 Task: Order validation rule
Action: Mouse moved to (474, 545)
Screenshot: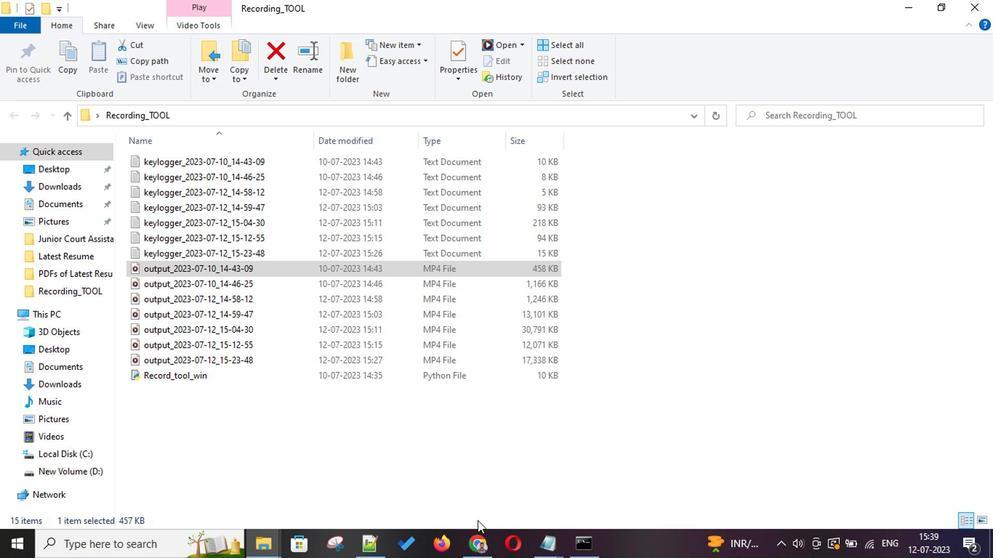 
Action: Mouse pressed left at (474, 545)
Screenshot: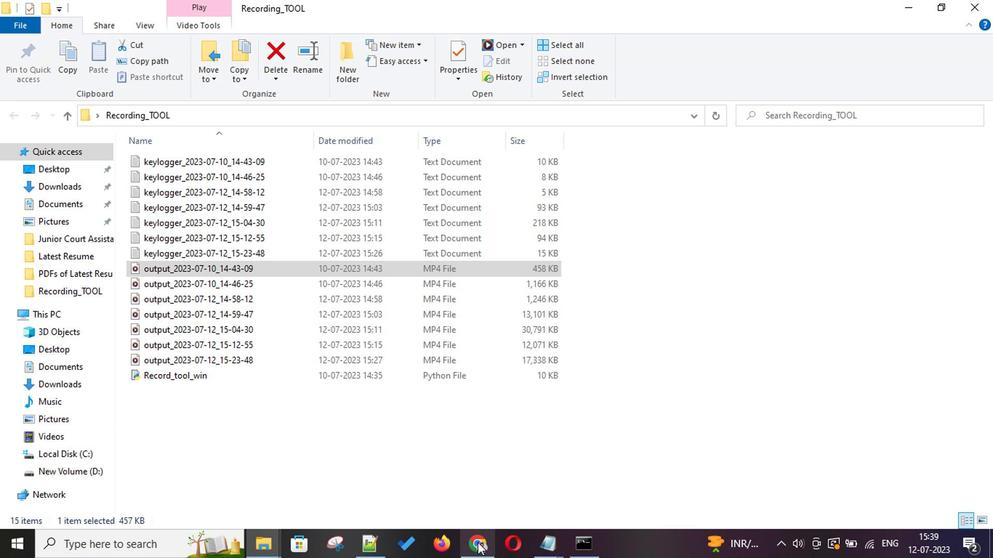 
Action: Mouse moved to (686, 189)
Screenshot: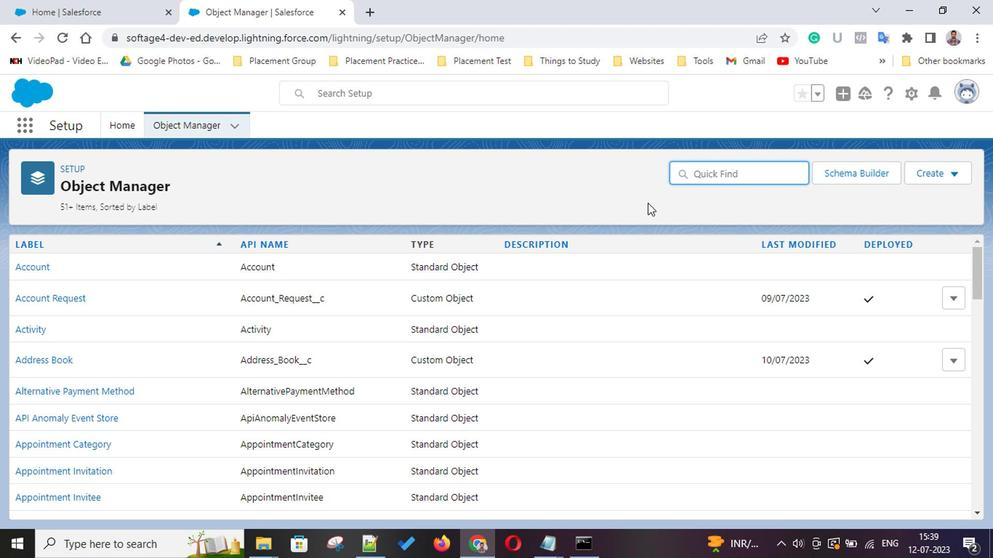 
Action: Key pressed ordee<Key.backspace>r
Screenshot: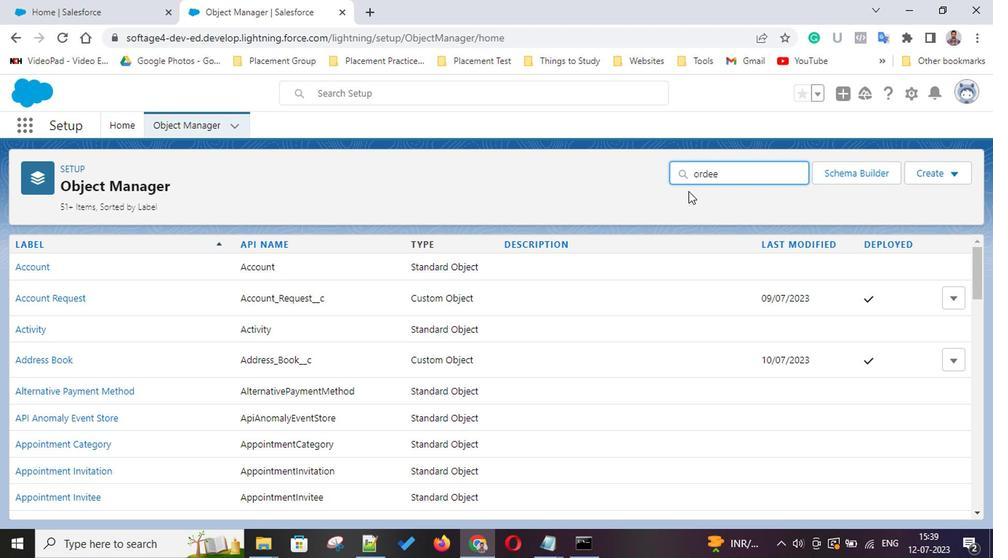 
Action: Mouse moved to (23, 271)
Screenshot: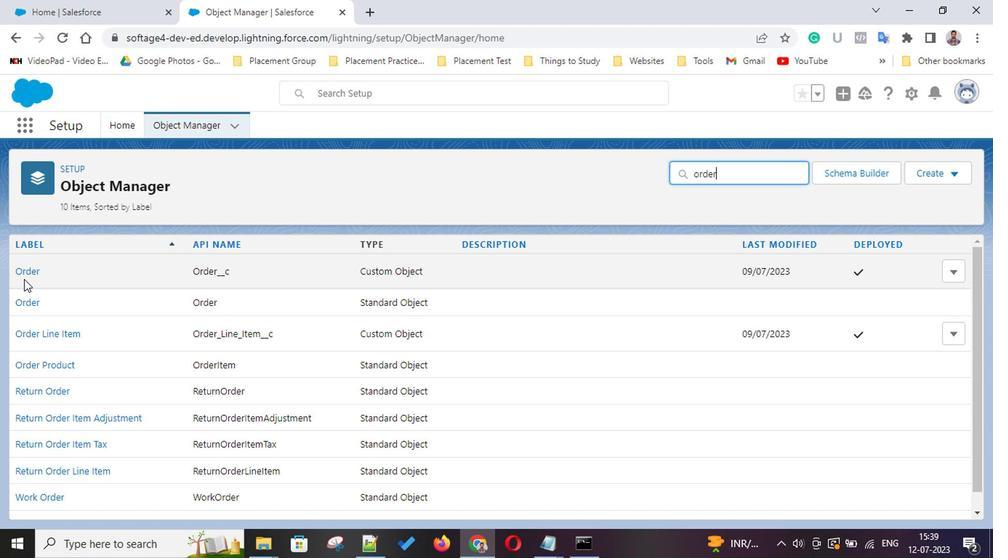 
Action: Mouse pressed left at (23, 271)
Screenshot: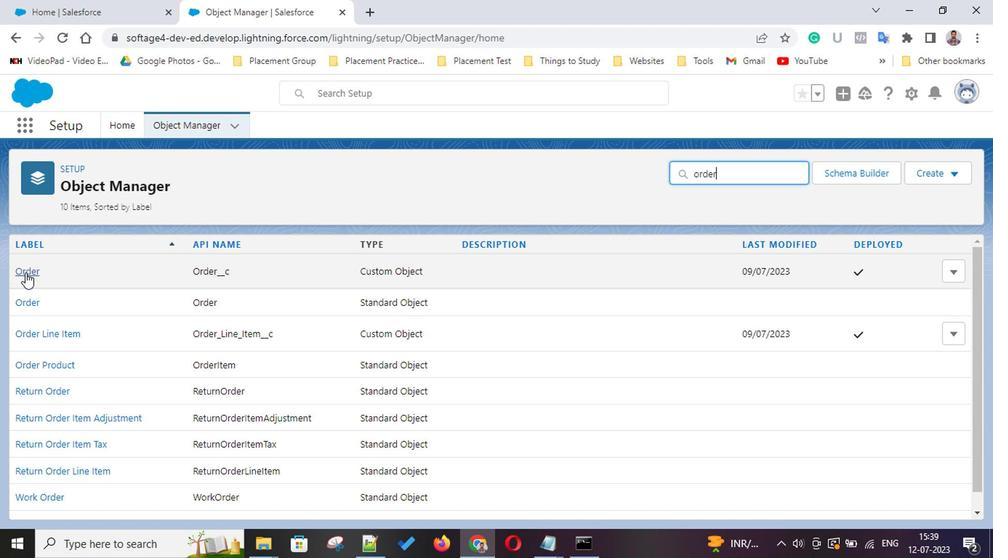 
Action: Mouse moved to (120, 478)
Screenshot: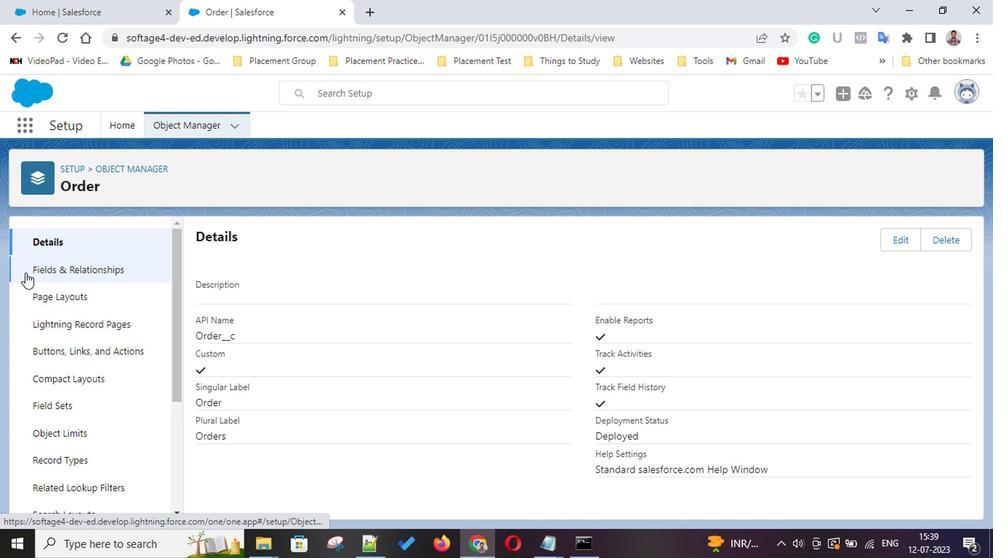 
Action: Mouse scrolled (120, 477) with delta (0, 0)
Screenshot: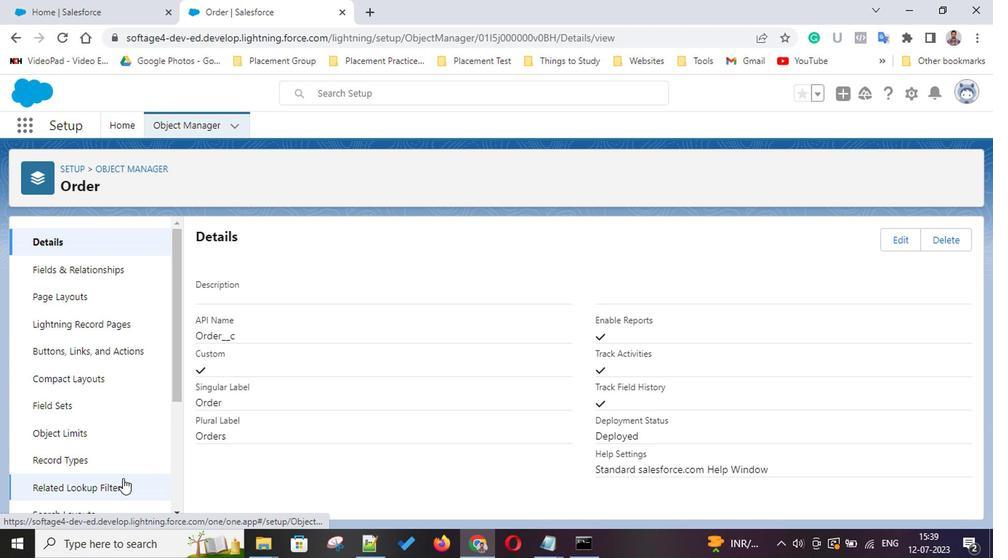 
Action: Mouse scrolled (120, 477) with delta (0, 0)
Screenshot: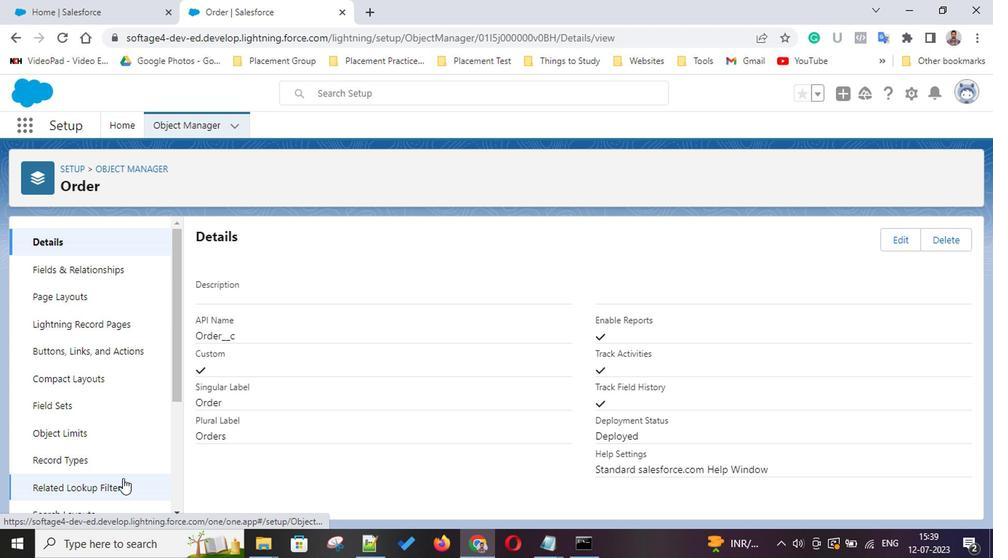 
Action: Mouse scrolled (120, 477) with delta (0, 0)
Screenshot: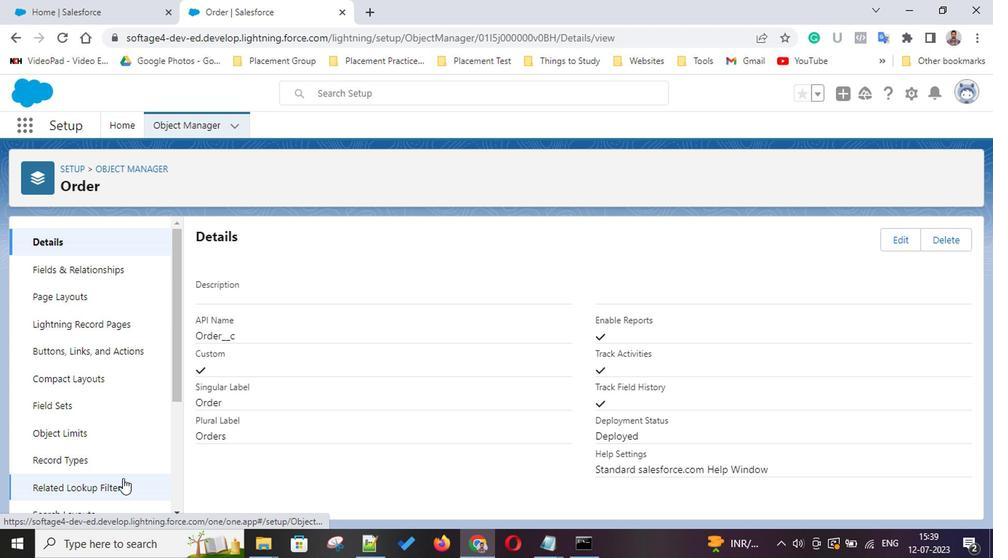 
Action: Mouse scrolled (120, 477) with delta (0, 0)
Screenshot: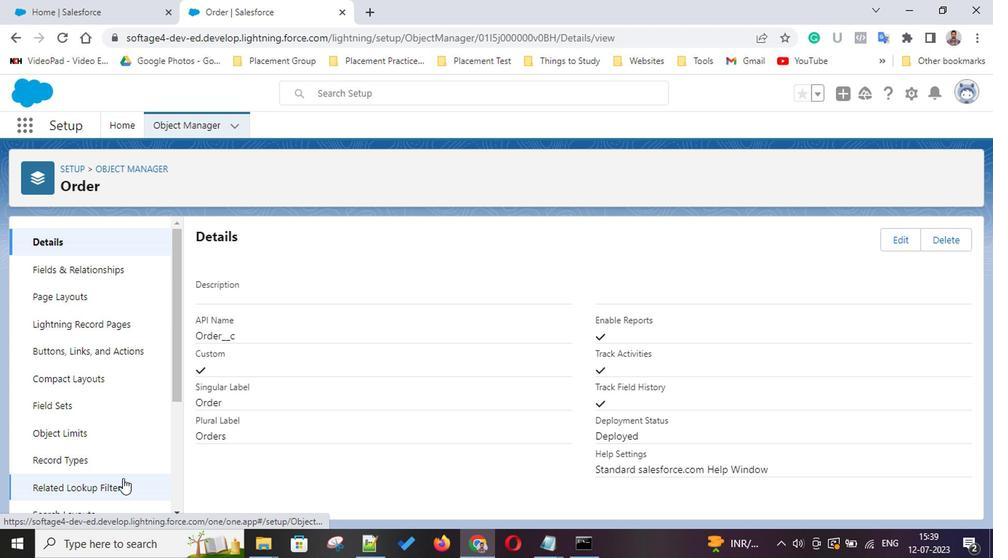 
Action: Mouse scrolled (120, 477) with delta (0, 0)
Screenshot: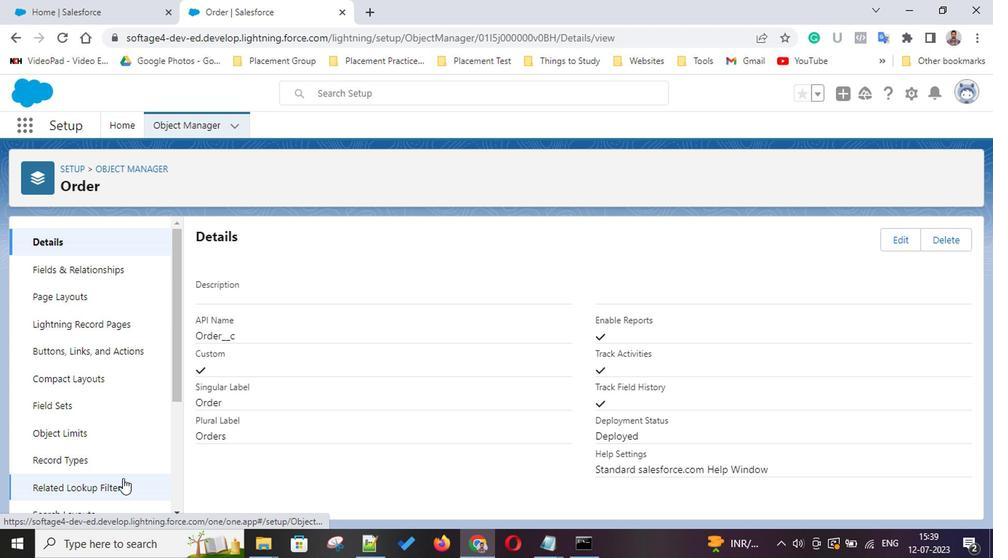 
Action: Mouse scrolled (120, 477) with delta (0, 0)
Screenshot: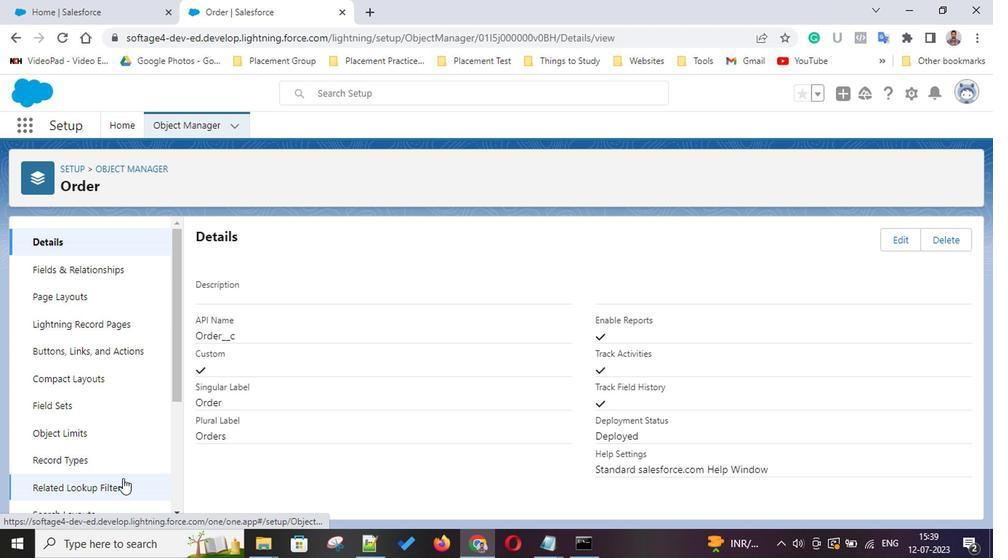 
Action: Mouse scrolled (120, 477) with delta (0, 0)
Screenshot: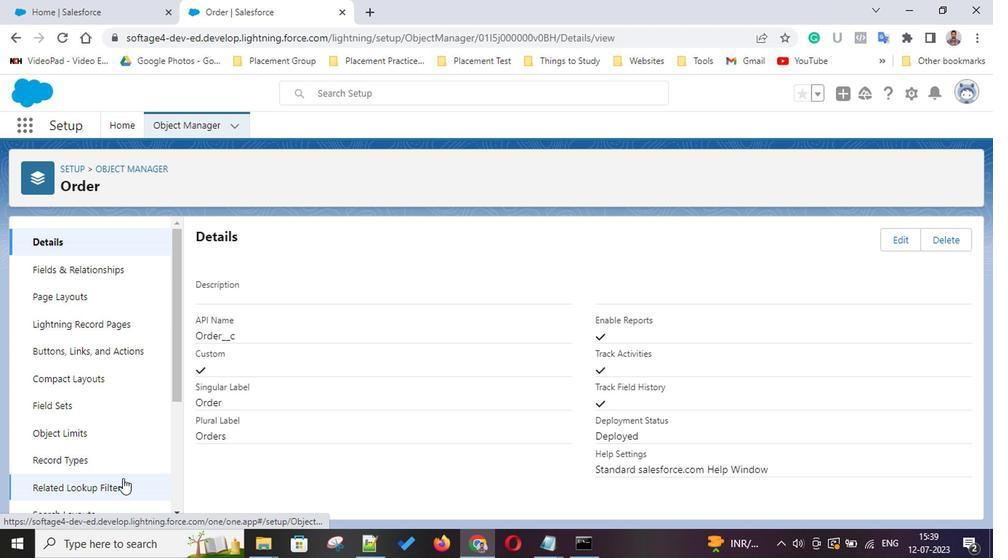 
Action: Mouse scrolled (120, 477) with delta (0, 0)
Screenshot: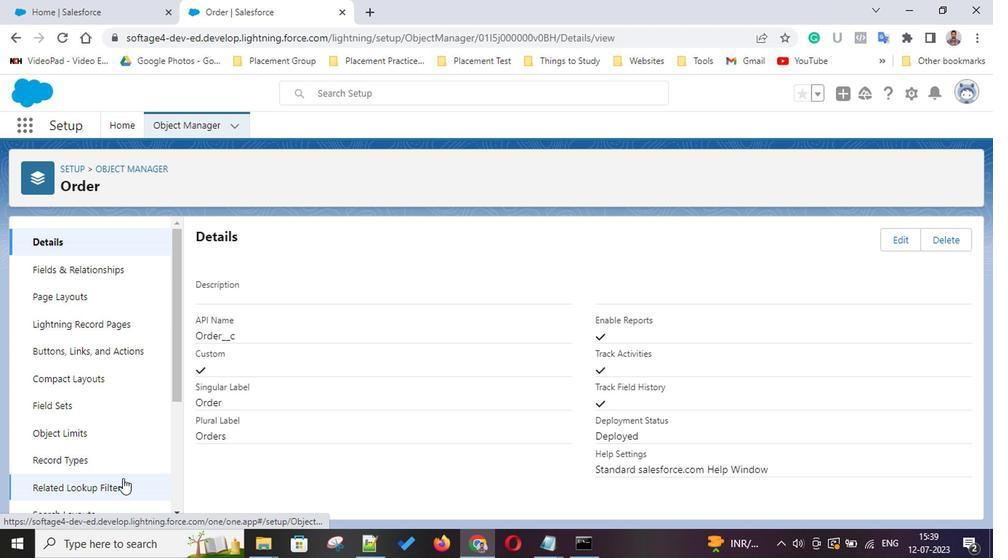 
Action: Mouse scrolled (120, 477) with delta (0, 0)
Screenshot: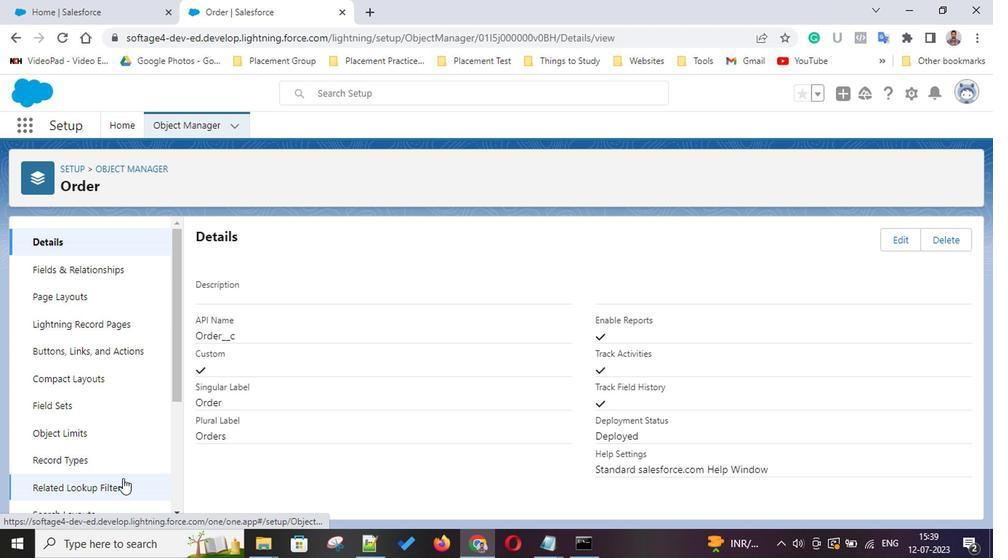 
Action: Mouse scrolled (120, 477) with delta (0, 0)
Screenshot: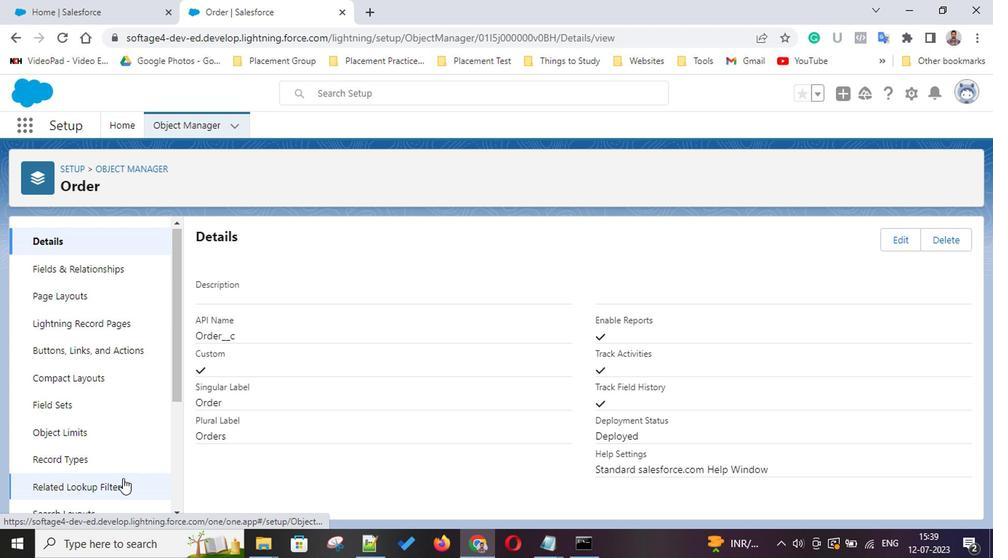 
Action: Mouse scrolled (120, 477) with delta (0, 0)
Screenshot: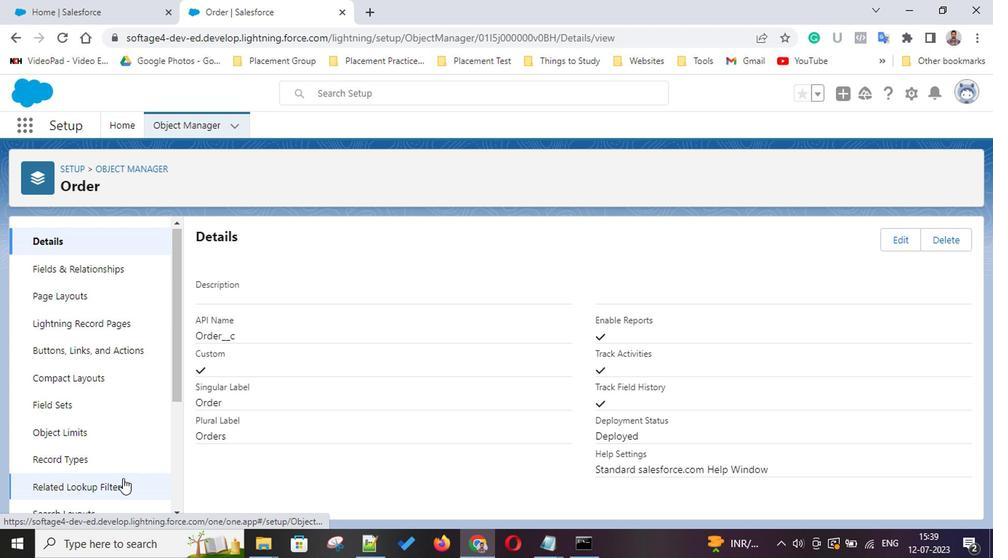 
Action: Mouse scrolled (120, 477) with delta (0, 0)
Screenshot: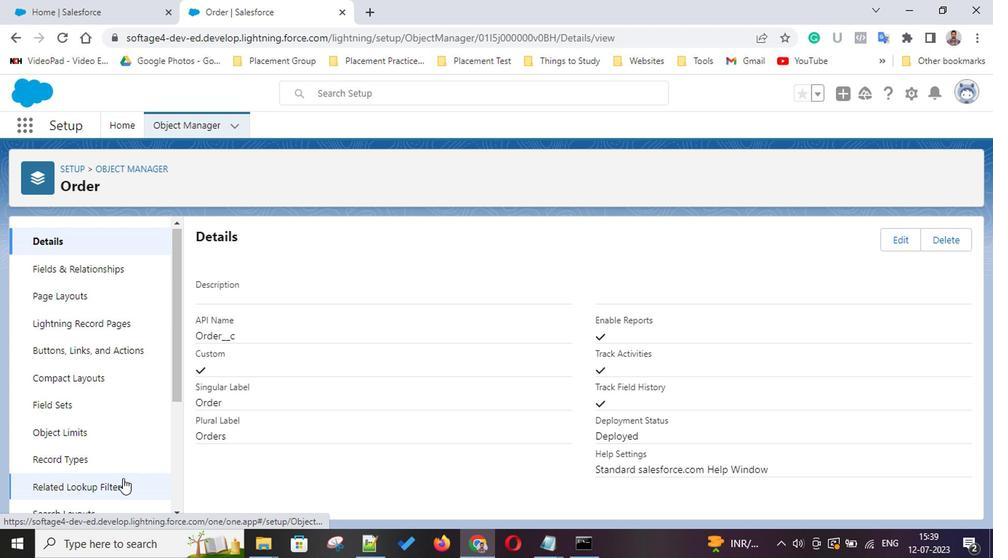 
Action: Mouse scrolled (120, 477) with delta (0, 0)
Screenshot: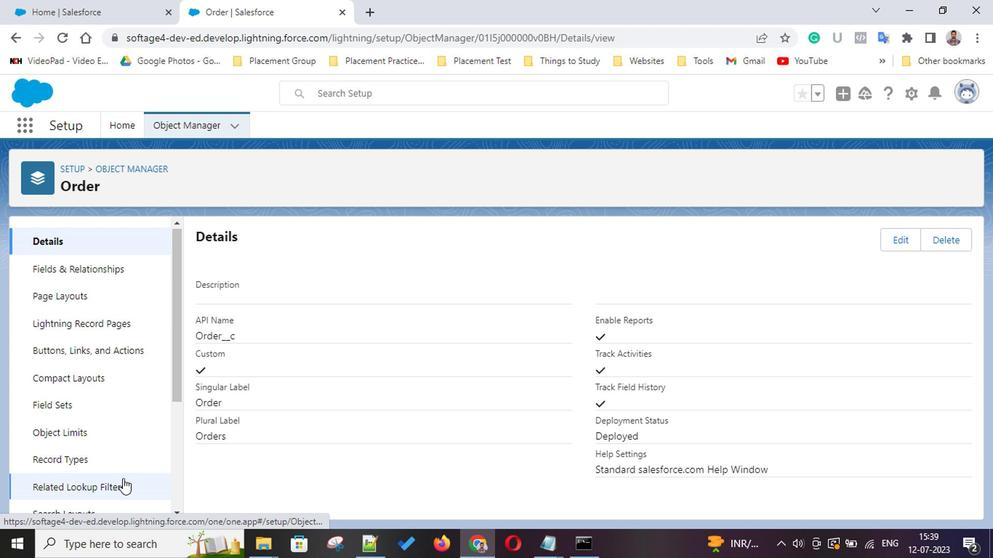 
Action: Mouse scrolled (120, 477) with delta (0, 0)
Screenshot: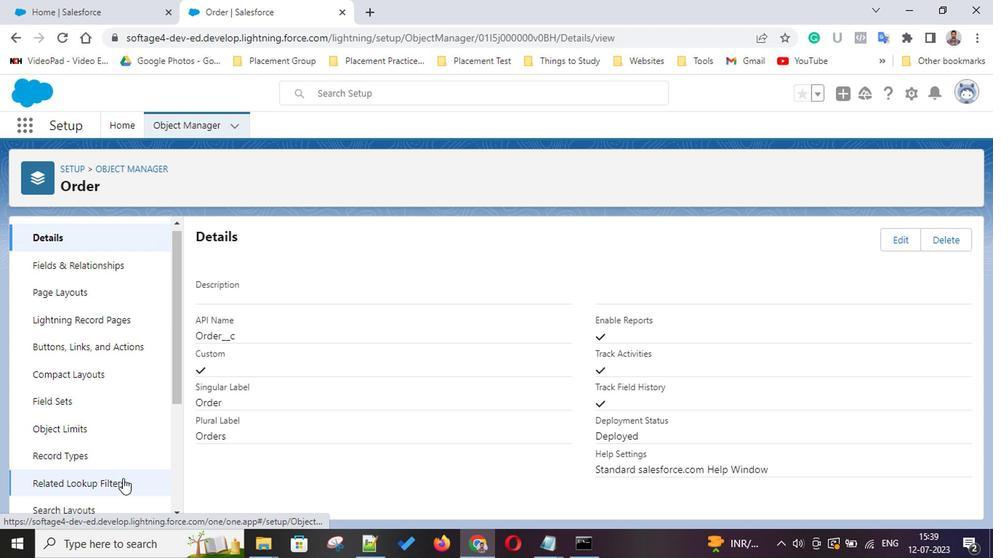 
Action: Mouse scrolled (120, 477) with delta (0, 0)
Screenshot: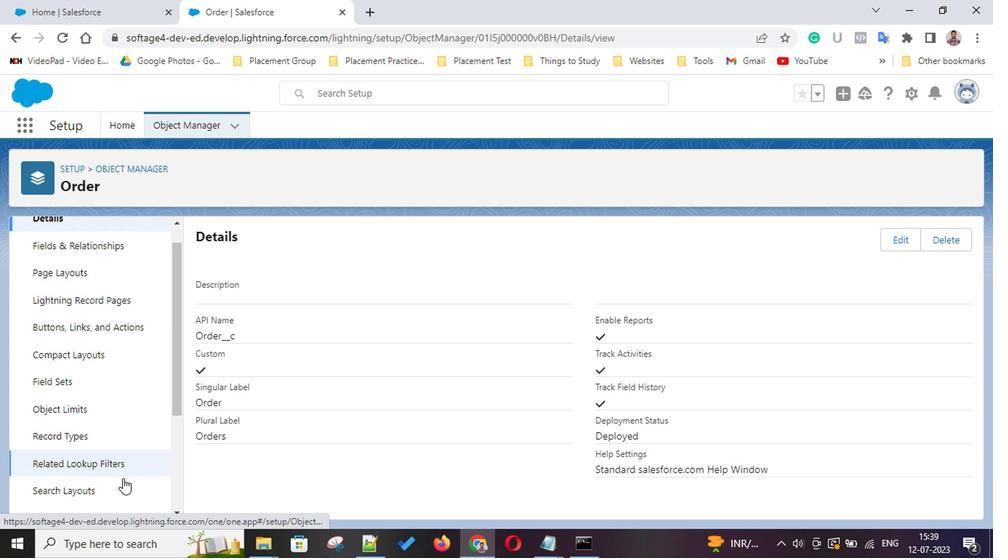 
Action: Mouse scrolled (120, 477) with delta (0, 0)
Screenshot: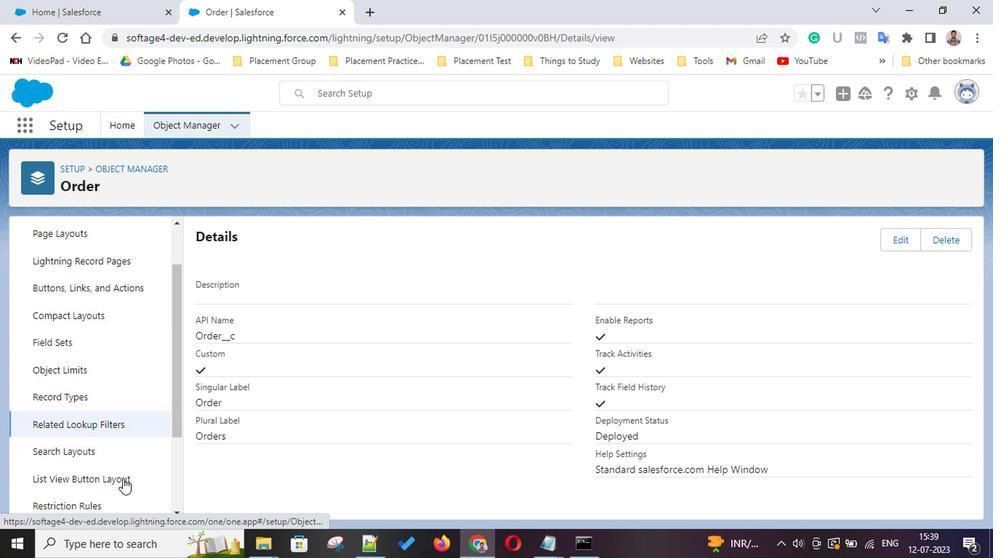 
Action: Mouse scrolled (120, 477) with delta (0, 0)
Screenshot: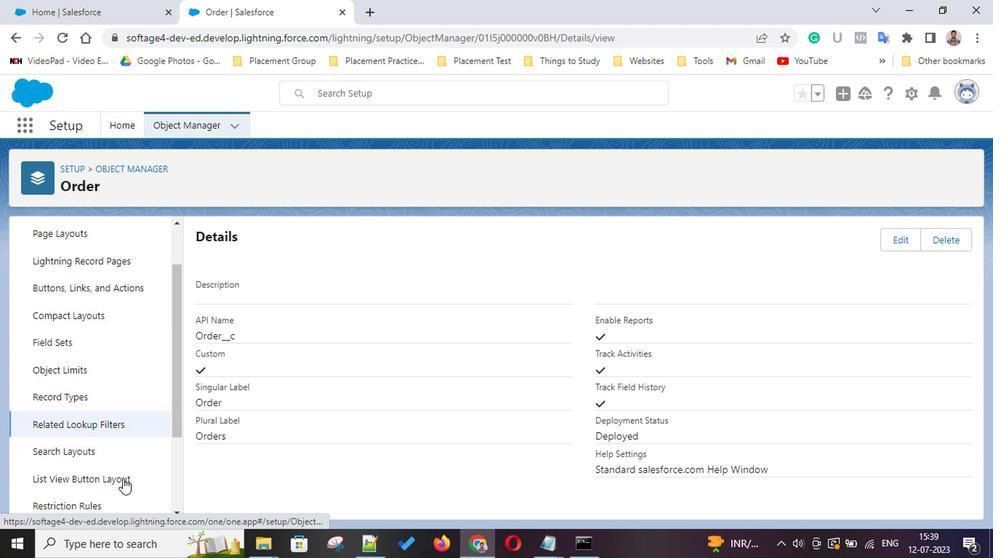 
Action: Mouse scrolled (120, 477) with delta (0, 0)
Screenshot: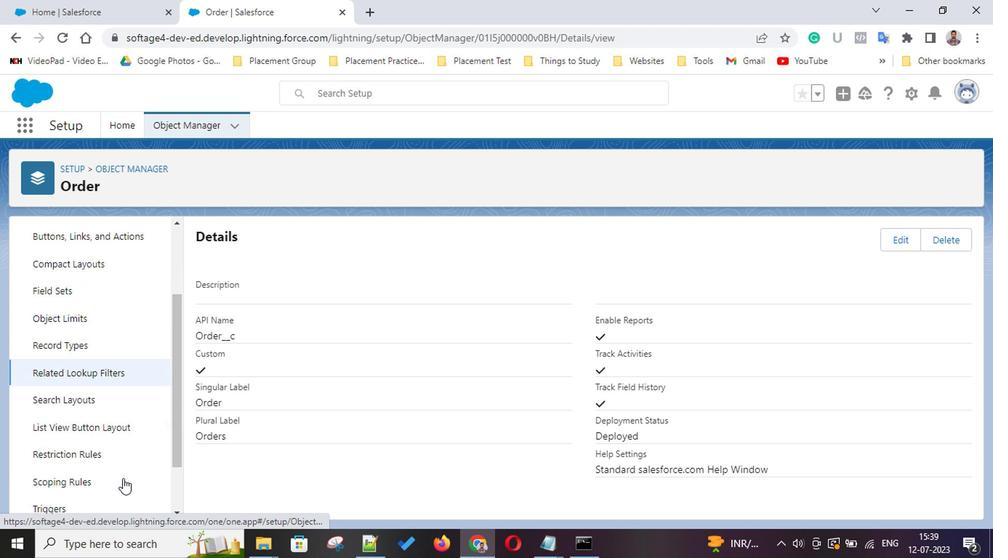 
Action: Mouse scrolled (120, 477) with delta (0, 0)
Screenshot: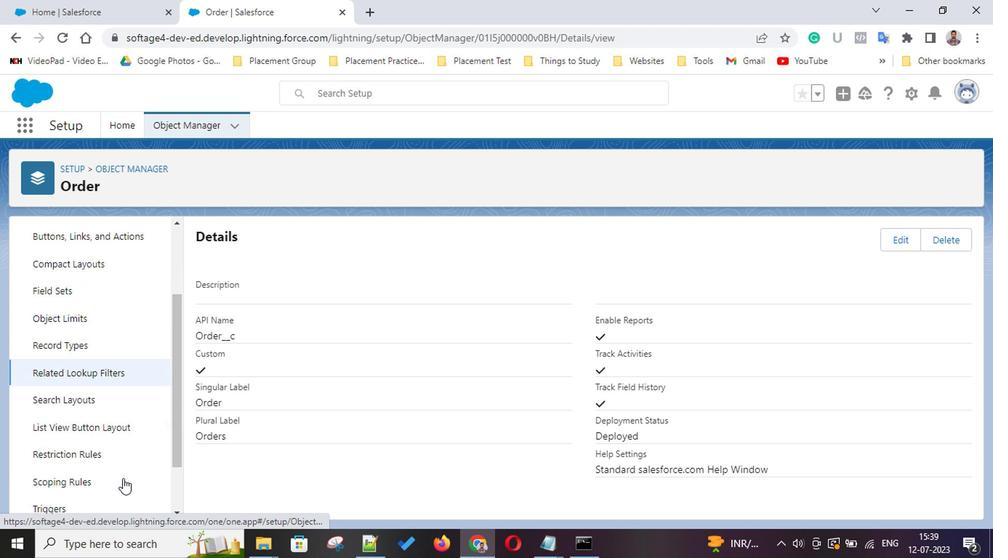 
Action: Mouse scrolled (120, 477) with delta (0, 0)
Screenshot: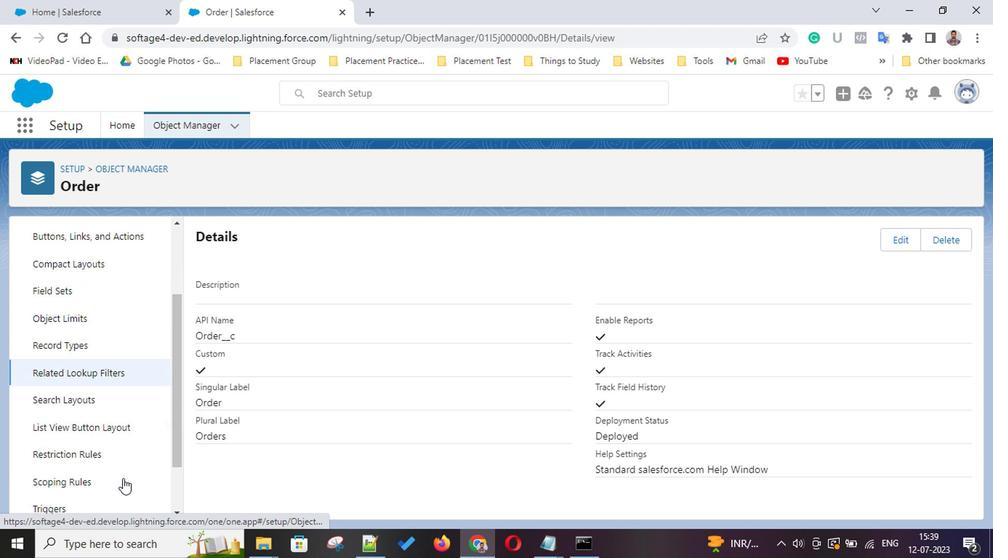 
Action: Mouse moved to (59, 496)
Screenshot: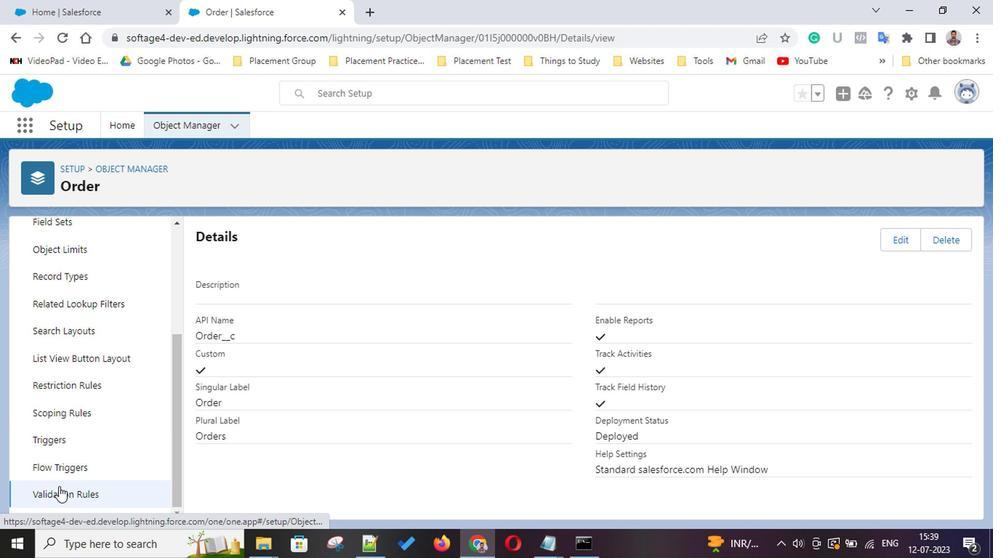 
Action: Mouse pressed left at (59, 496)
Screenshot: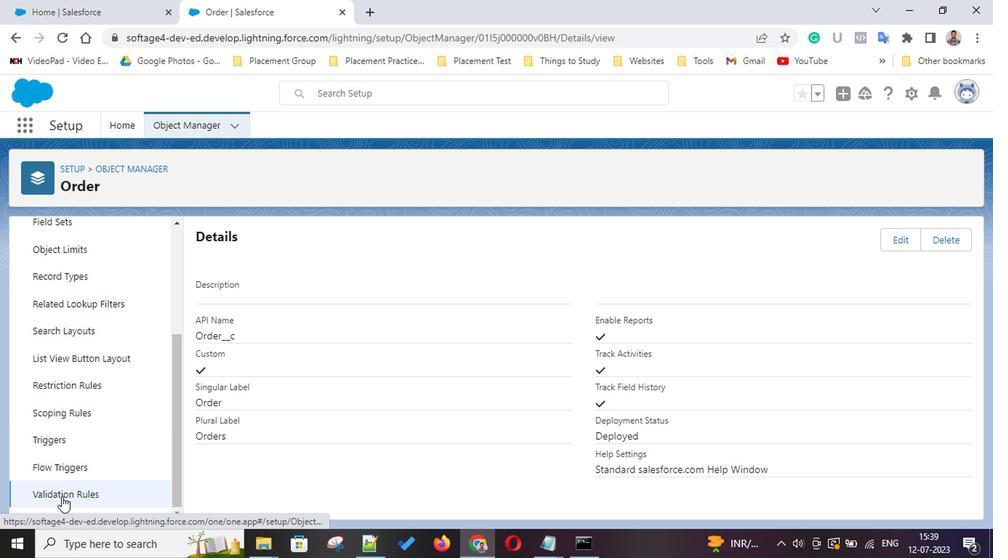 
Action: Mouse moved to (954, 248)
Screenshot: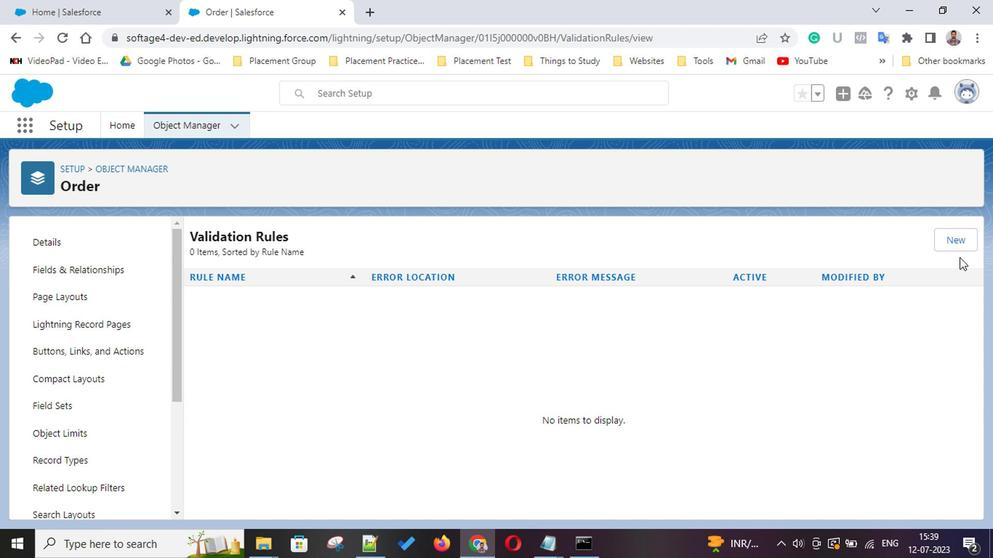
Action: Mouse pressed left at (954, 248)
Screenshot: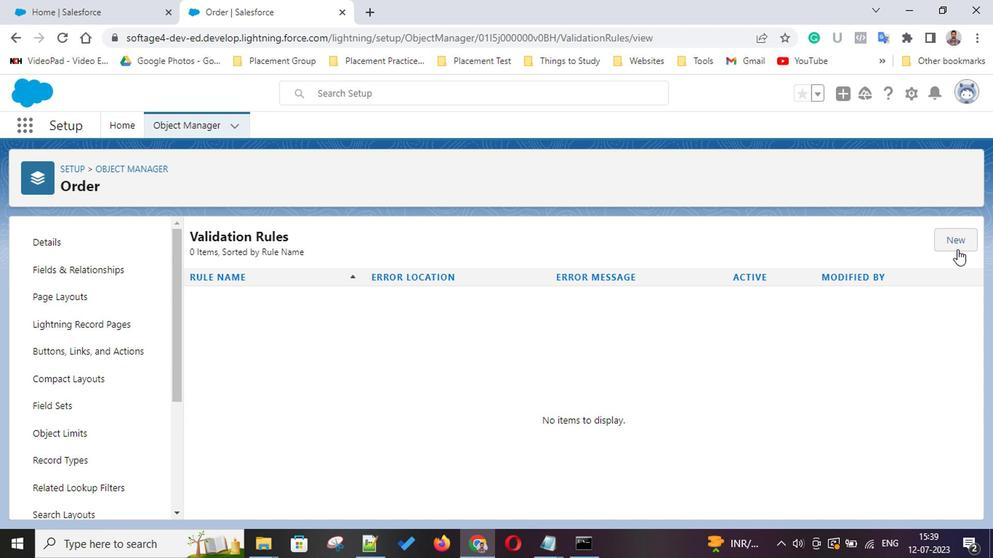 
Action: Mouse moved to (537, 281)
Screenshot: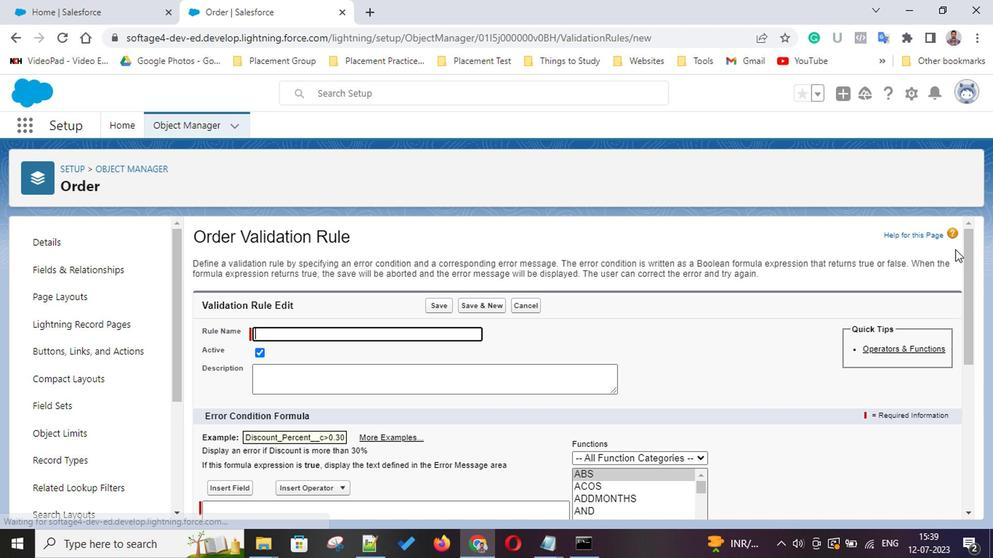 
Action: Key pressed <Key.shift>Customer<Key.space><Key.shift>Field<Key.space><Key.shift>Required
Screenshot: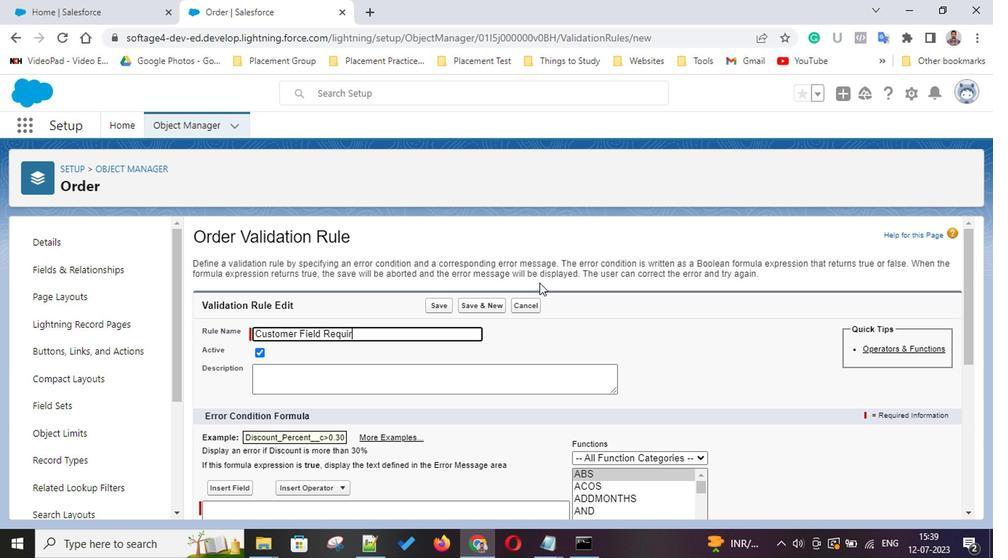 
Action: Mouse moved to (530, 354)
Screenshot: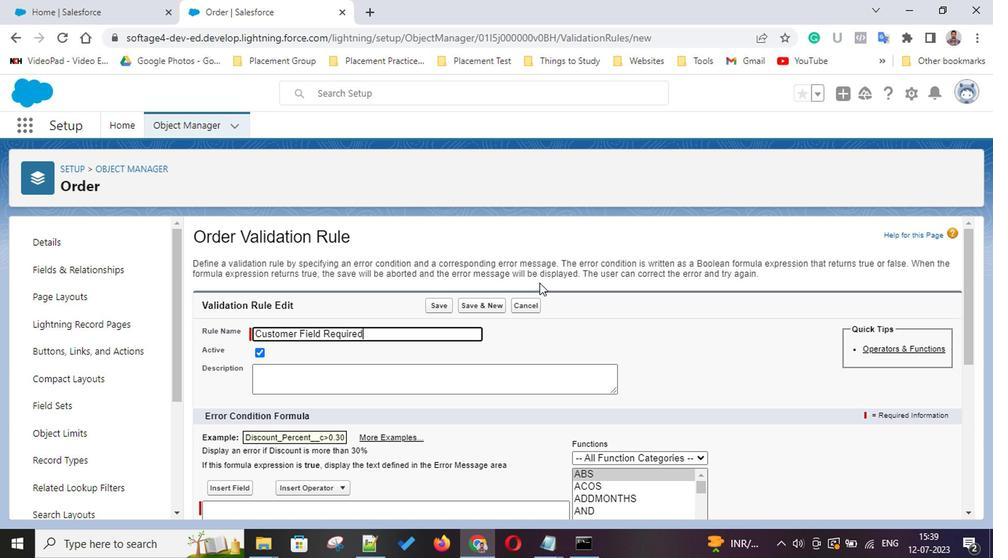 
Action: Mouse scrolled (530, 353) with delta (0, -1)
Screenshot: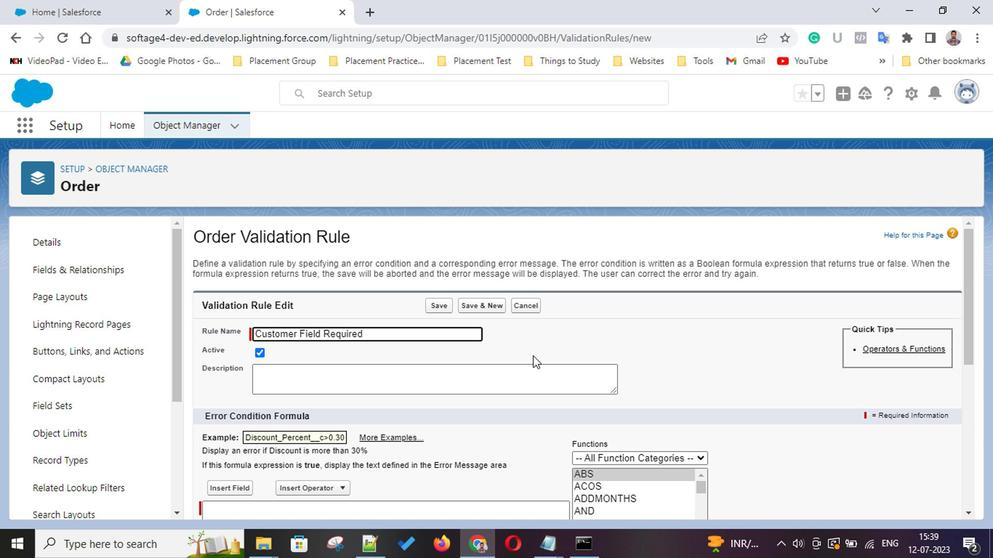 
Action: Mouse scrolled (530, 353) with delta (0, -1)
Screenshot: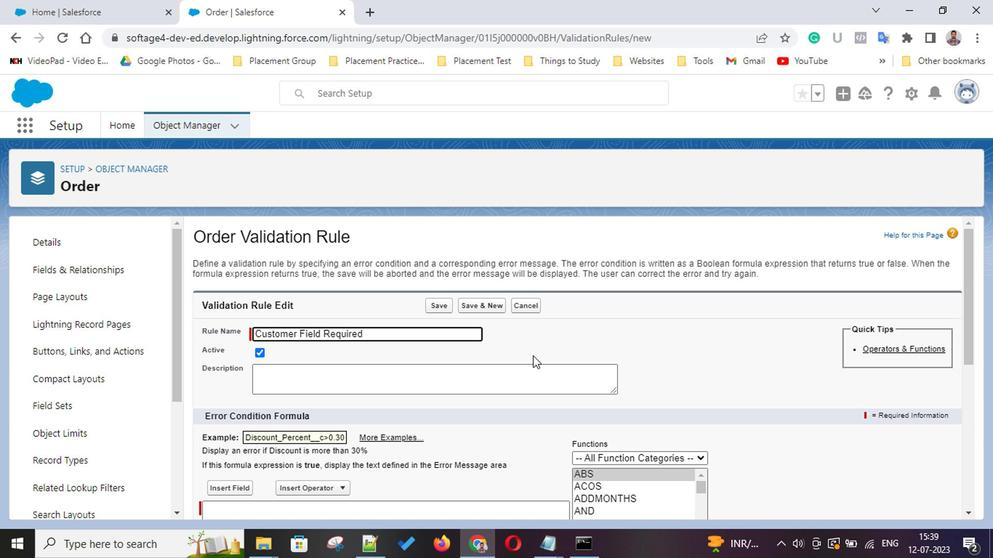 
Action: Mouse scrolled (530, 353) with delta (0, -1)
Screenshot: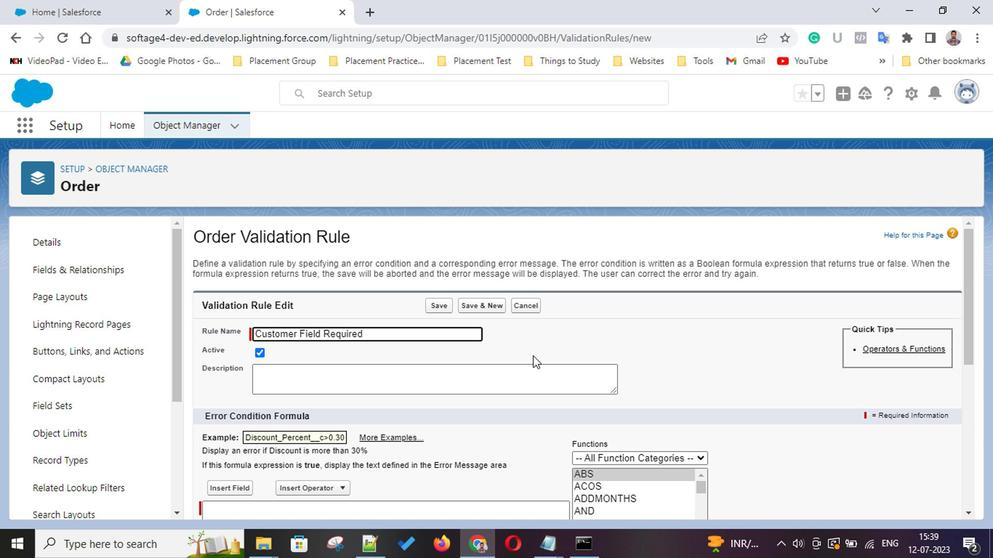 
Action: Mouse scrolled (530, 353) with delta (0, -1)
Screenshot: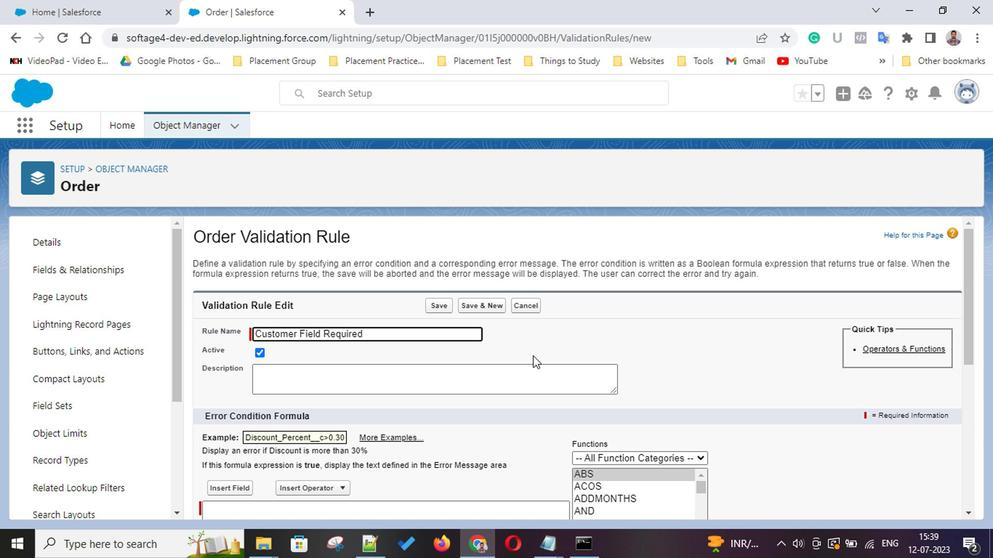 
Action: Mouse scrolled (530, 353) with delta (0, -1)
Screenshot: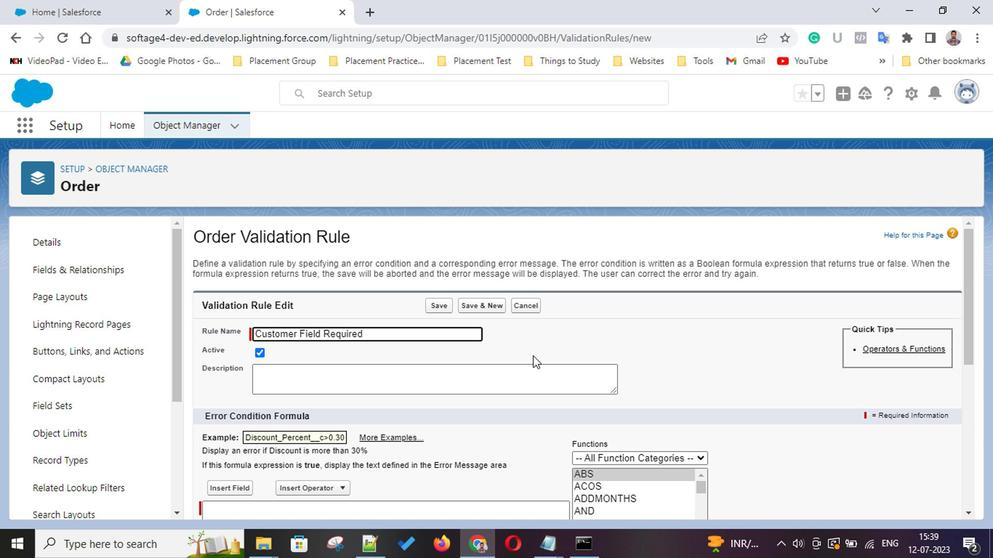 
Action: Mouse scrolled (530, 353) with delta (0, -1)
Screenshot: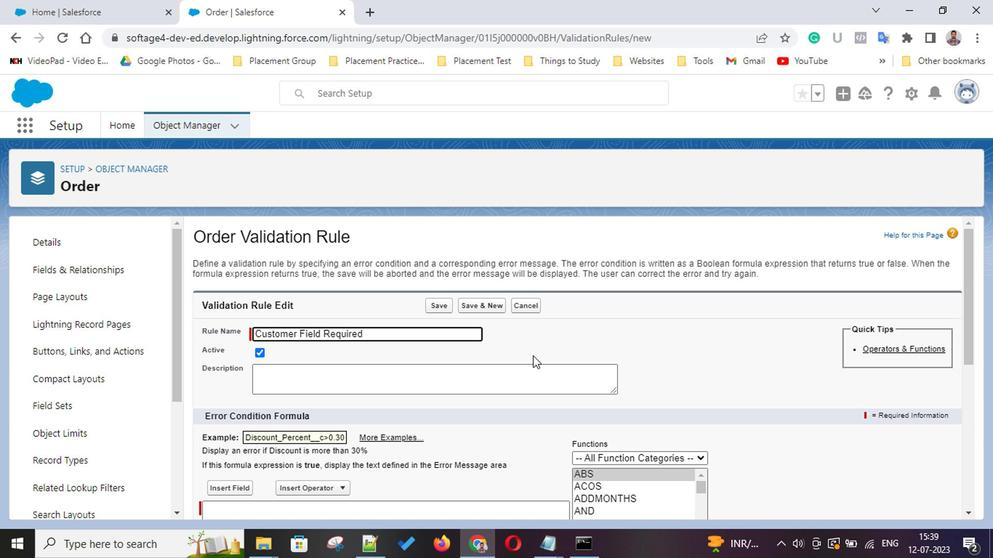 
Action: Mouse scrolled (530, 353) with delta (0, -1)
Screenshot: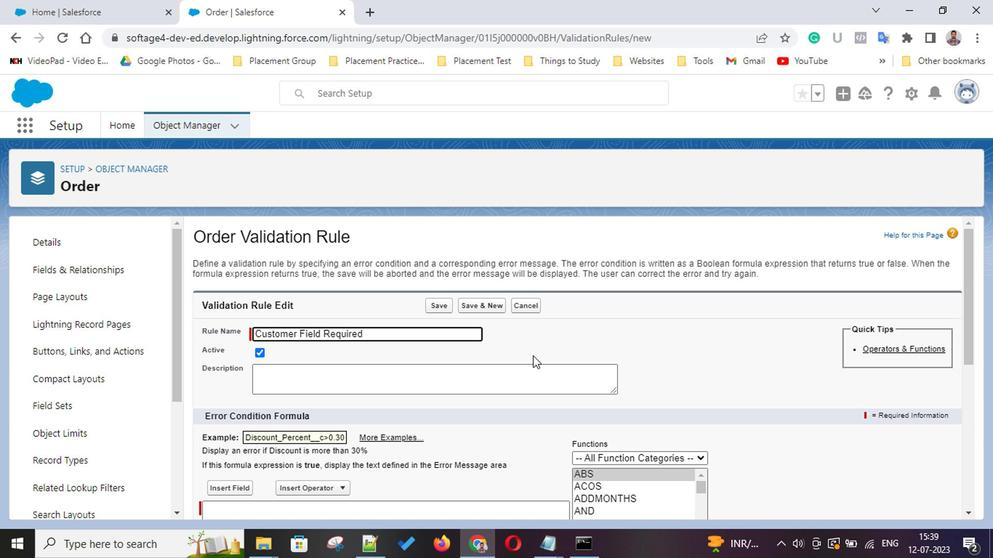 
Action: Mouse scrolled (530, 353) with delta (0, -1)
Screenshot: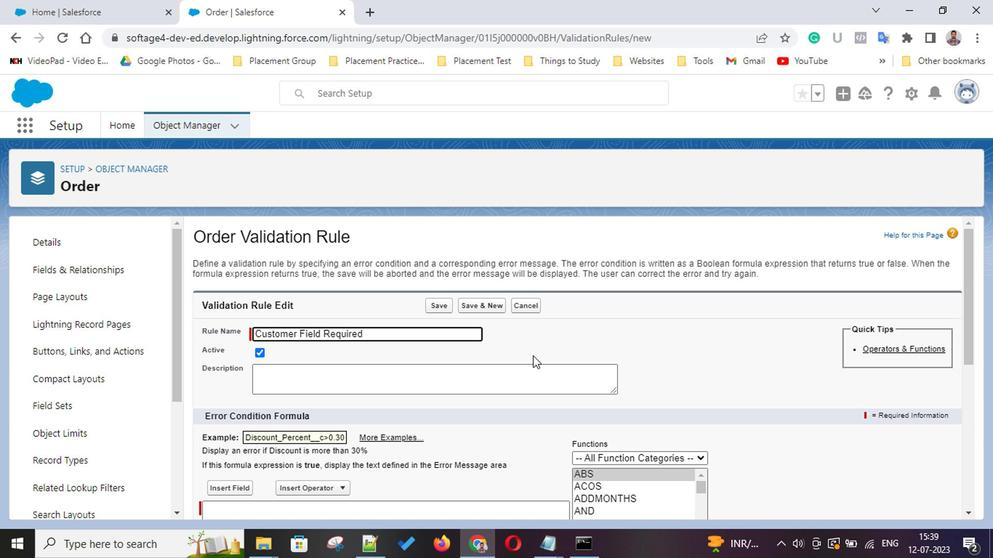 
Action: Mouse moved to (332, 440)
Screenshot: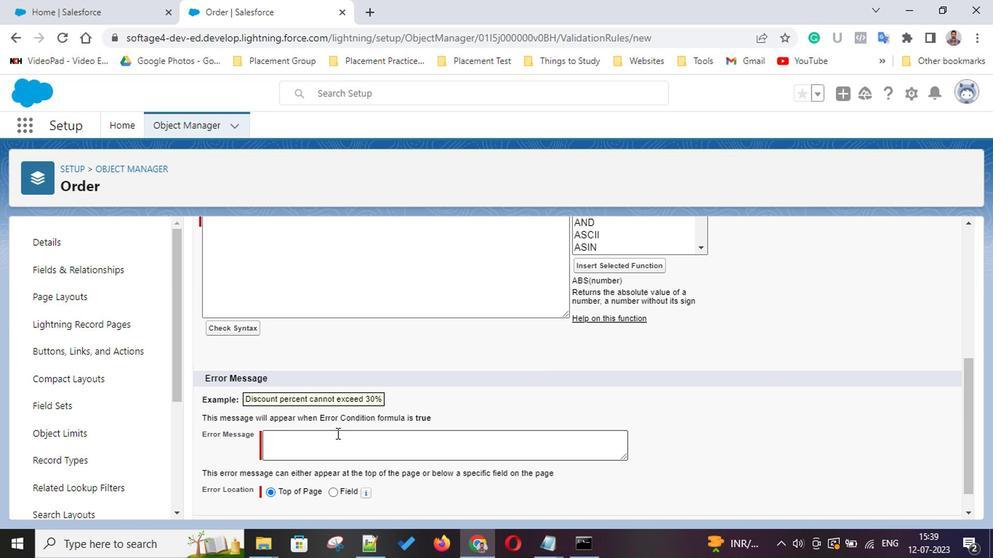 
Action: Mouse pressed left at (332, 440)
Screenshot: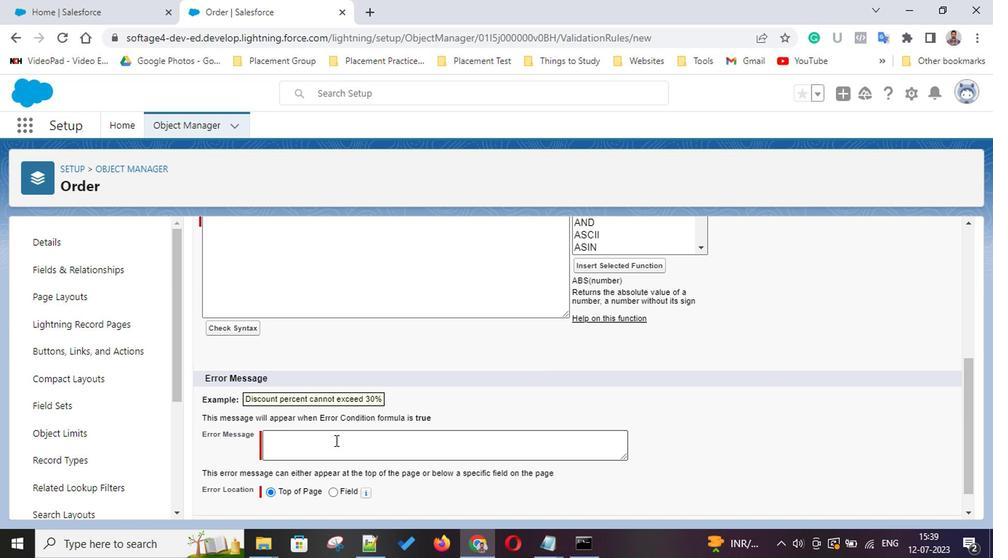 
Action: Key pressed <Key.shift>Customer<Key.space><Key.shift>Field<Key.space>is<Key.space><Key.shift>Required
Screenshot: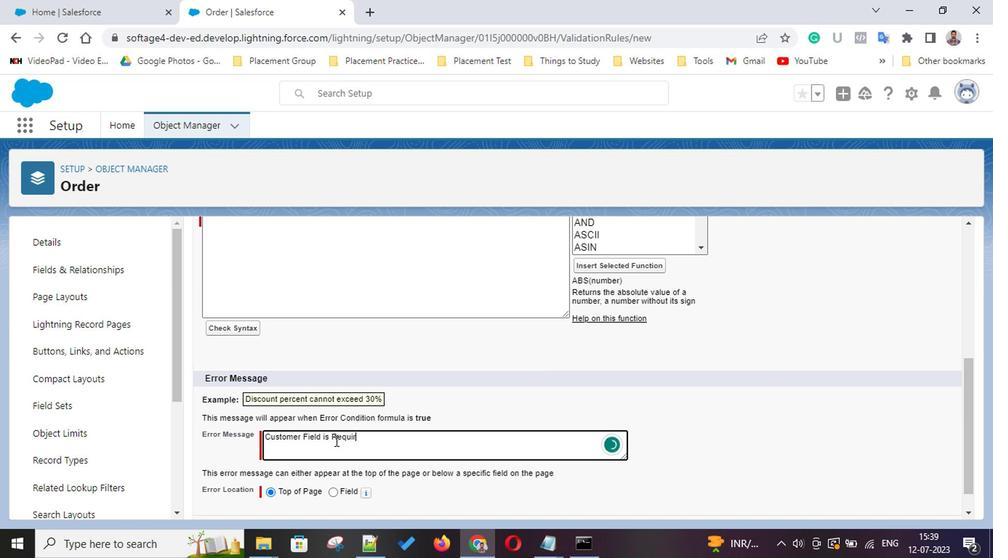 
Action: Mouse moved to (339, 431)
Screenshot: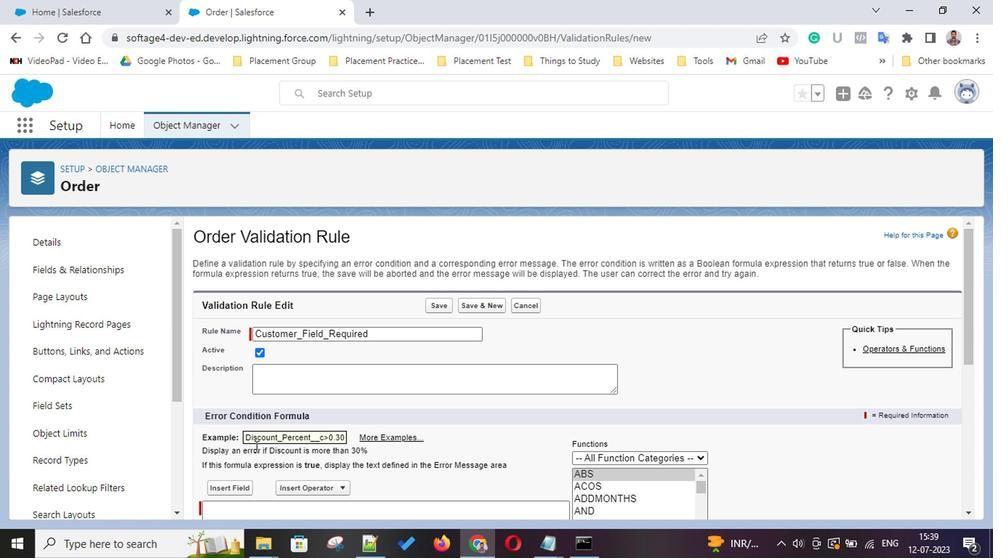
Action: Mouse scrolled (339, 430) with delta (0, 0)
Screenshot: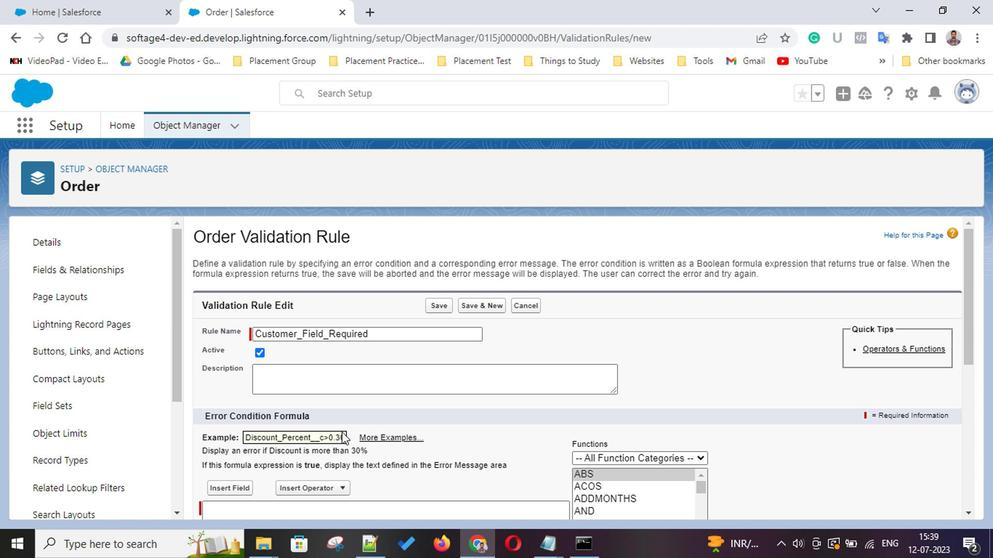 
Action: Mouse scrolled (339, 430) with delta (0, 0)
Screenshot: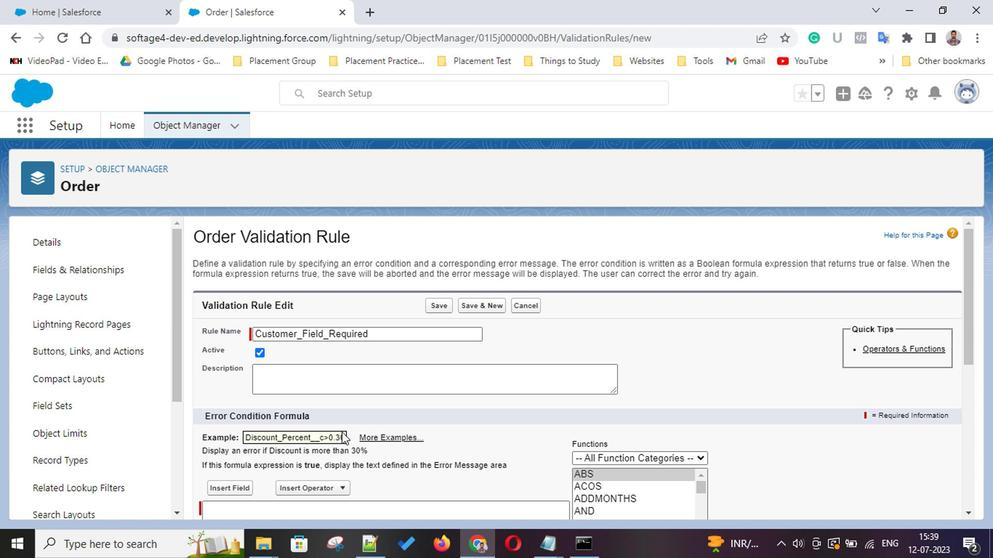 
Action: Mouse scrolled (339, 430) with delta (0, 0)
Screenshot: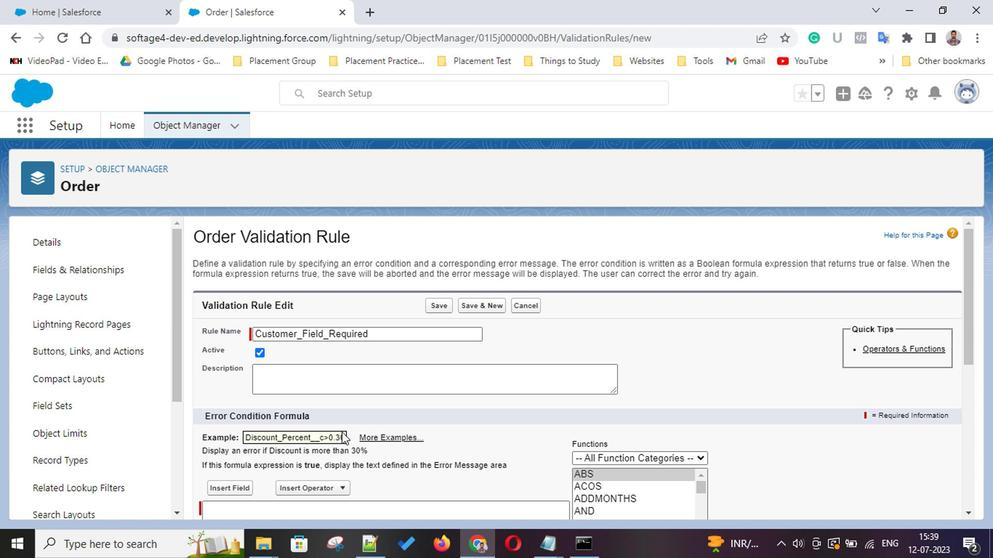 
Action: Mouse scrolled (339, 430) with delta (0, 0)
Screenshot: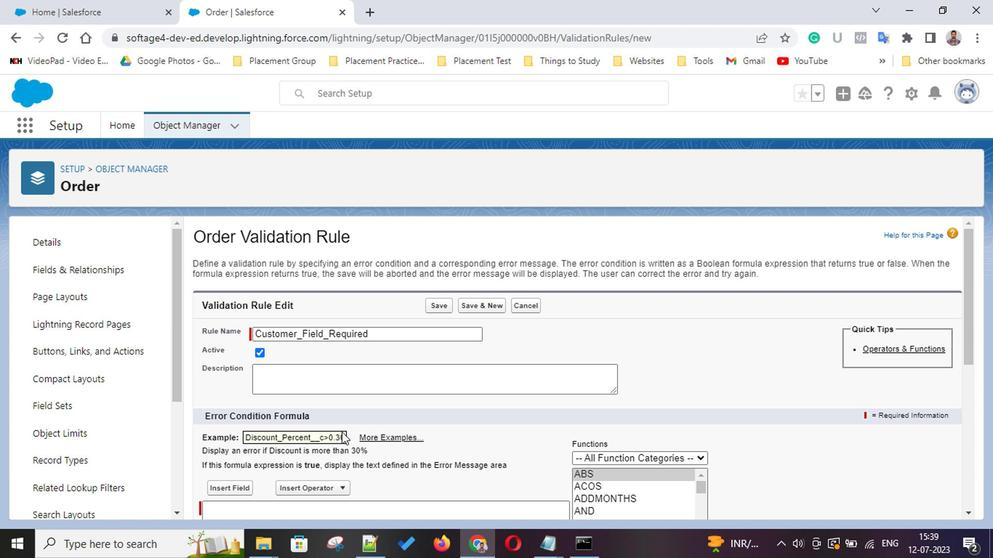 
Action: Mouse scrolled (339, 430) with delta (0, 0)
Screenshot: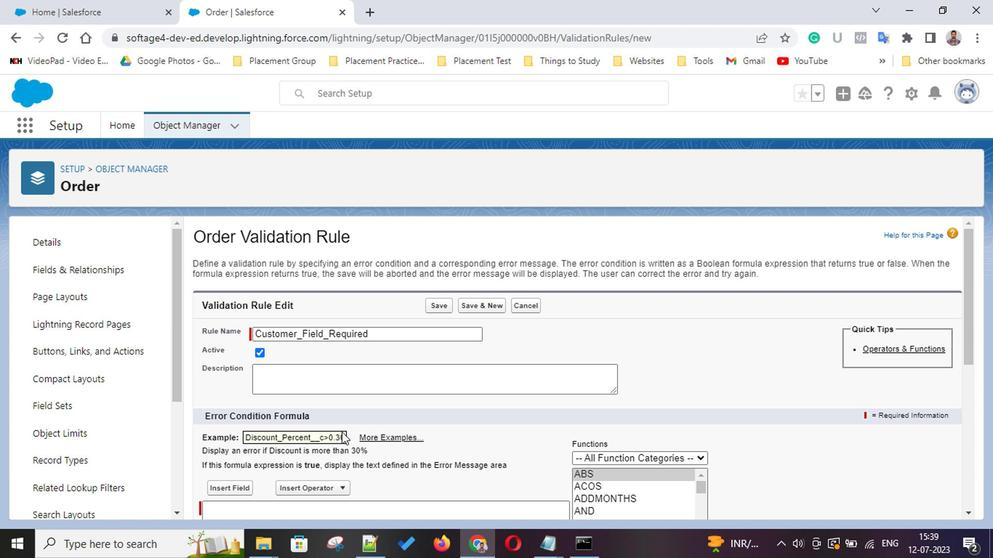 
Action: Mouse scrolled (339, 430) with delta (0, 0)
Screenshot: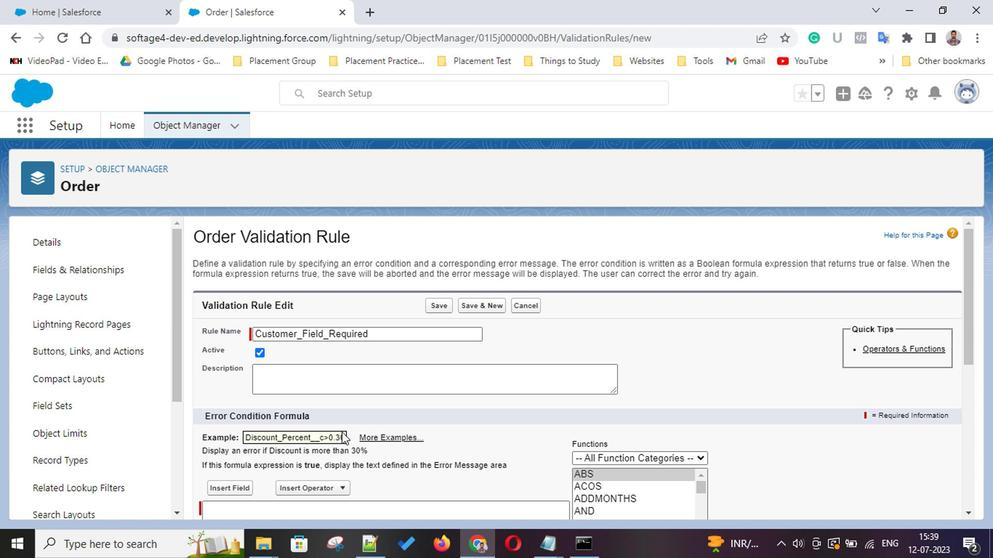 
Action: Mouse scrolled (339, 430) with delta (0, 0)
Screenshot: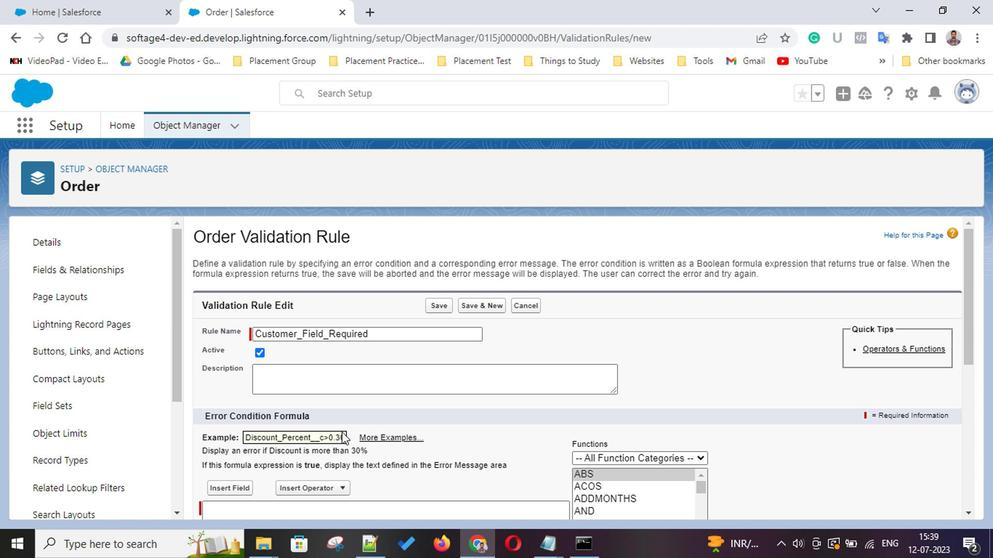 
Action: Mouse scrolled (339, 430) with delta (0, 0)
Screenshot: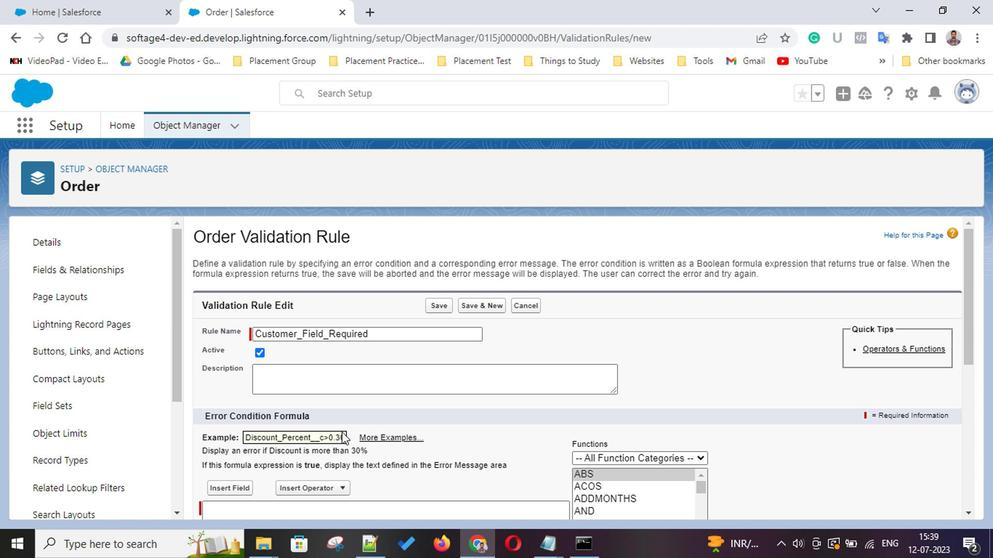 
Action: Mouse moved to (311, 366)
Screenshot: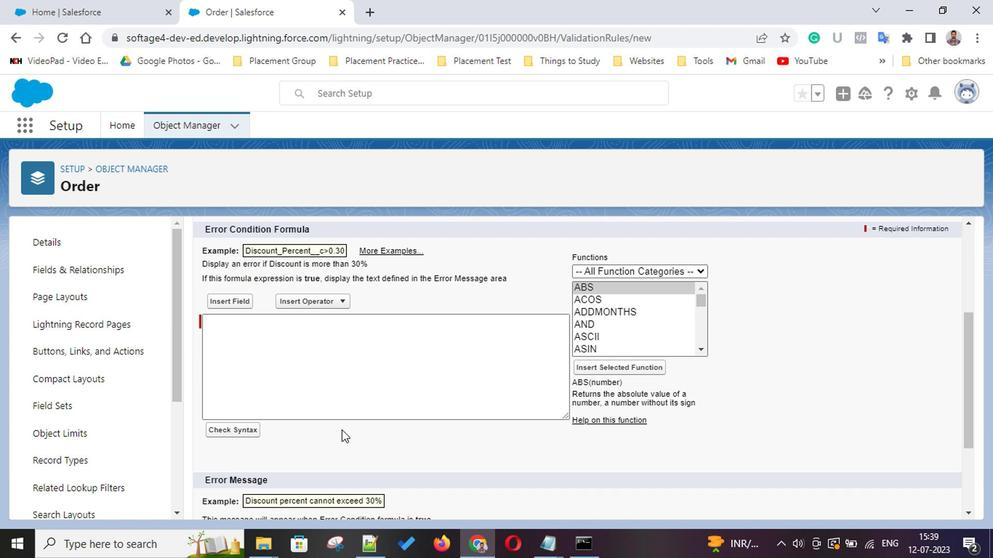 
Action: Mouse pressed left at (311, 366)
Screenshot: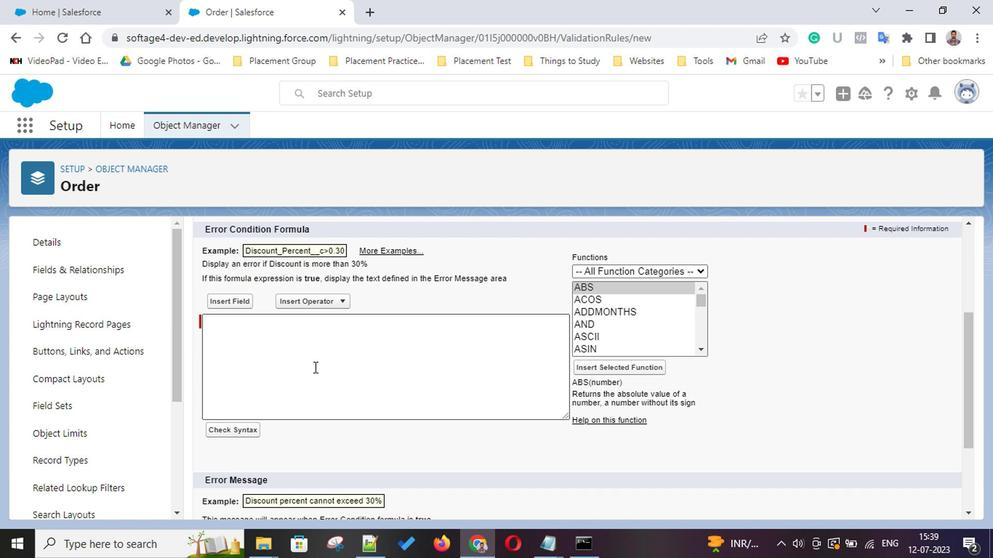
Action: Mouse moved to (302, 299)
Screenshot: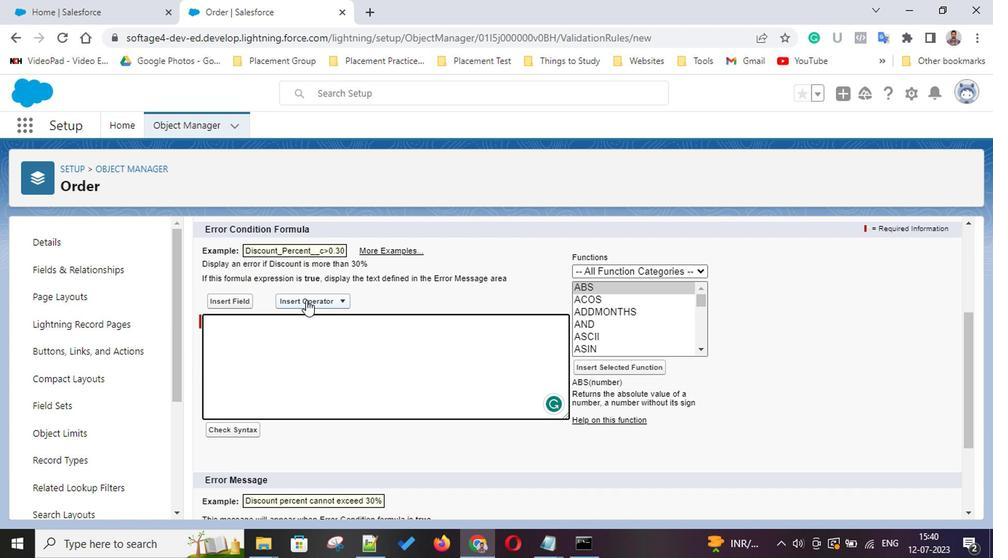 
Action: Mouse pressed left at (302, 299)
Screenshot: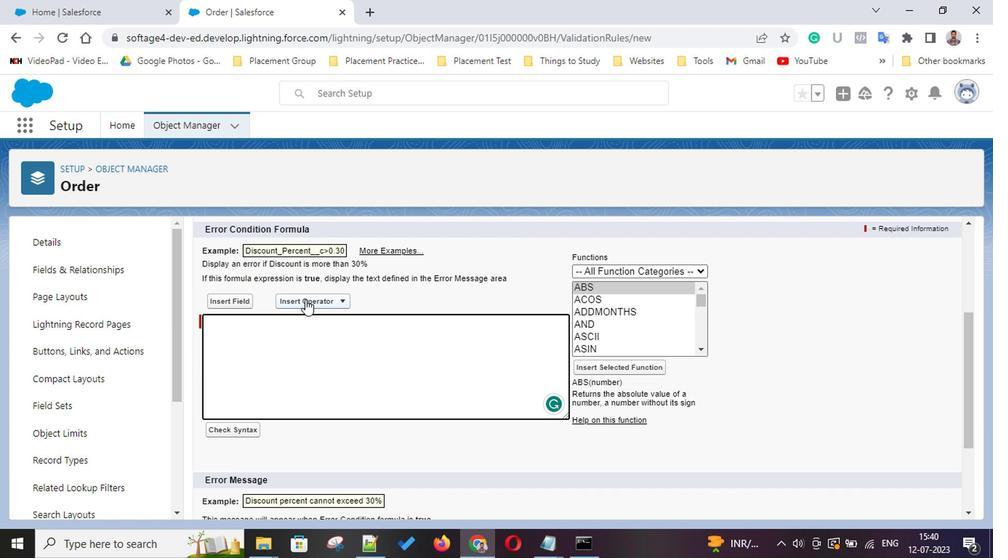
Action: Key pressed <Key.shift>I
Screenshot: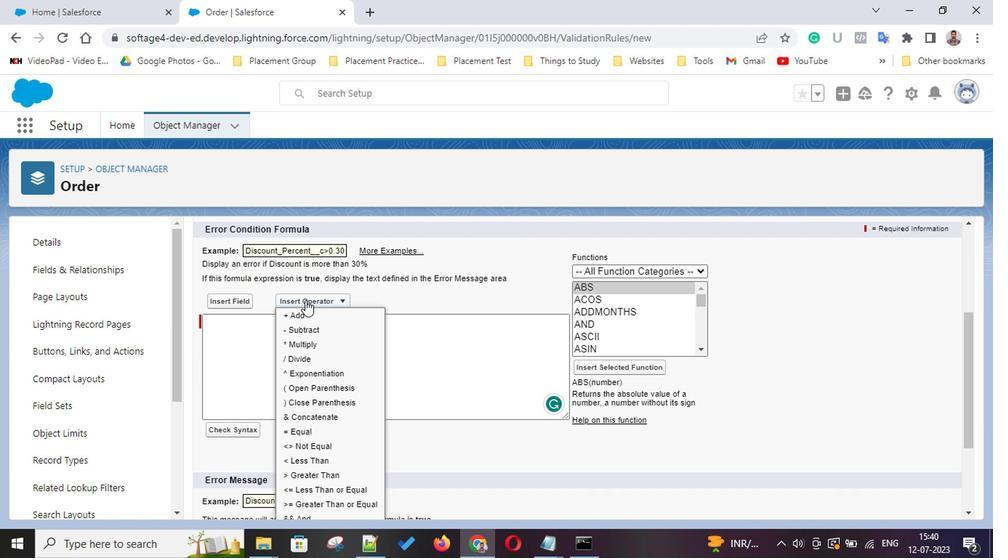 
Action: Mouse moved to (329, 406)
Screenshot: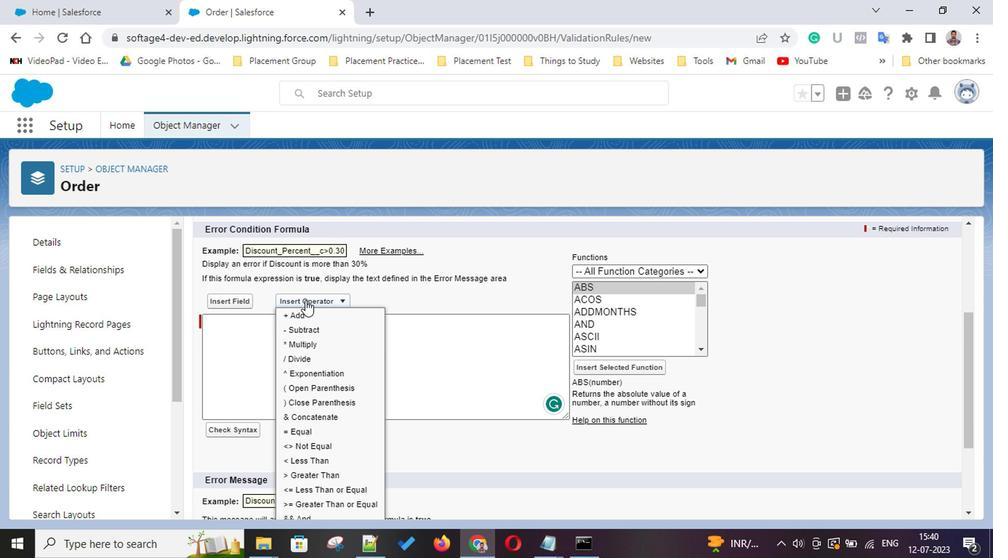 
Action: Mouse scrolled (329, 406) with delta (0, 0)
Screenshot: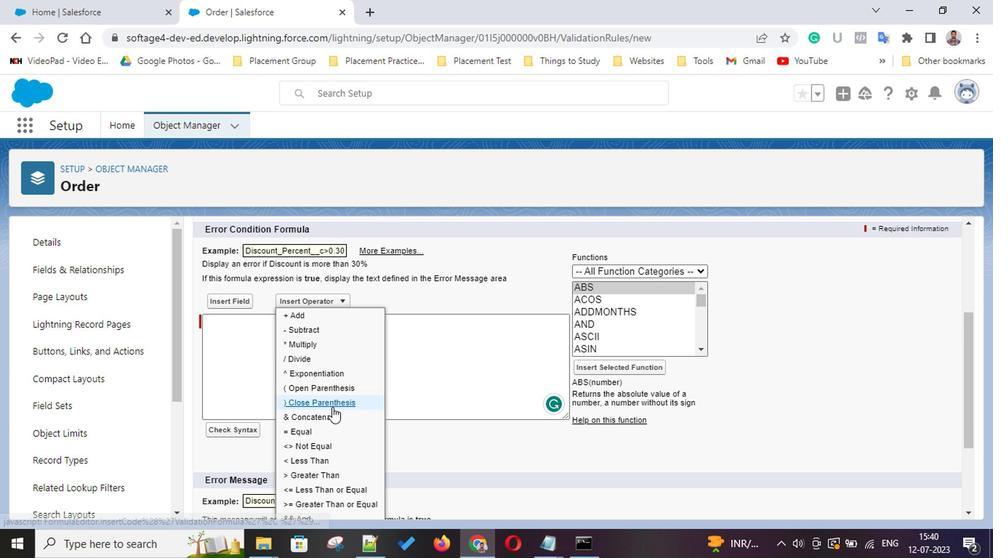 
Action: Mouse scrolled (329, 406) with delta (0, 0)
Screenshot: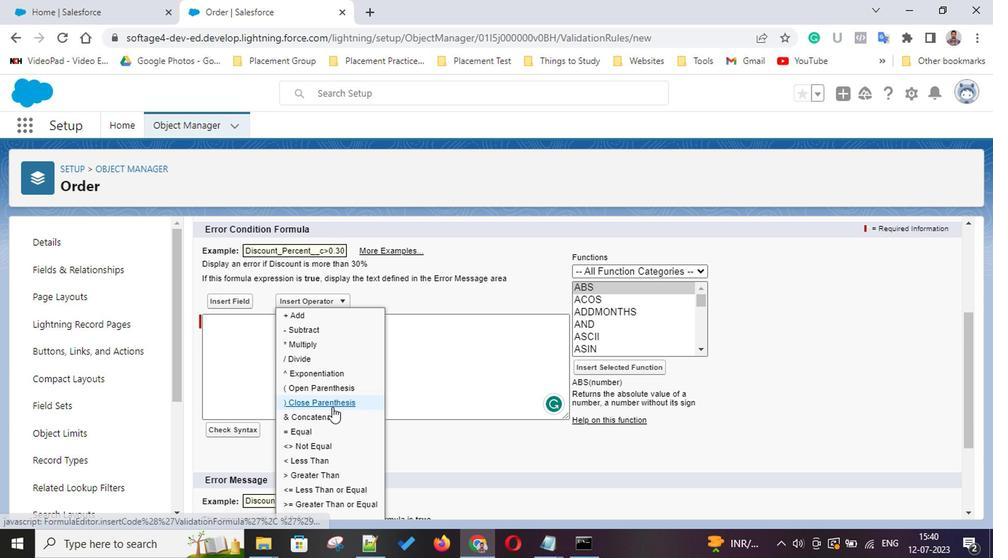 
Action: Mouse scrolled (329, 406) with delta (0, 0)
Screenshot: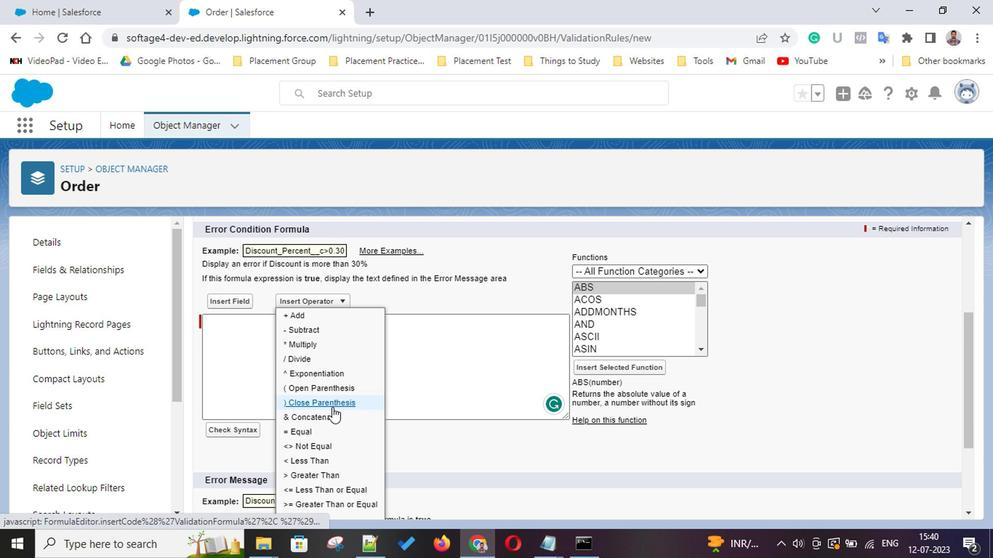 
Action: Mouse scrolled (329, 406) with delta (0, 0)
Screenshot: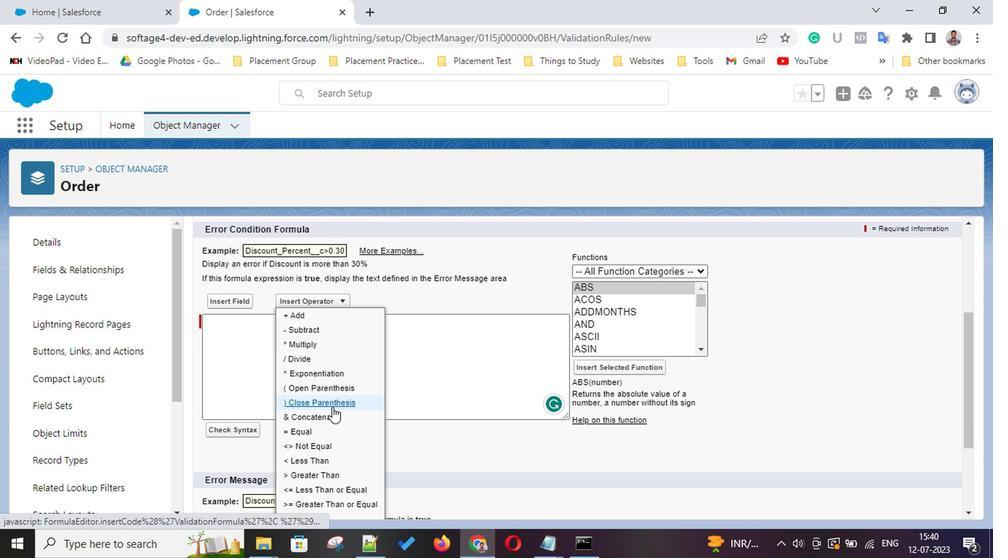 
Action: Mouse scrolled (329, 406) with delta (0, 0)
Screenshot: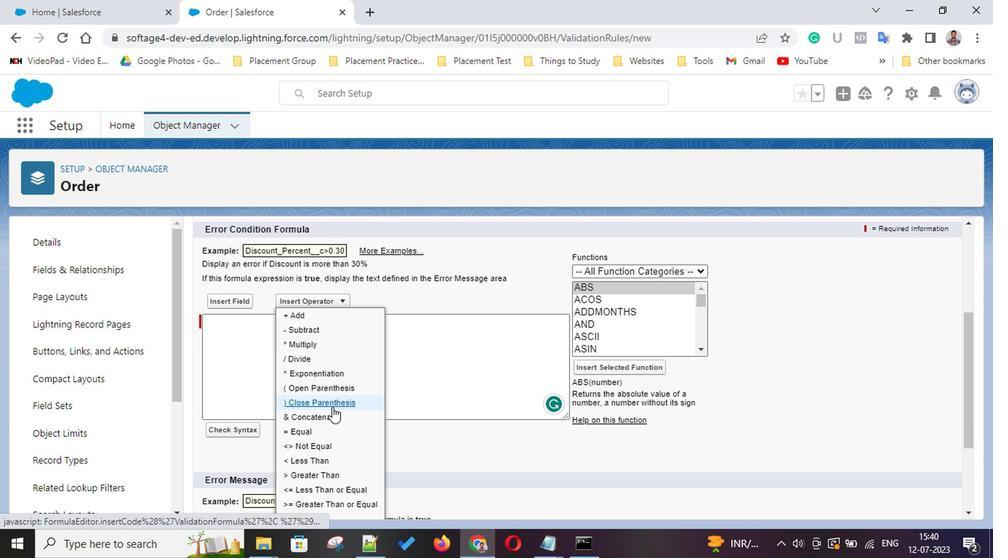 
Action: Mouse scrolled (329, 406) with delta (0, 0)
Screenshot: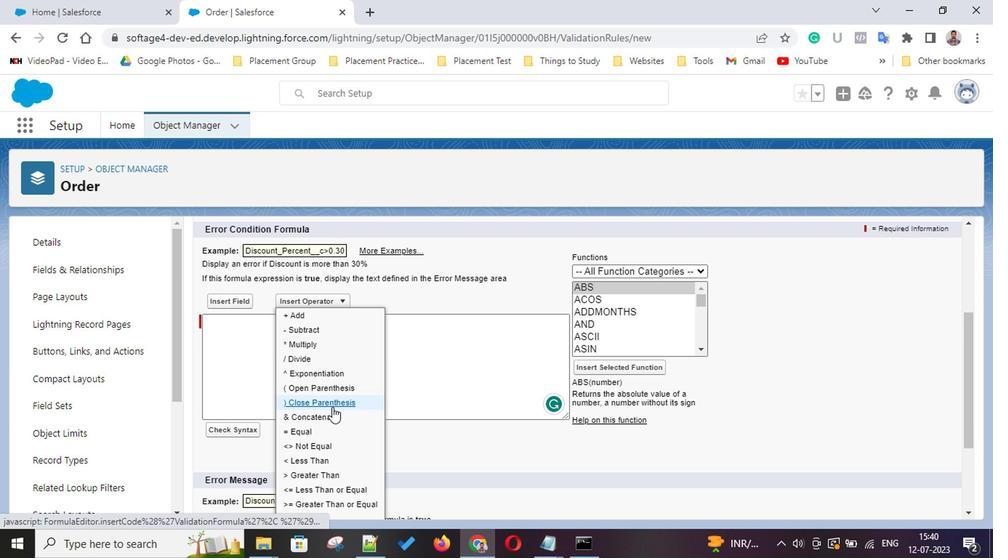 
Action: Mouse scrolled (329, 406) with delta (0, 0)
Screenshot: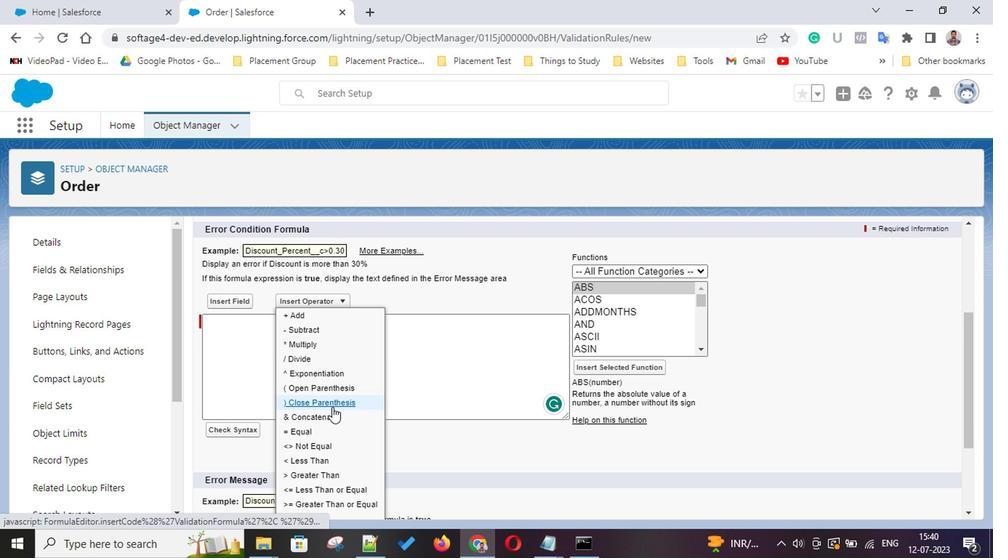 
Action: Mouse scrolled (329, 406) with delta (0, 0)
Screenshot: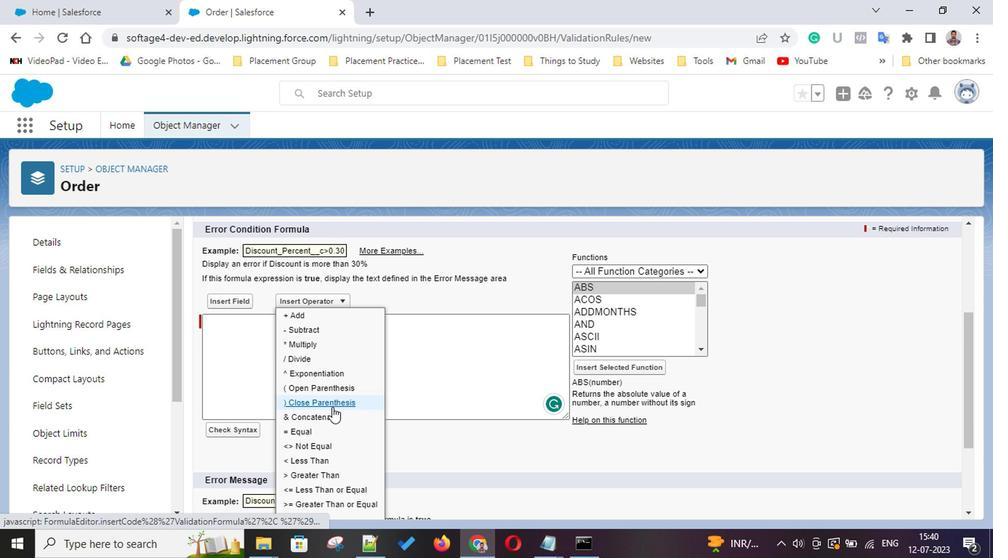 
Action: Mouse scrolled (329, 406) with delta (0, 0)
Screenshot: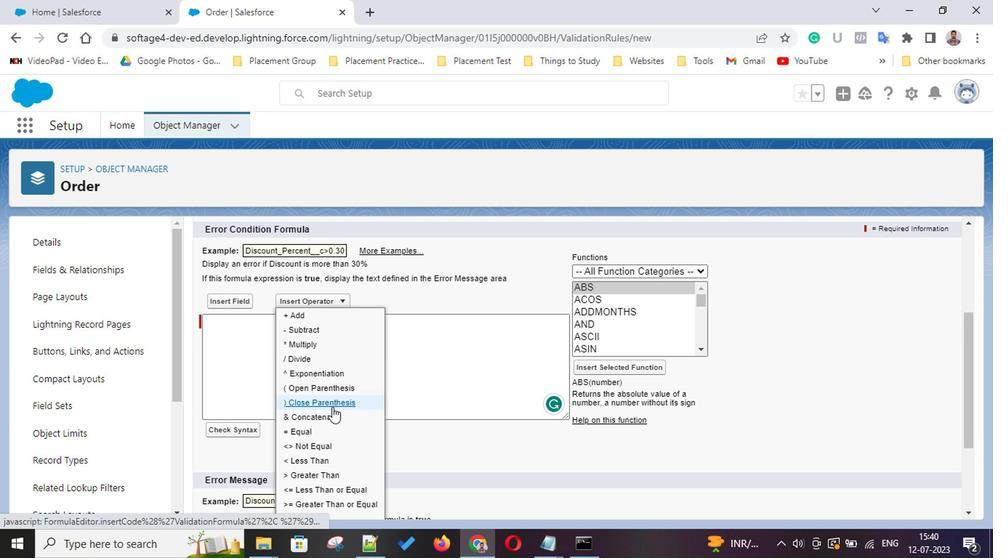 
Action: Mouse scrolled (329, 406) with delta (0, 0)
Screenshot: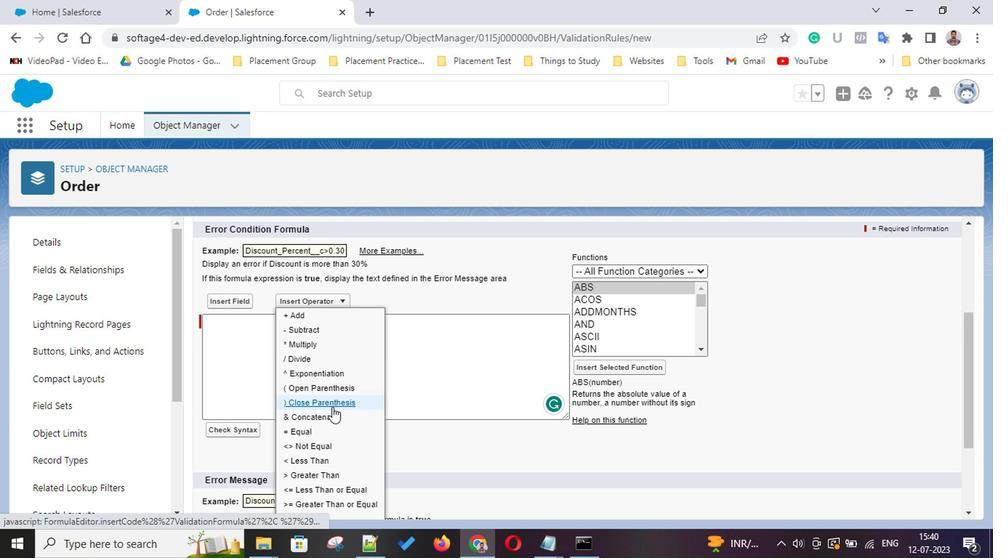 
Action: Mouse scrolled (329, 406) with delta (0, 0)
Screenshot: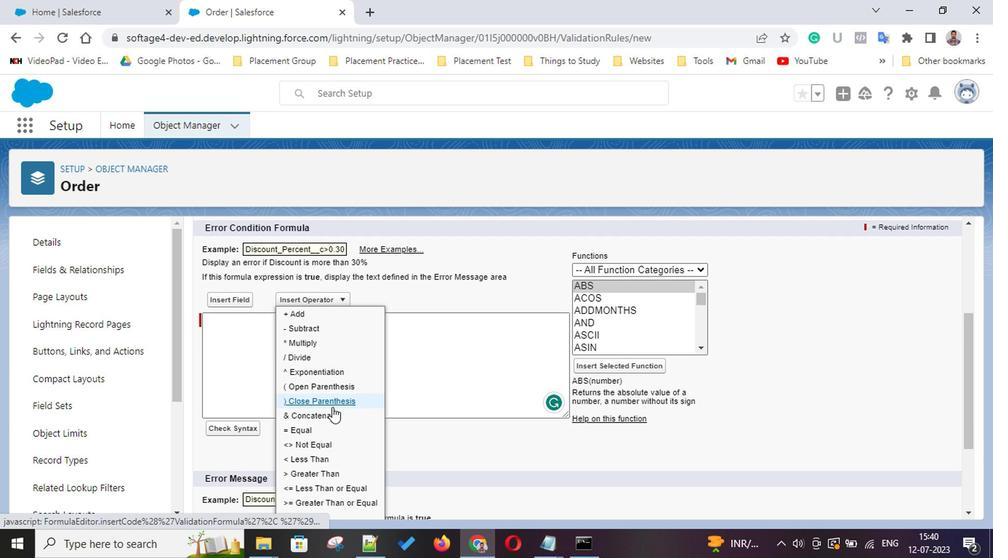 
Action: Mouse scrolled (329, 406) with delta (0, 0)
Screenshot: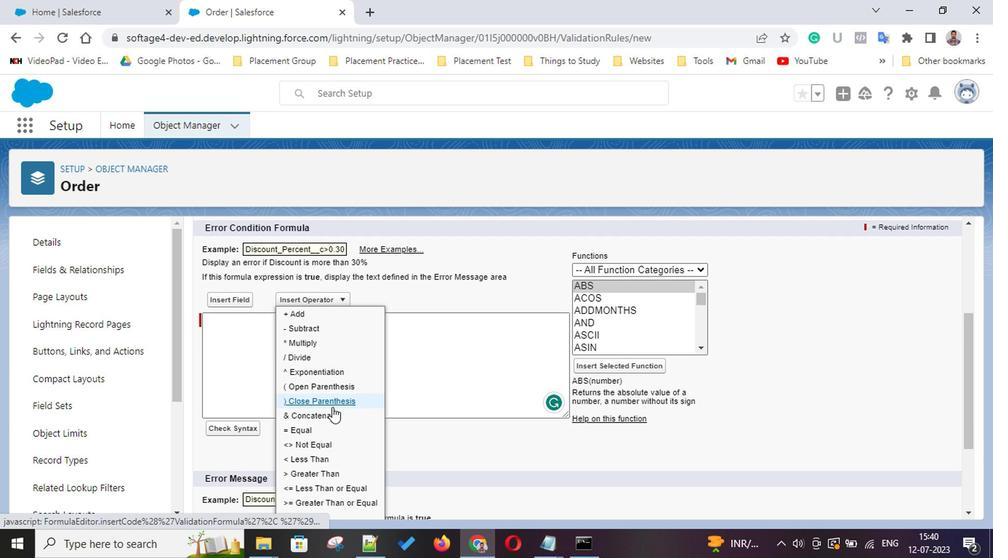 
Action: Mouse scrolled (329, 406) with delta (0, 0)
Screenshot: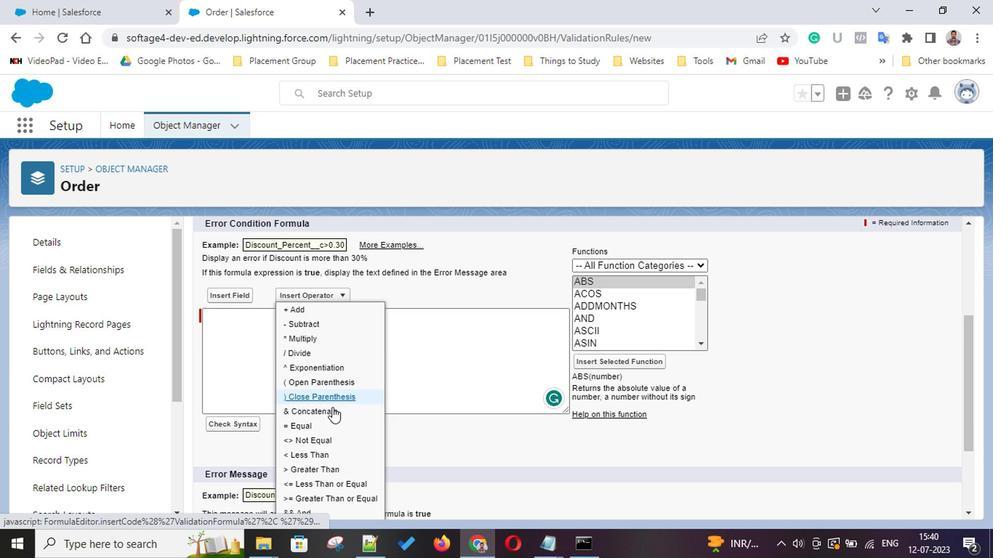
Action: Mouse scrolled (329, 406) with delta (0, 0)
Screenshot: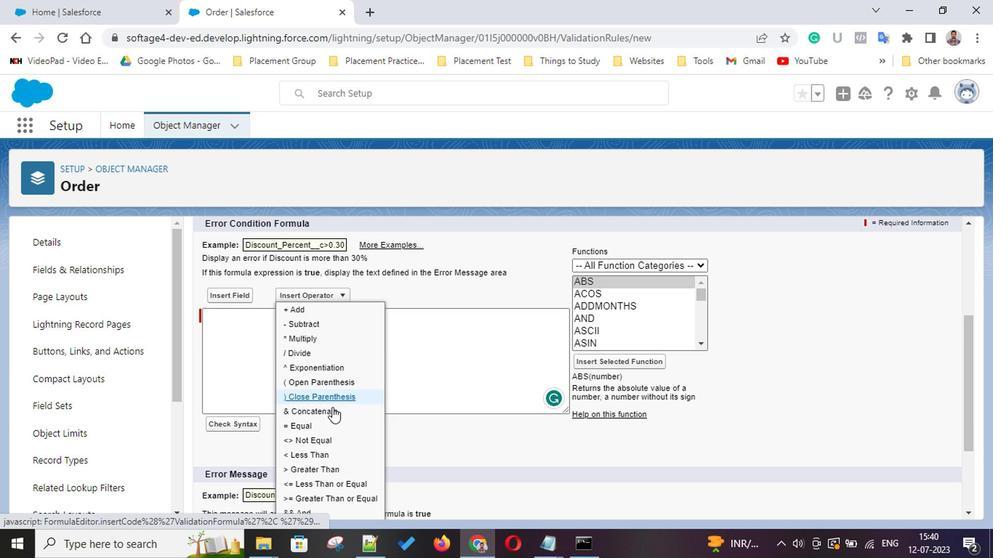 
Action: Mouse scrolled (329, 406) with delta (0, 0)
Screenshot: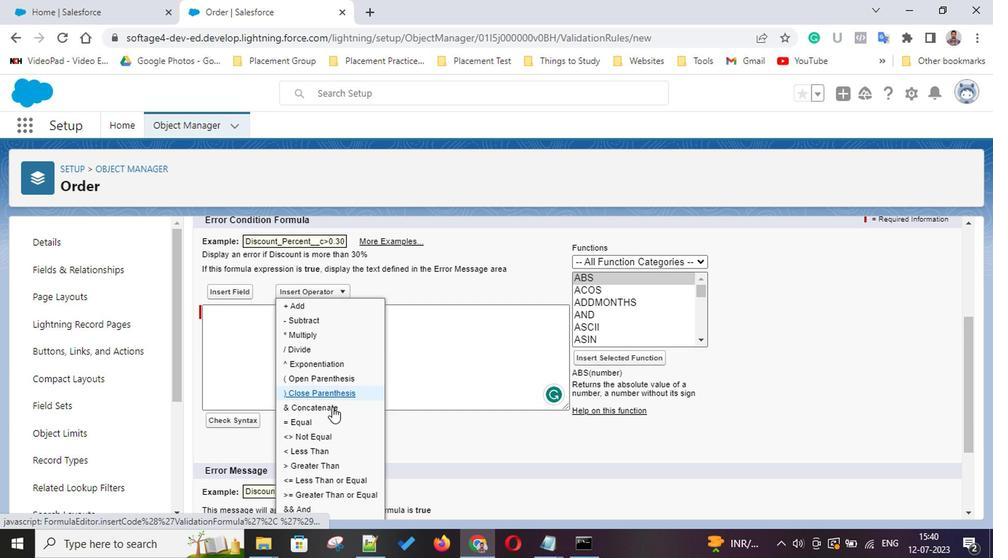 
Action: Mouse moved to (224, 267)
Screenshot: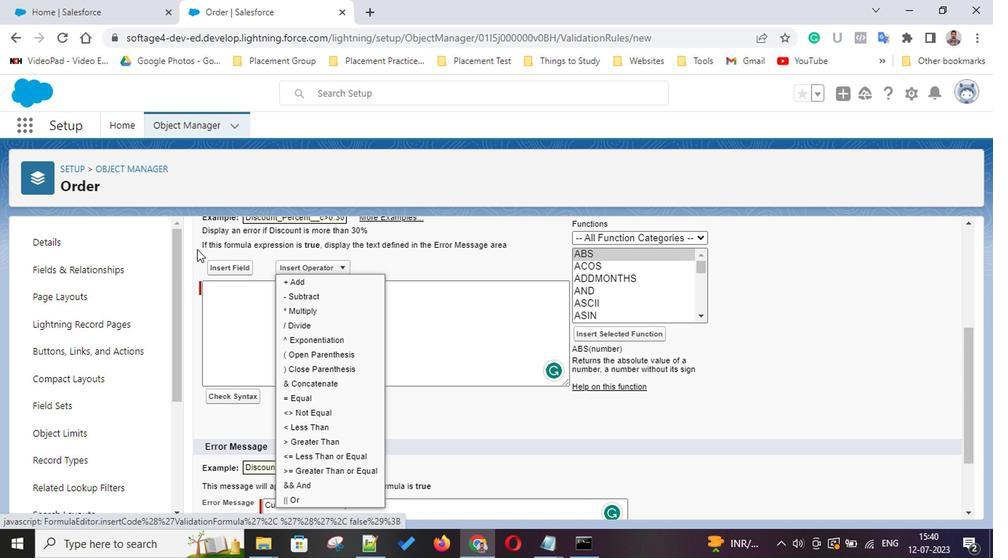 
Action: Mouse pressed left at (224, 267)
Screenshot: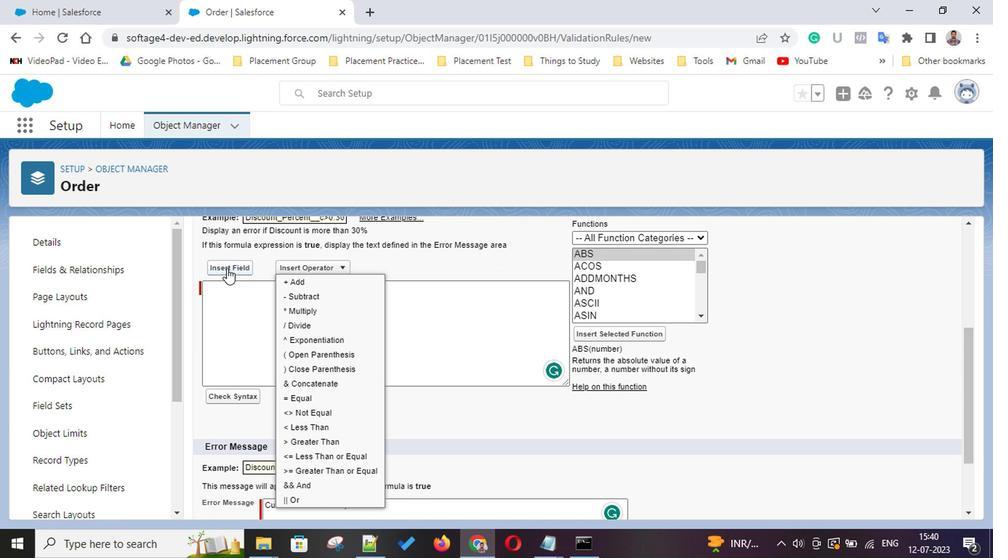 
Action: Mouse moved to (586, 463)
Screenshot: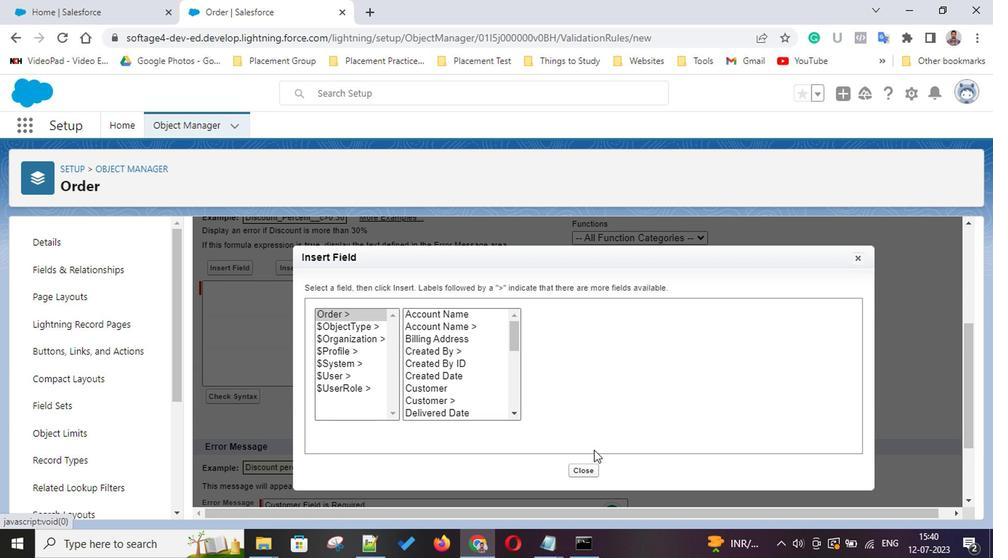 
Action: Mouse pressed left at (586, 463)
Screenshot: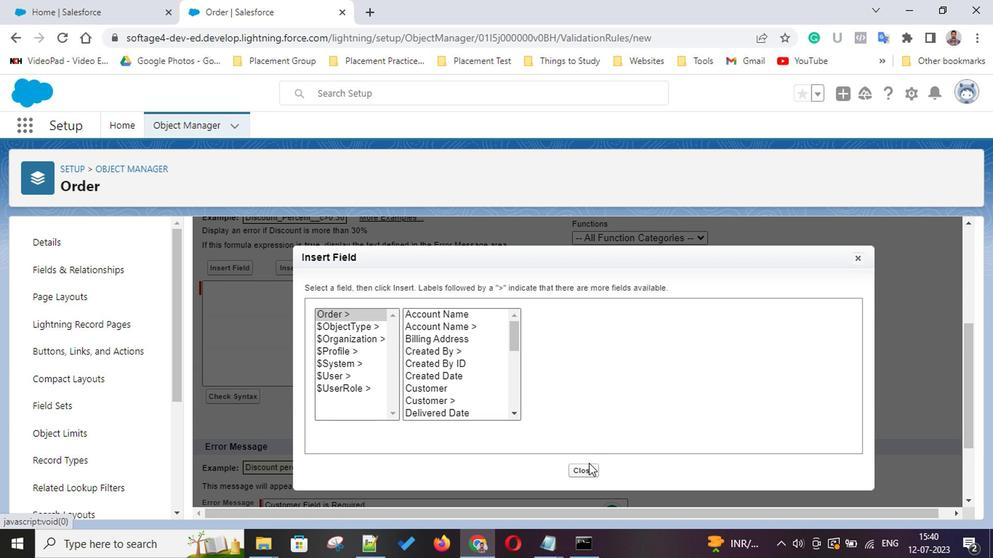 
Action: Mouse moved to (586, 470)
Screenshot: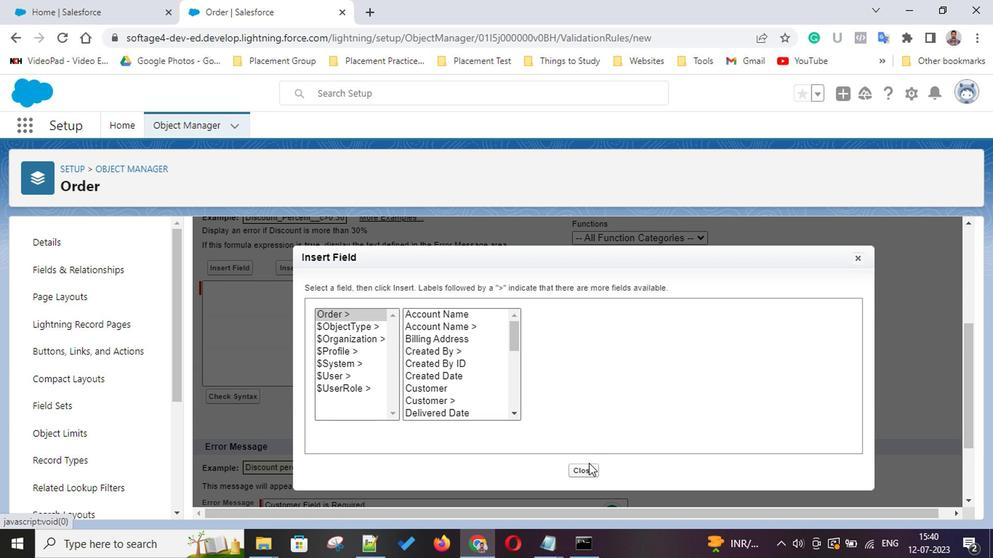 
Action: Mouse pressed left at (586, 470)
Screenshot: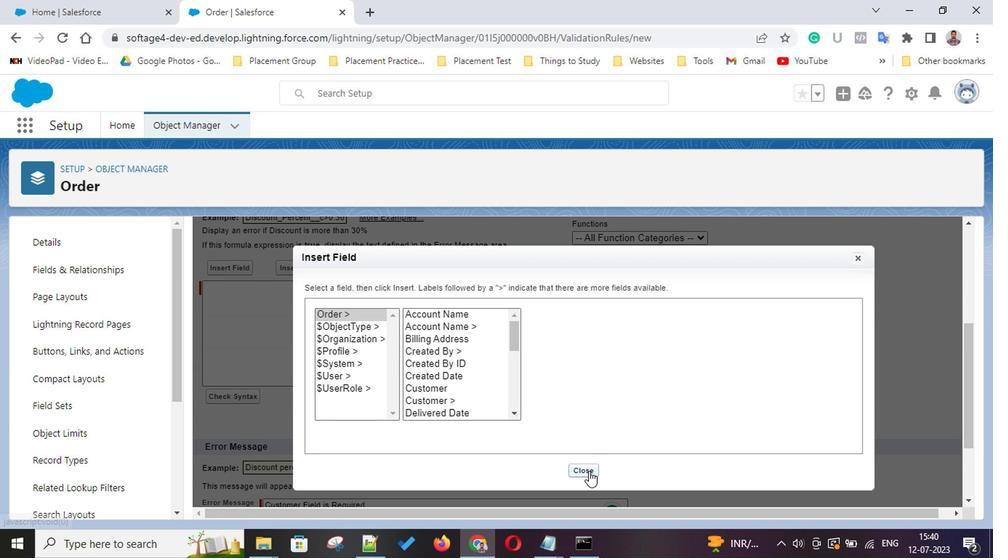 
Action: Mouse moved to (300, 311)
Screenshot: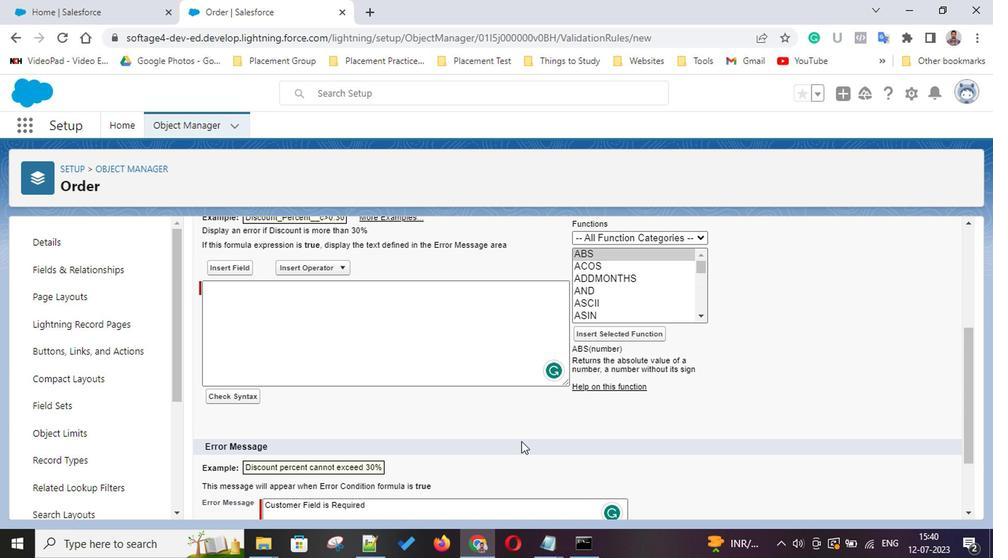 
Action: Mouse pressed left at (300, 311)
Screenshot: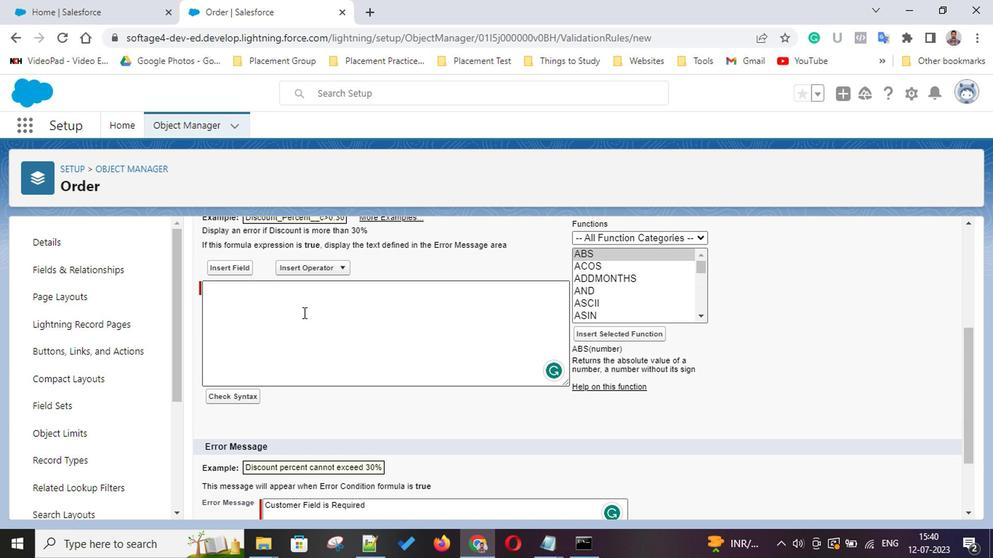 
Action: Key pressed <Key.shift>ISBLANK<Key.shift>(<Key.shift><Key.shift><Key.shift><Key.shift>Customer<Key.shift>__c<Key.shift>)
Screenshot: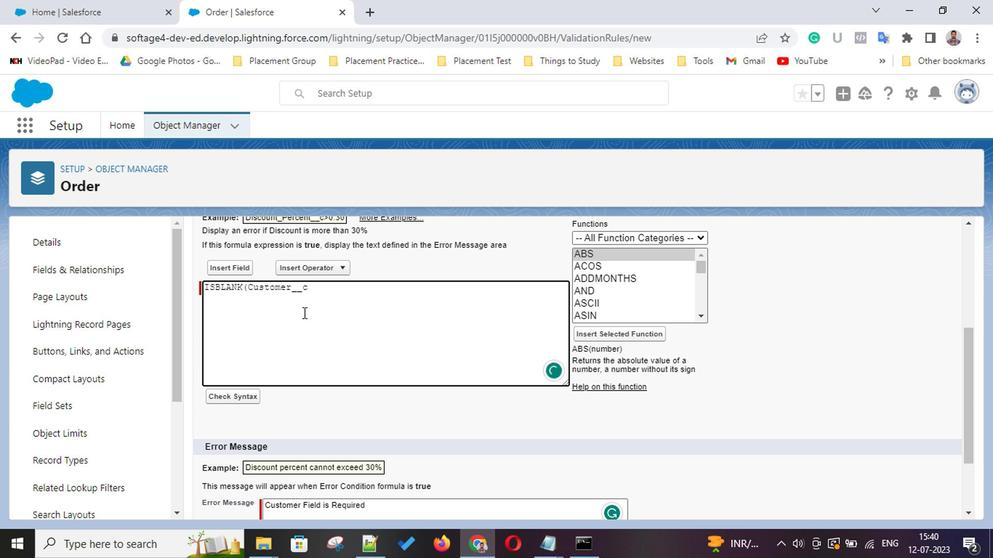 
Action: Mouse moved to (244, 399)
Screenshot: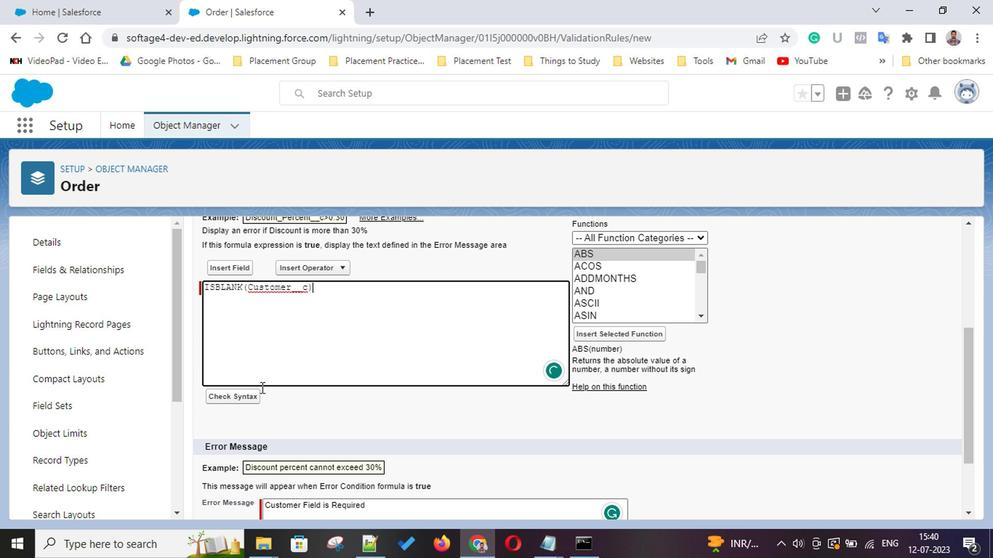
Action: Mouse pressed left at (244, 399)
Screenshot: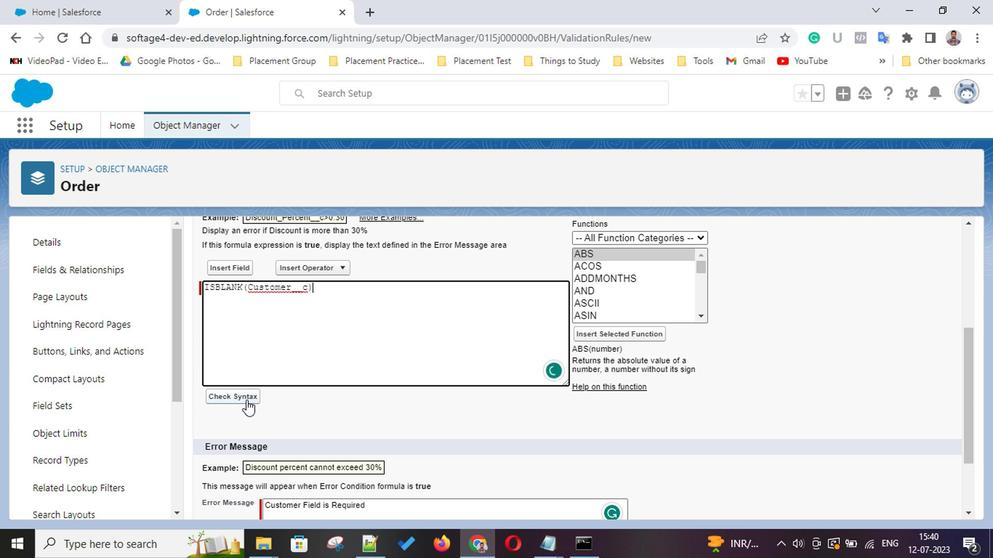 
Action: Mouse moved to (377, 399)
Screenshot: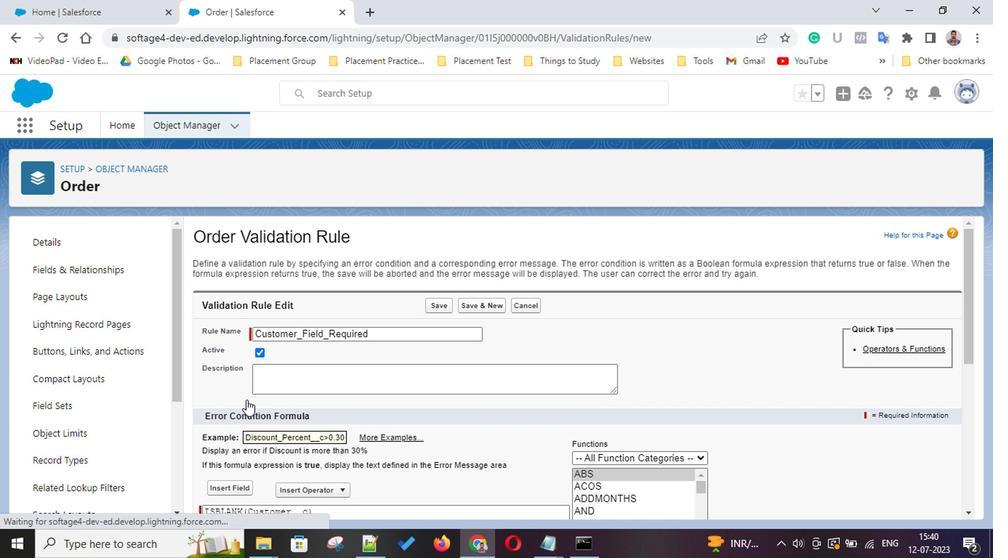 
Action: Mouse scrolled (377, 398) with delta (0, 0)
Screenshot: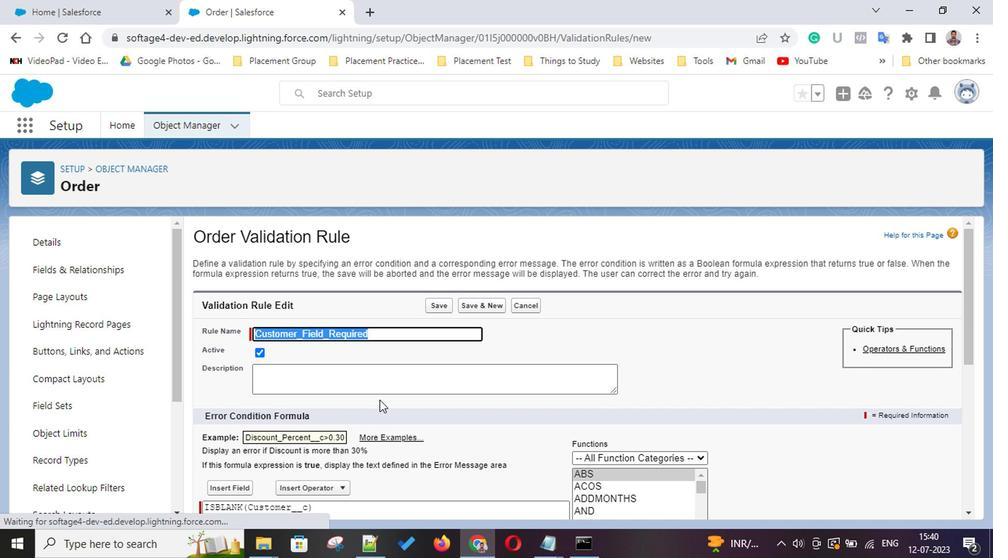 
Action: Mouse scrolled (377, 398) with delta (0, 0)
Screenshot: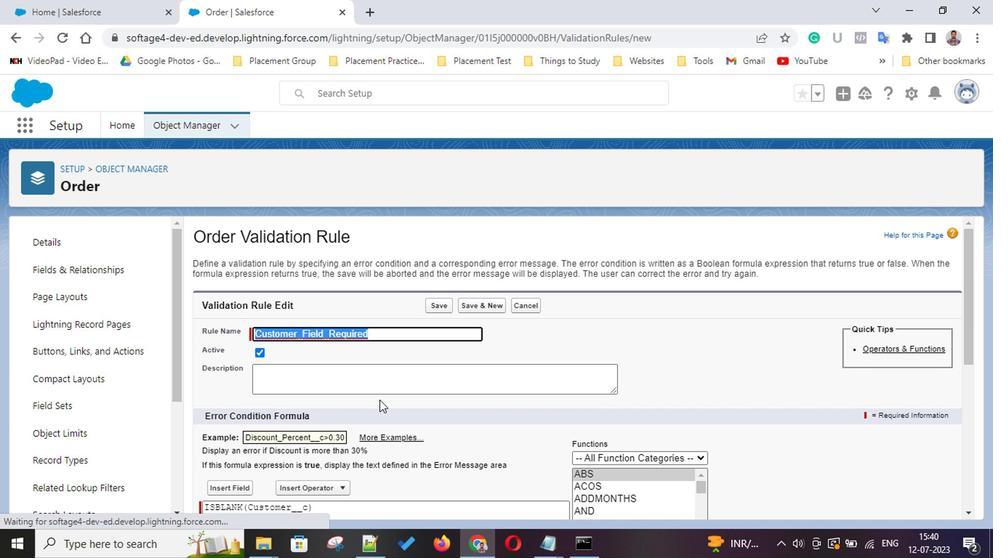 
Action: Mouse scrolled (377, 398) with delta (0, 0)
Screenshot: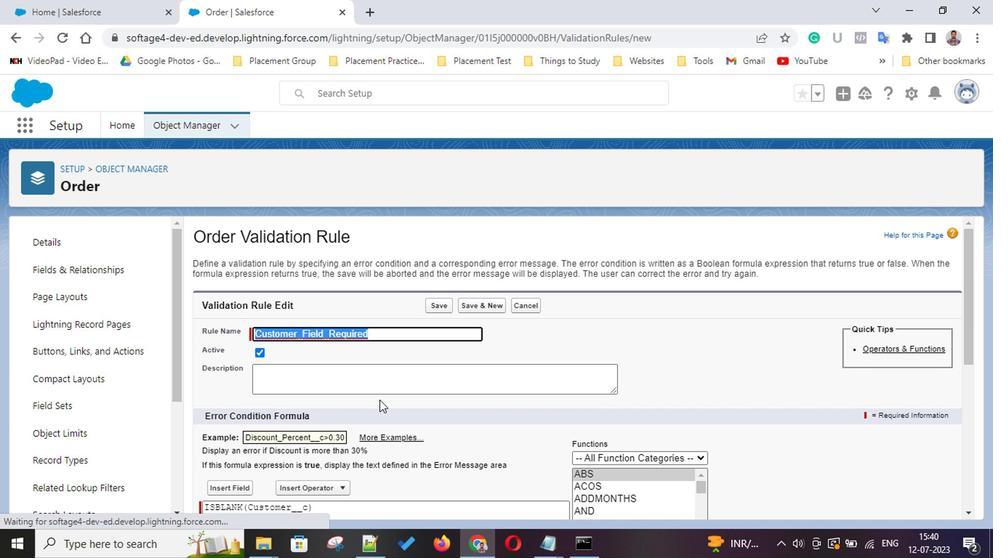 
Action: Mouse scrolled (377, 398) with delta (0, 0)
Screenshot: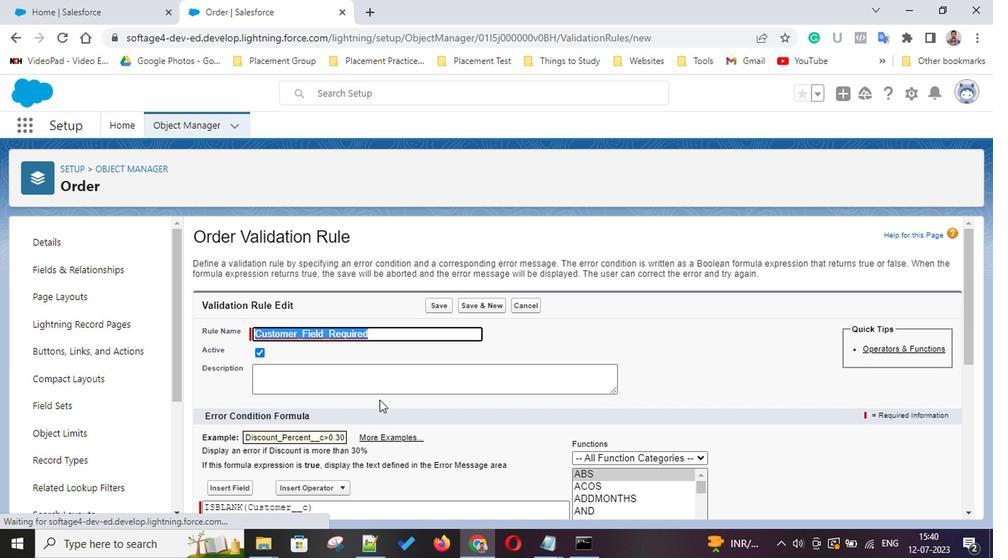 
Action: Mouse scrolled (377, 398) with delta (0, 0)
Screenshot: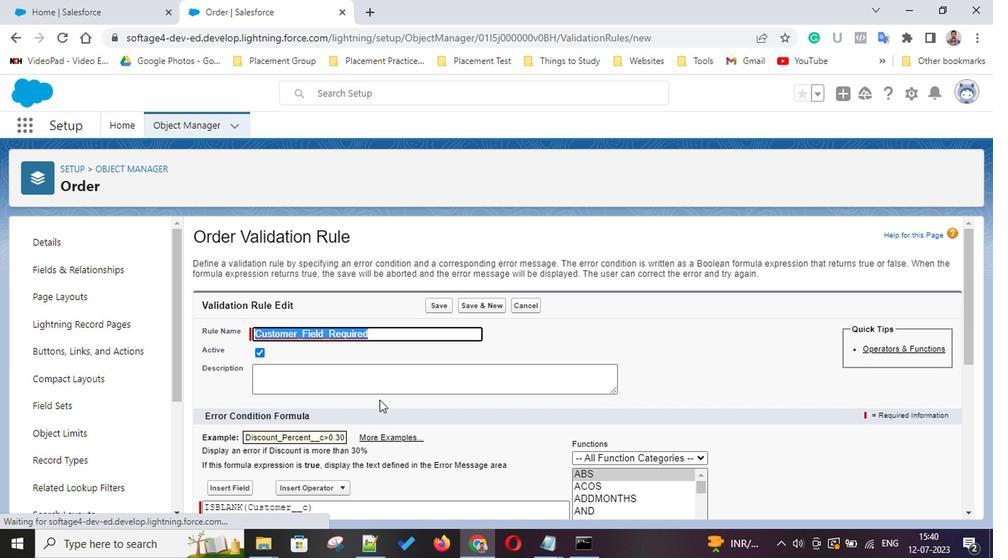 
Action: Mouse scrolled (377, 398) with delta (0, 0)
Screenshot: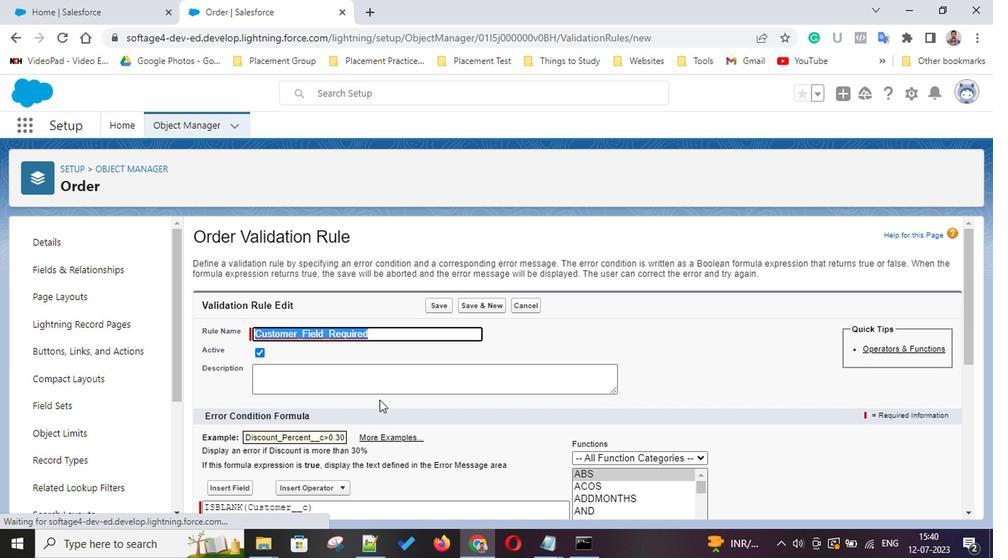 
Action: Mouse scrolled (377, 398) with delta (0, 0)
Screenshot: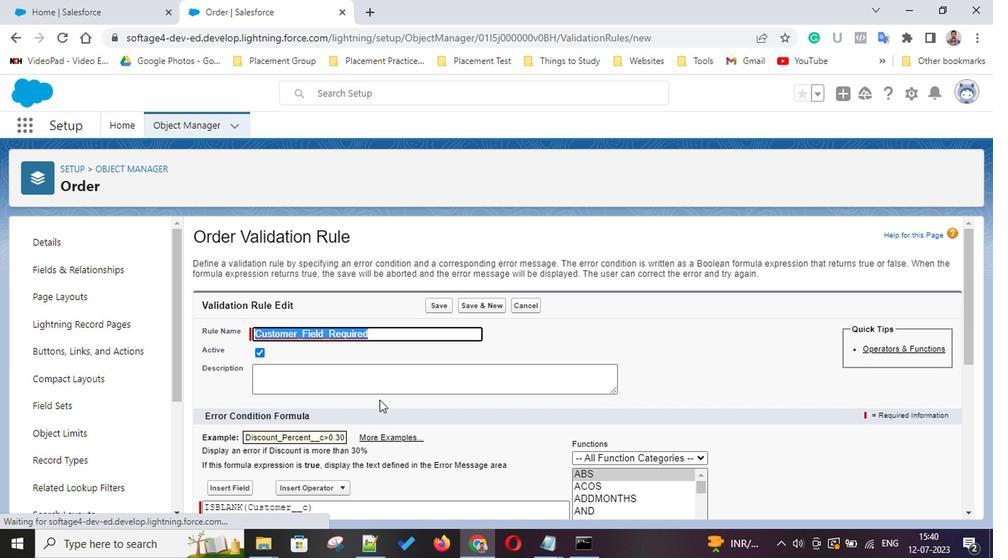 
Action: Mouse scrolled (377, 398) with delta (0, 0)
Screenshot: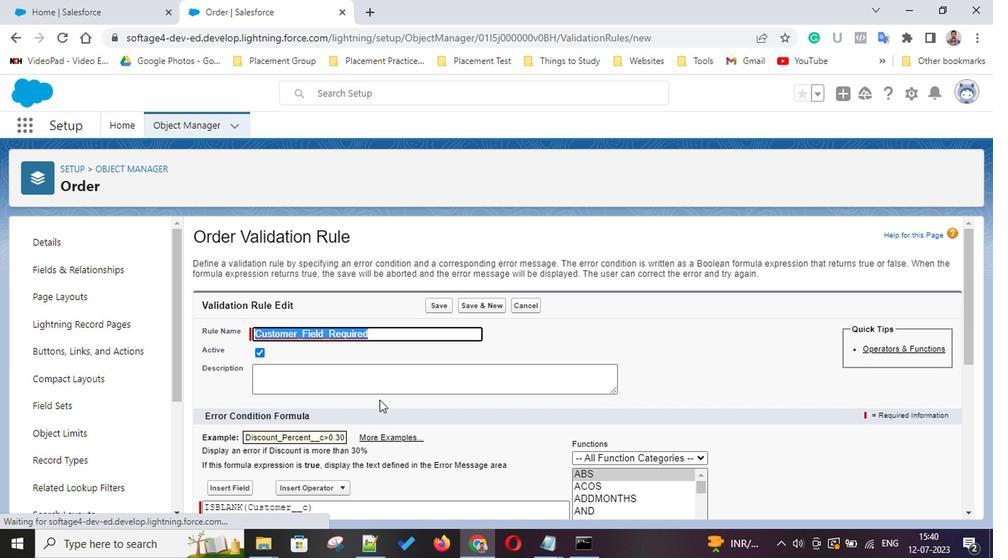 
Action: Mouse scrolled (377, 398) with delta (0, 0)
Screenshot: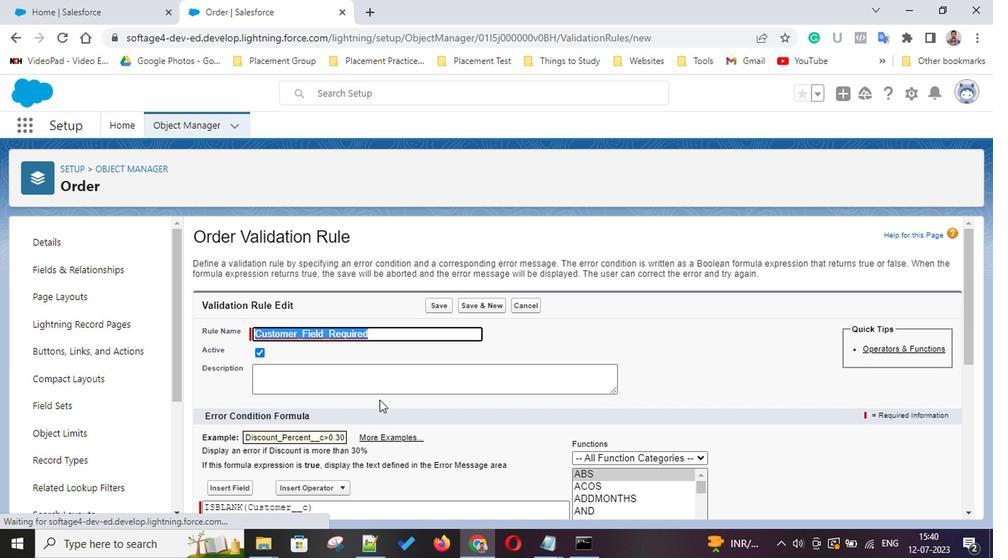 
Action: Mouse scrolled (377, 398) with delta (0, 0)
Screenshot: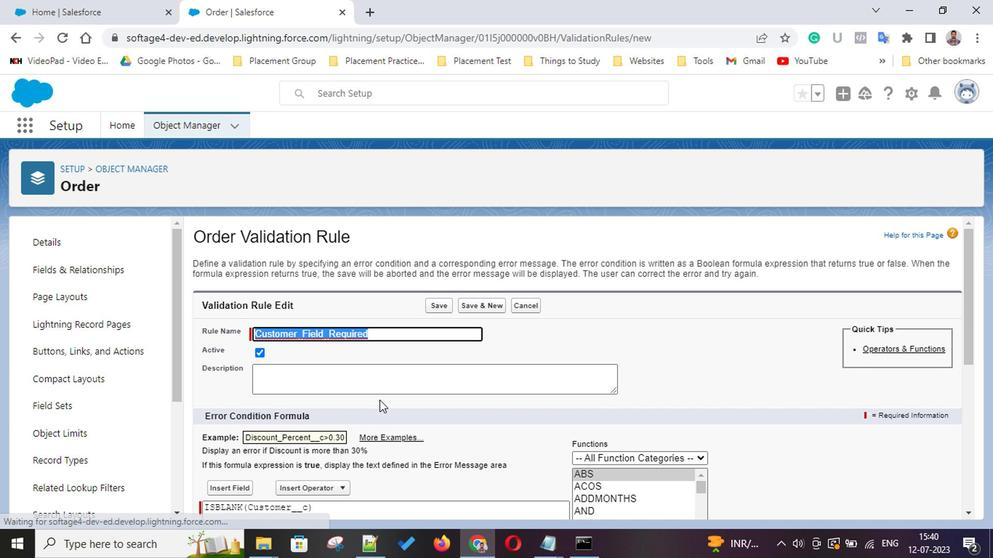 
Action: Mouse scrolled (377, 398) with delta (0, 0)
Screenshot: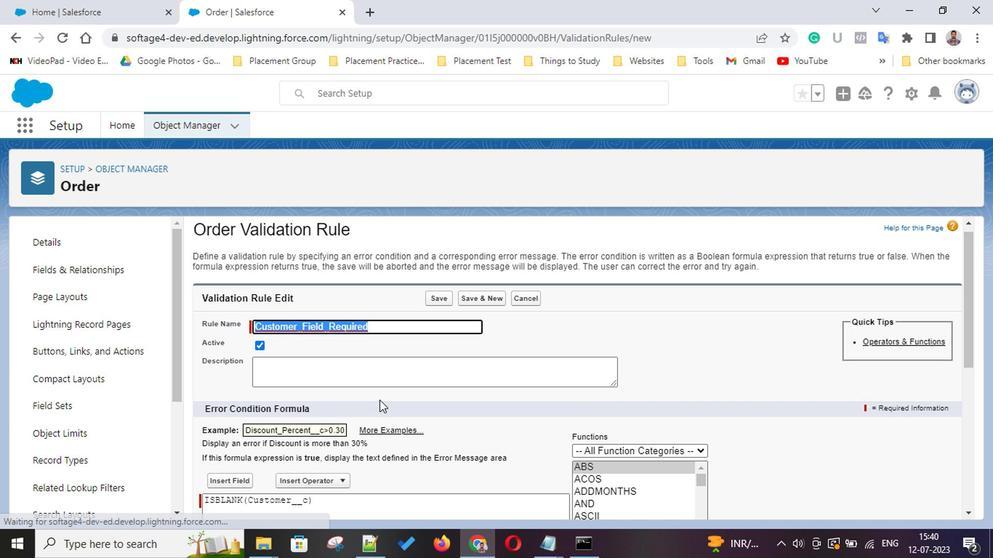 
Action: Mouse scrolled (377, 398) with delta (0, 0)
Screenshot: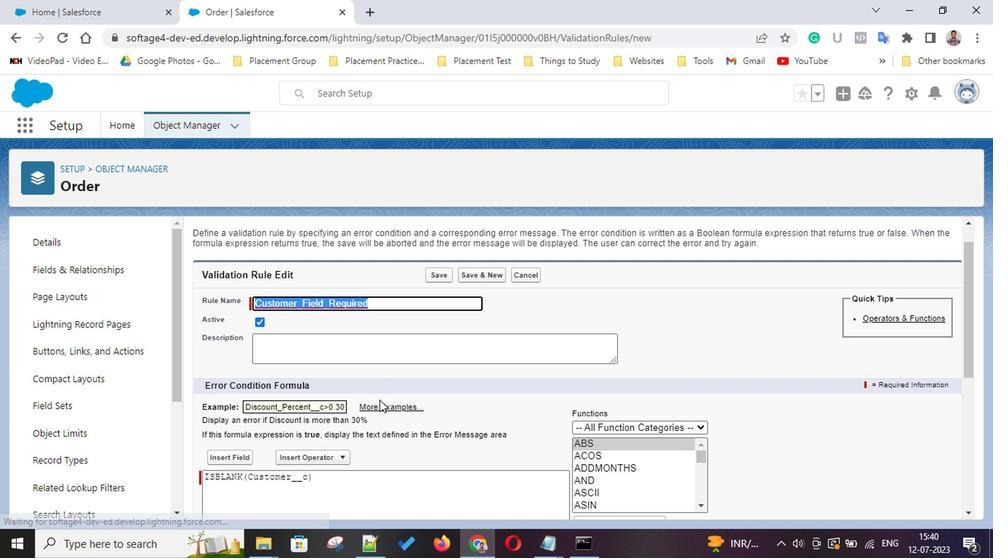 
Action: Mouse scrolled (377, 398) with delta (0, 0)
Screenshot: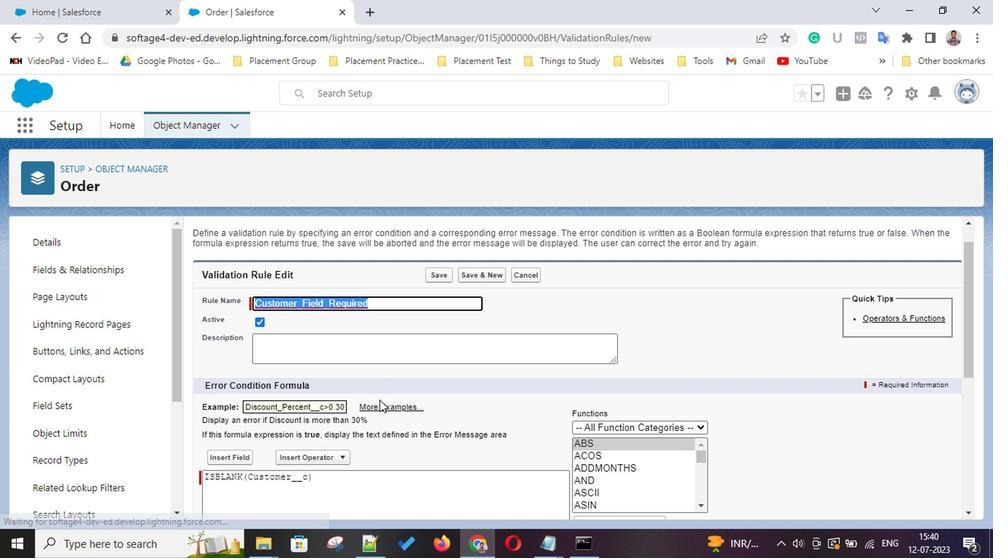 
Action: Mouse moved to (512, 385)
Screenshot: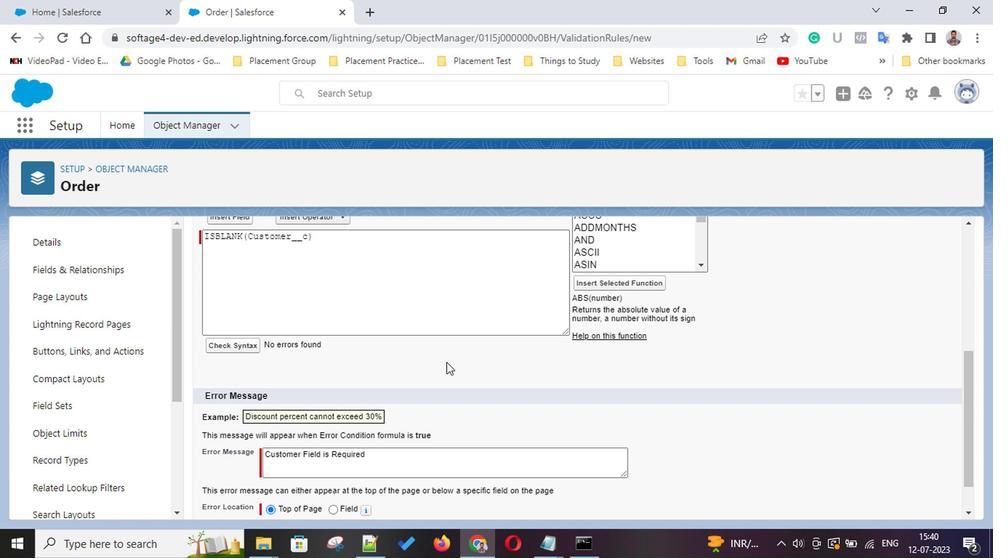 
Action: Mouse scrolled (512, 384) with delta (0, 0)
Screenshot: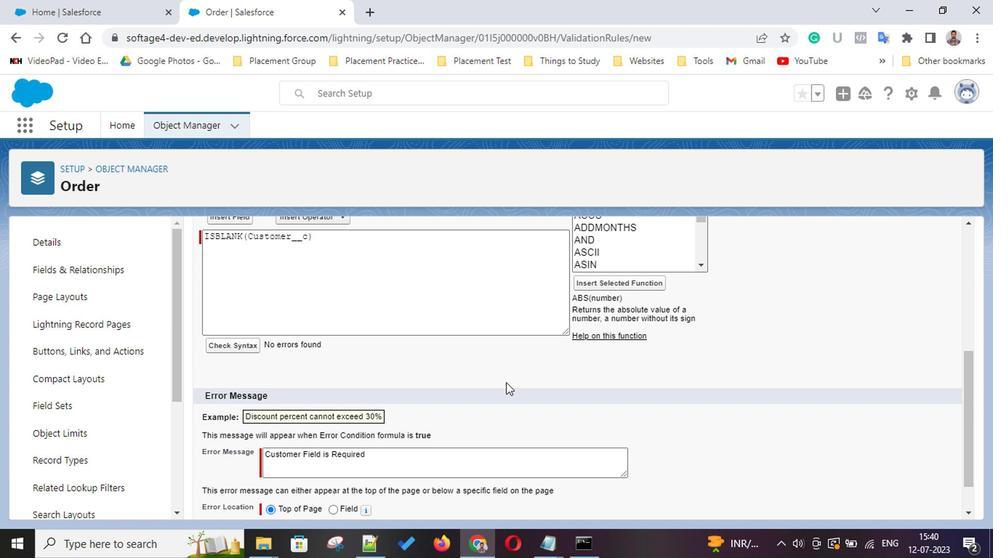 
Action: Mouse scrolled (512, 384) with delta (0, 0)
Screenshot: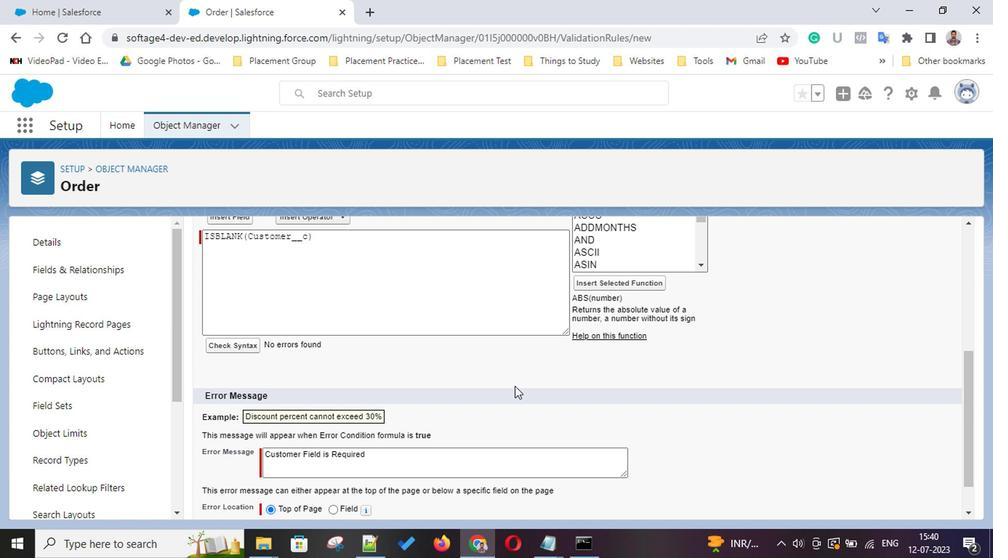 
Action: Mouse scrolled (512, 384) with delta (0, 0)
Screenshot: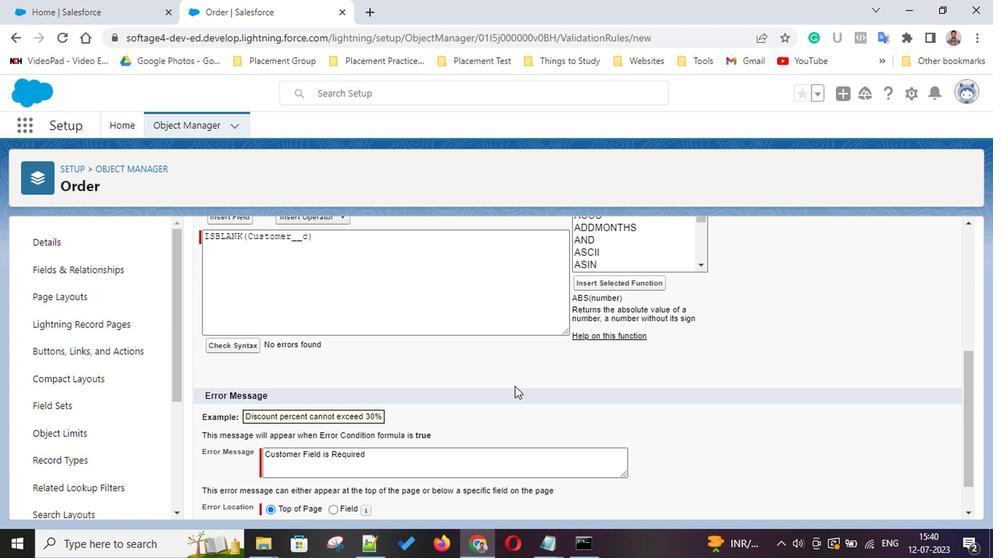 
Action: Mouse scrolled (512, 384) with delta (0, 0)
Screenshot: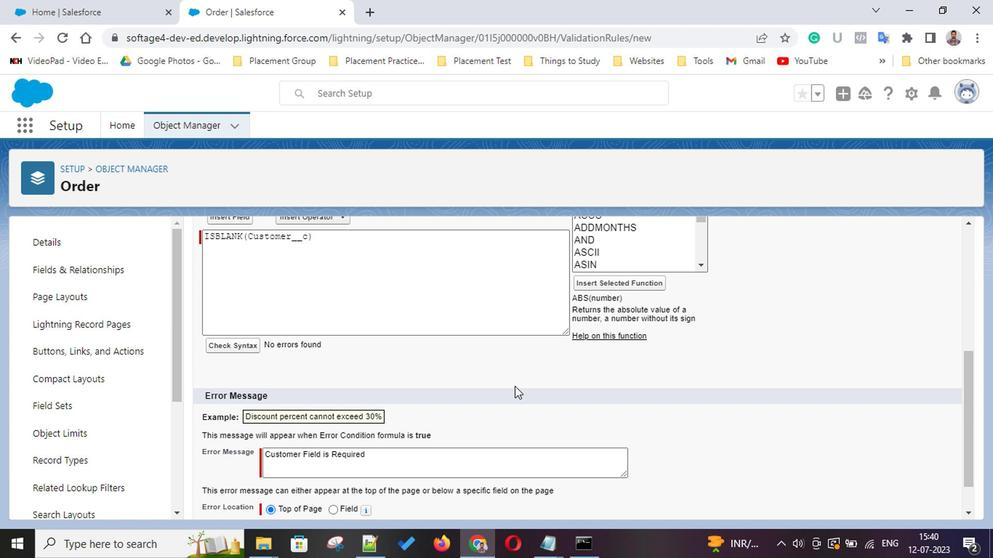 
Action: Mouse scrolled (512, 384) with delta (0, 0)
Screenshot: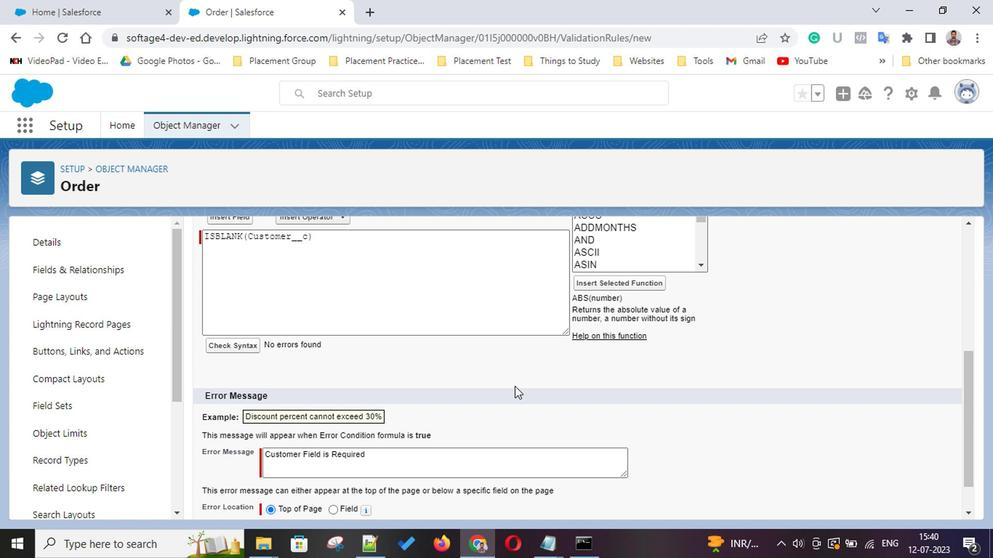 
Action: Mouse scrolled (512, 384) with delta (0, 0)
Screenshot: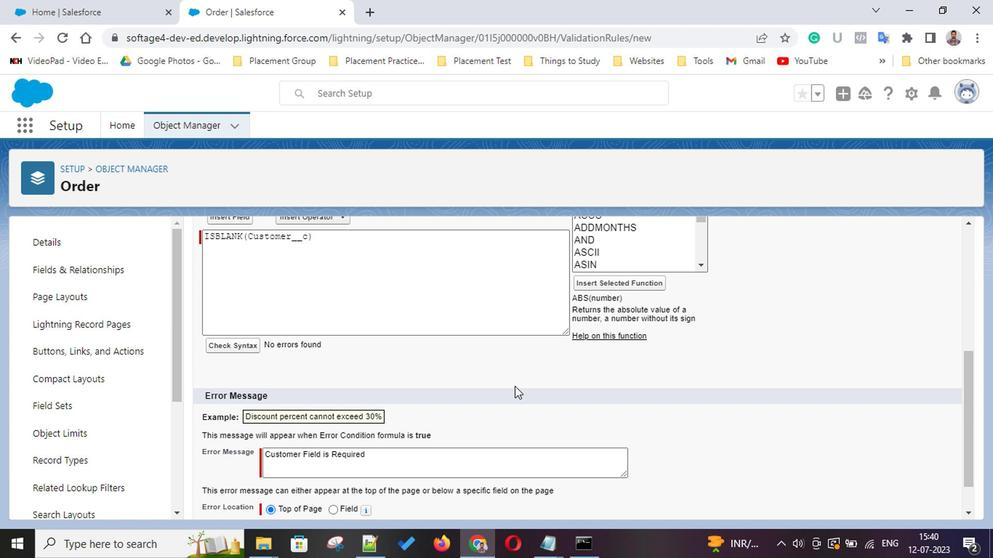 
Action: Mouse scrolled (512, 384) with delta (0, 0)
Screenshot: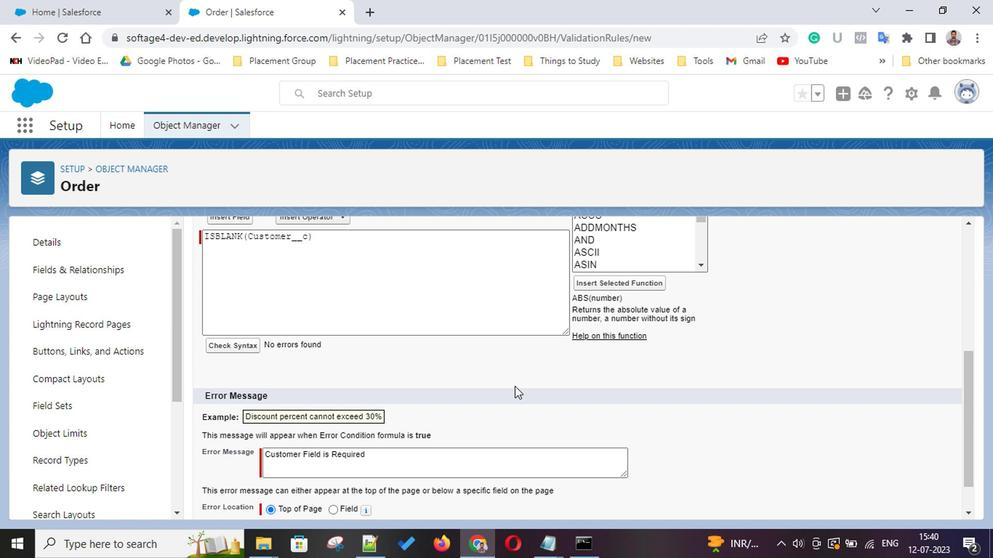
Action: Mouse scrolled (512, 384) with delta (0, 0)
Screenshot: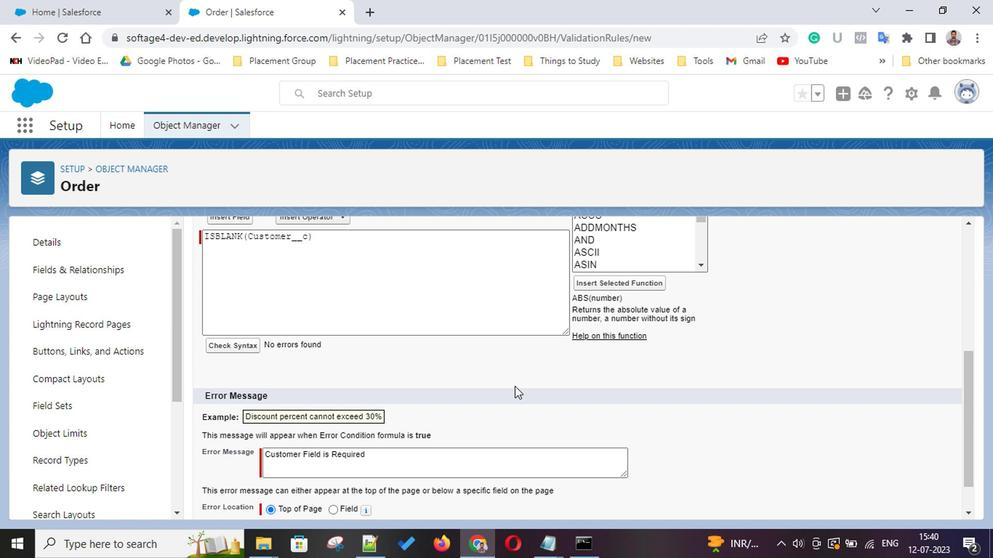 
Action: Mouse scrolled (512, 384) with delta (0, 0)
Screenshot: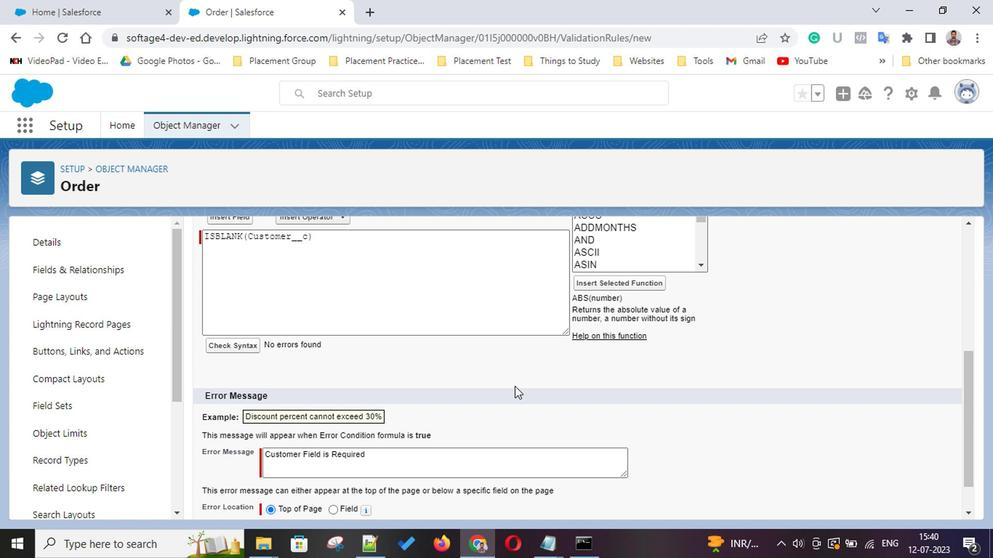 
Action: Mouse scrolled (512, 384) with delta (0, 0)
Screenshot: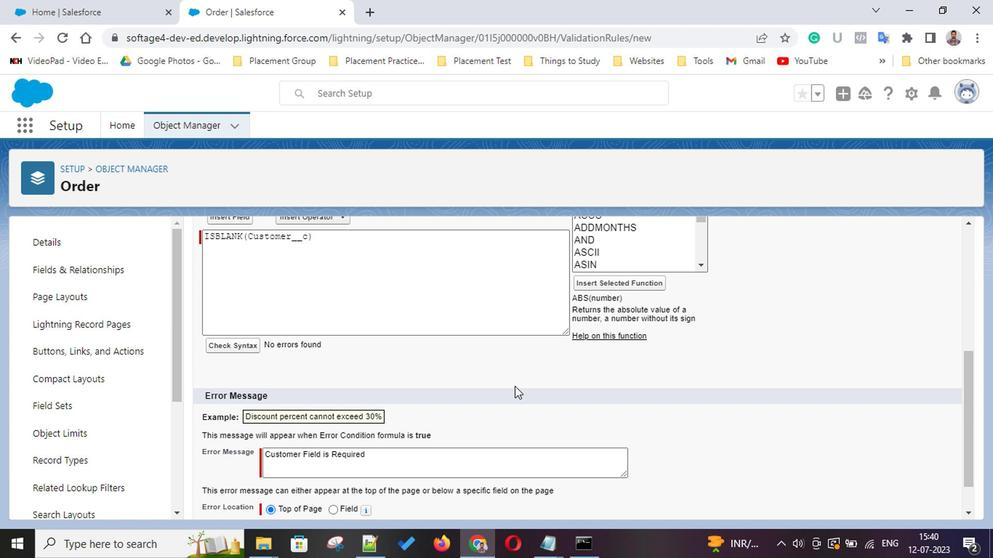 
Action: Mouse scrolled (512, 384) with delta (0, 0)
Screenshot: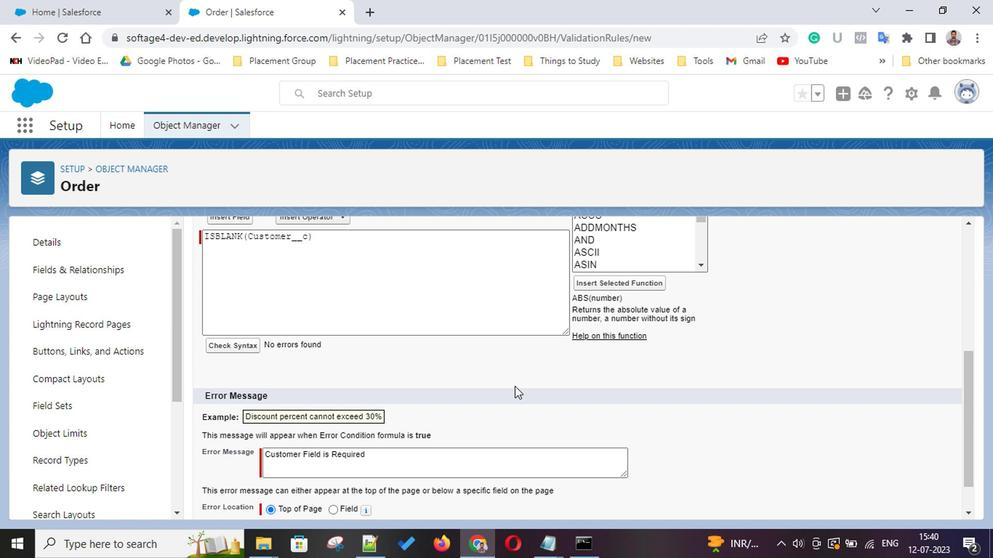 
Action: Mouse scrolled (512, 384) with delta (0, 0)
Screenshot: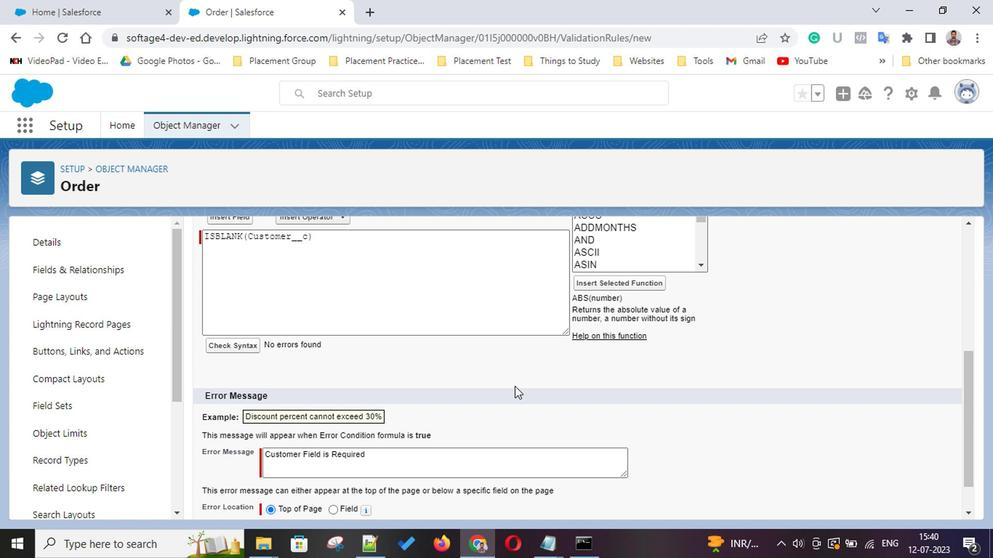 
Action: Mouse scrolled (512, 384) with delta (0, 0)
Screenshot: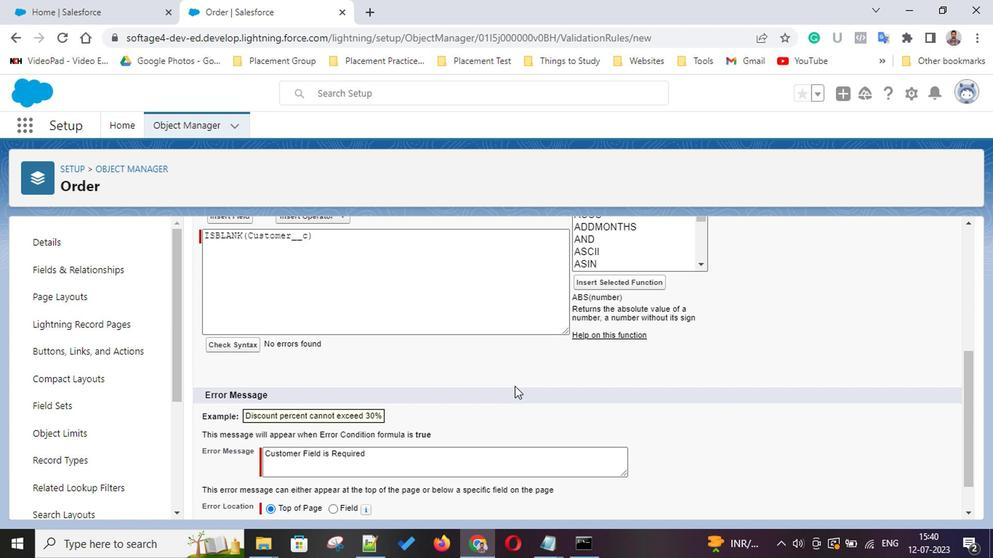 
Action: Mouse scrolled (512, 384) with delta (0, 0)
Screenshot: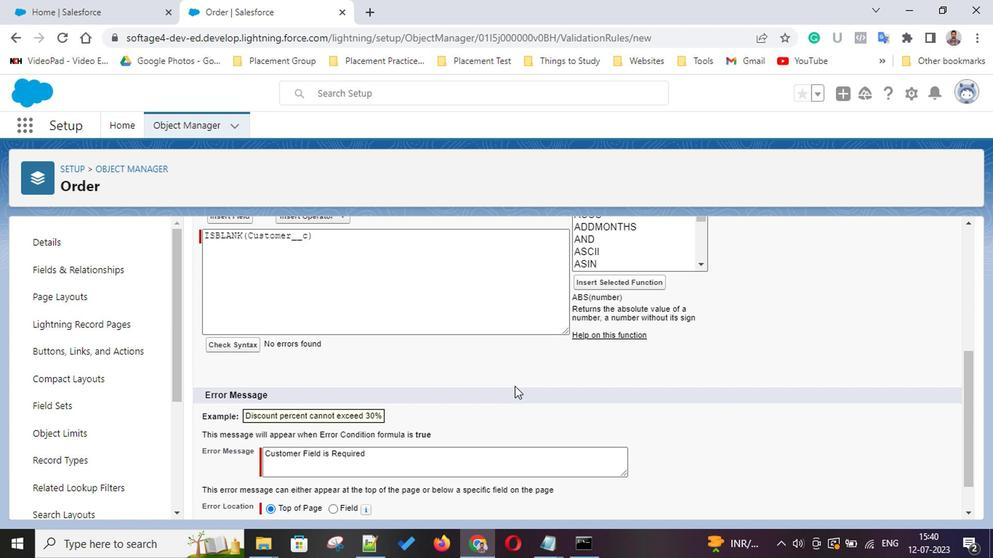 
Action: Mouse scrolled (512, 384) with delta (0, 0)
Screenshot: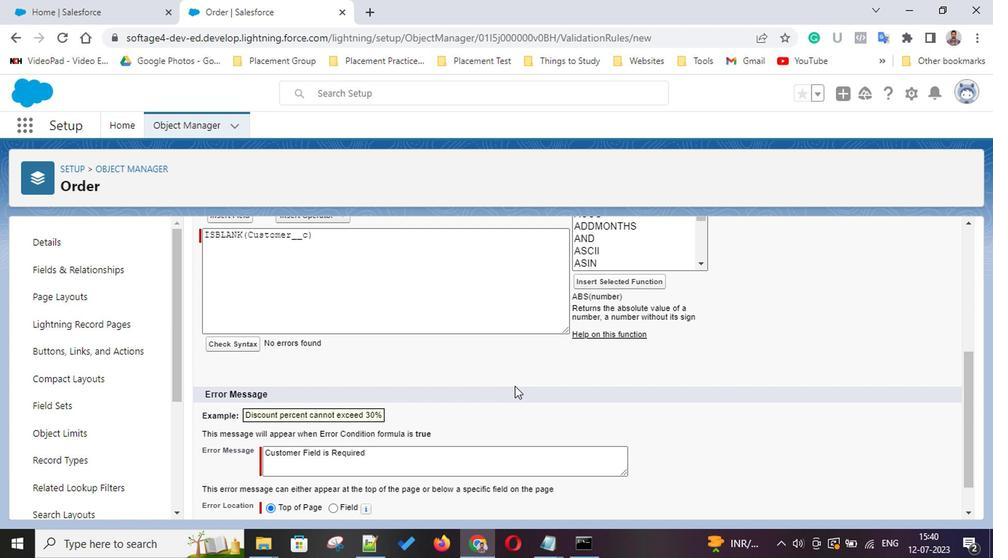 
Action: Mouse scrolled (512, 384) with delta (0, 0)
Screenshot: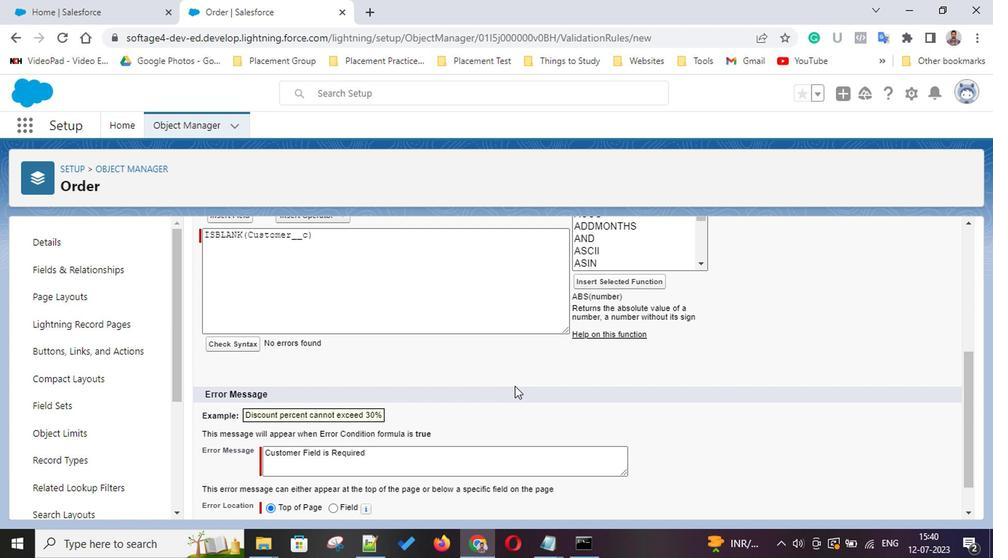 
Action: Mouse scrolled (512, 384) with delta (0, 0)
Screenshot: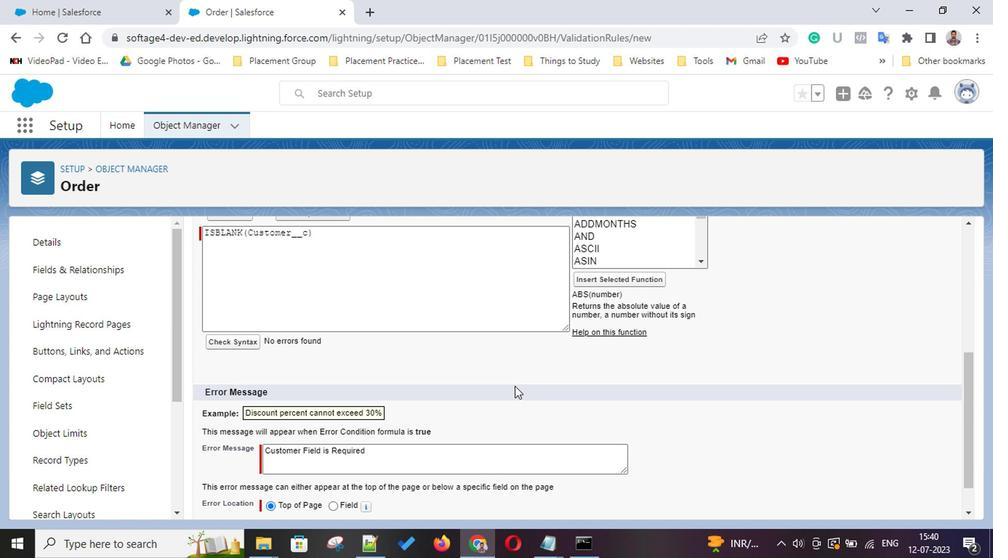 
Action: Mouse scrolled (512, 384) with delta (0, 0)
Screenshot: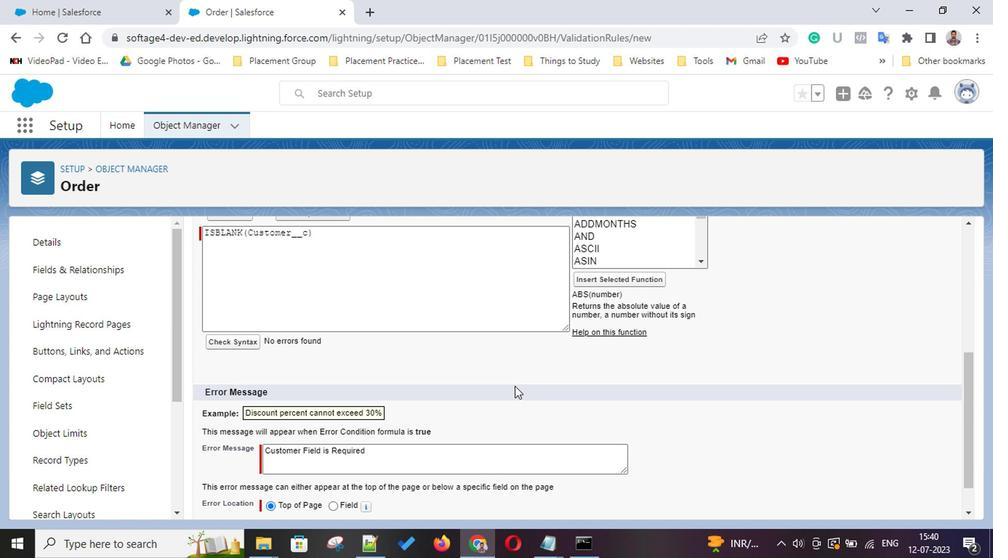 
Action: Mouse scrolled (512, 384) with delta (0, 0)
Screenshot: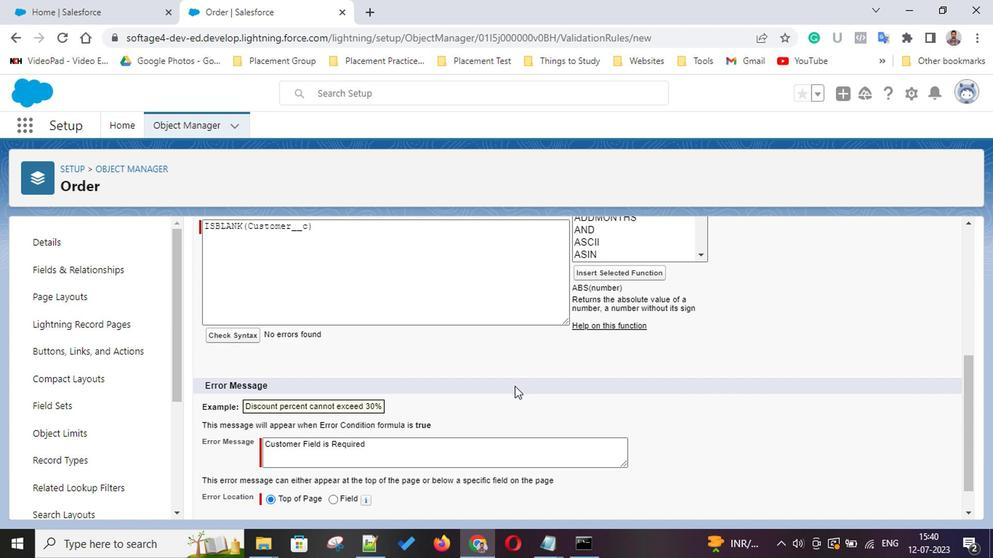 
Action: Mouse scrolled (512, 384) with delta (0, 0)
Screenshot: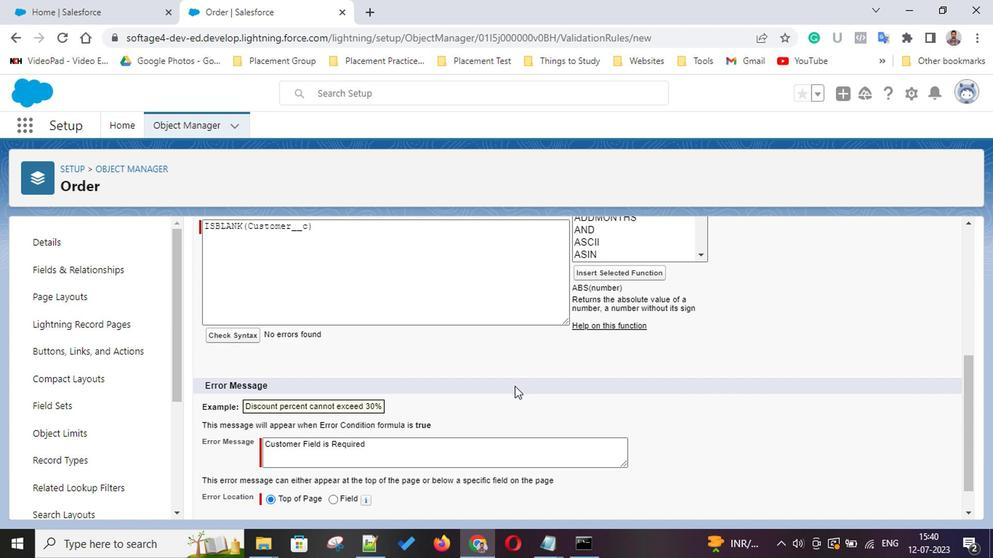 
Action: Mouse scrolled (512, 384) with delta (0, 0)
Screenshot: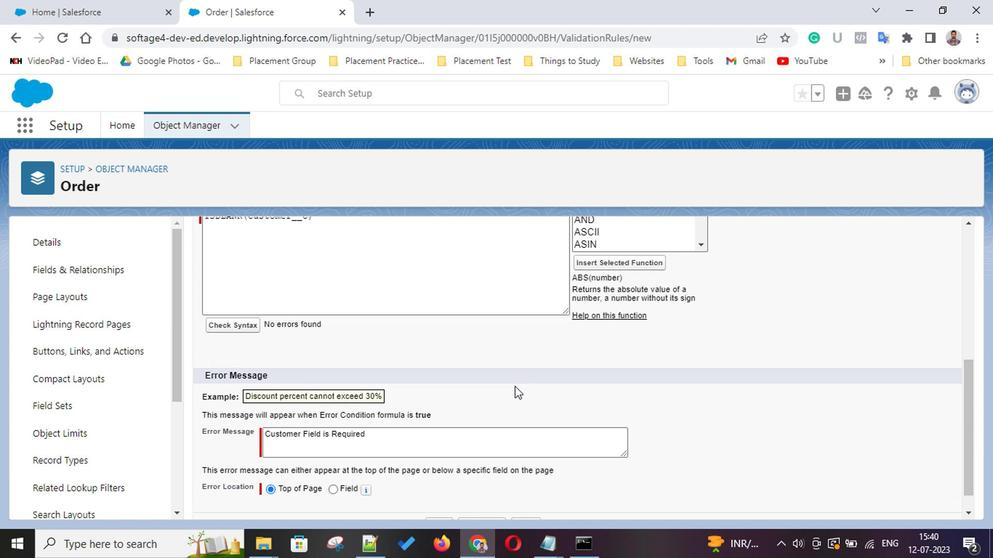 
Action: Mouse scrolled (512, 384) with delta (0, 0)
Screenshot: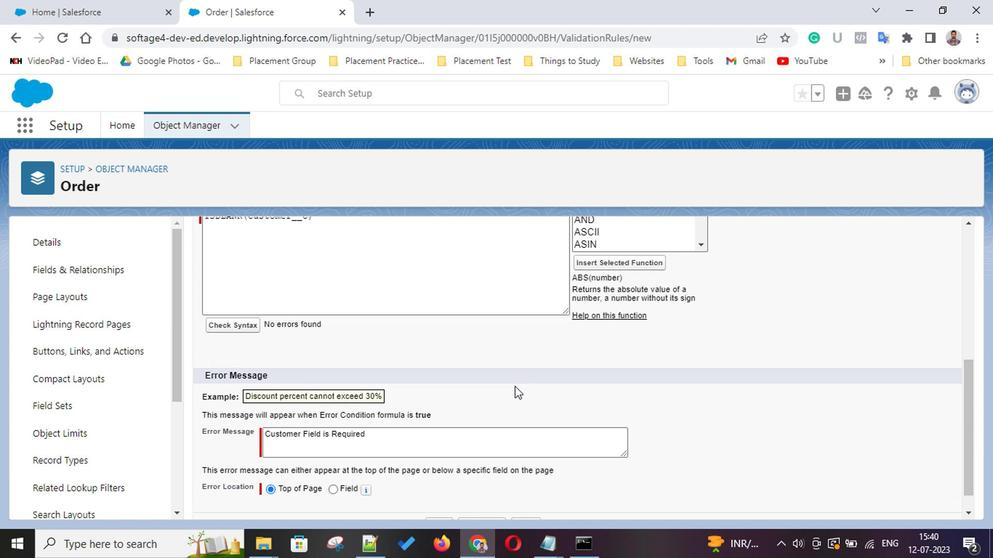 
Action: Mouse scrolled (512, 384) with delta (0, 0)
Screenshot: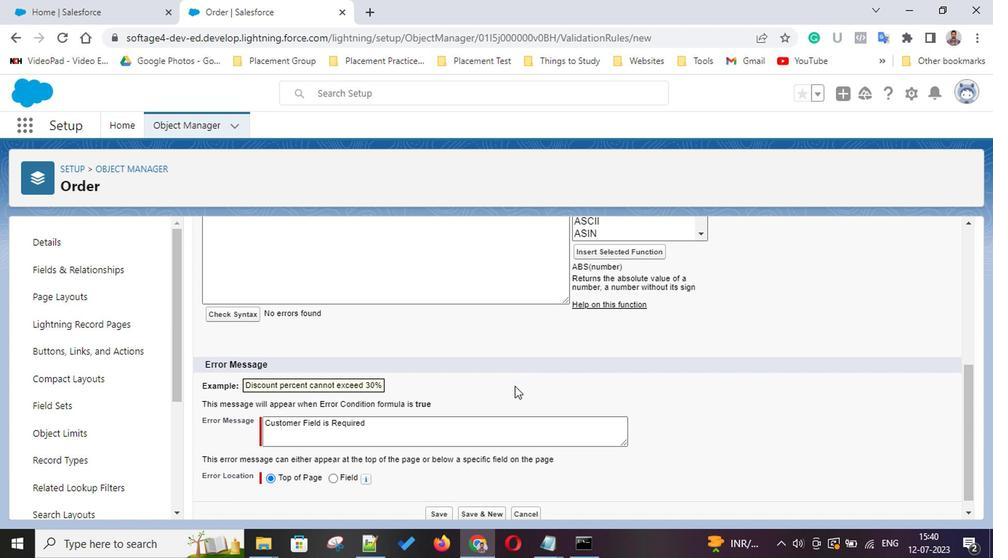 
Action: Mouse moved to (436, 498)
Screenshot: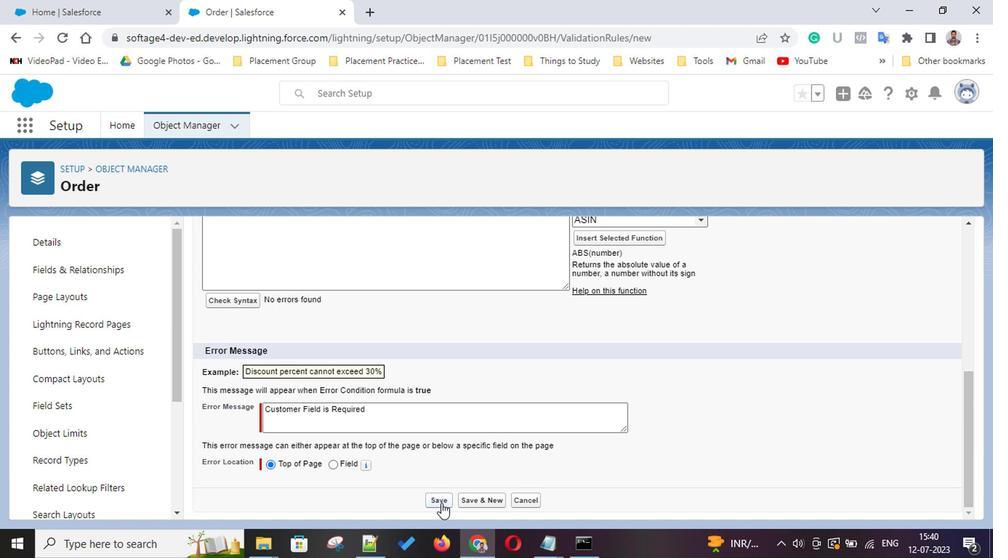 
Action: Mouse pressed left at (436, 498)
Screenshot: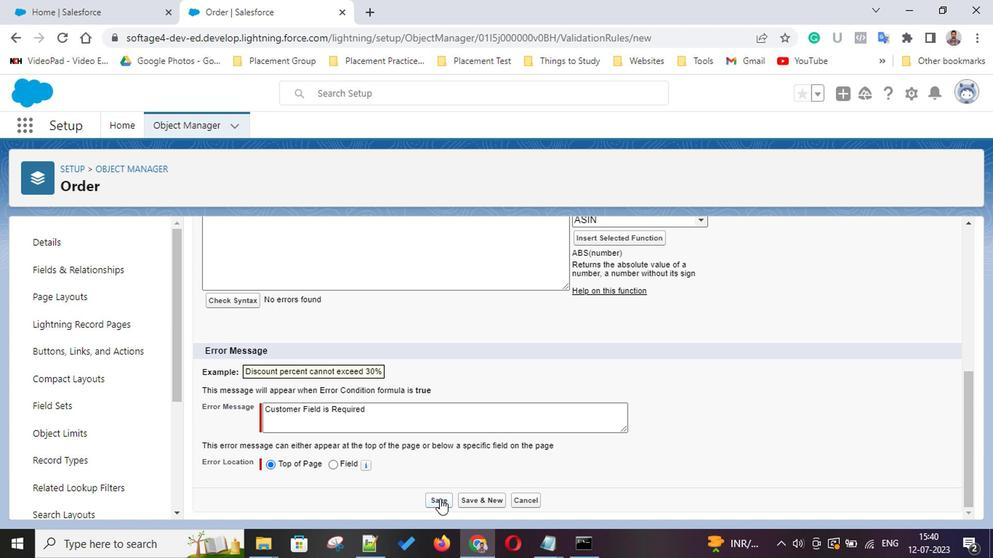 
Action: Mouse moved to (545, 476)
Screenshot: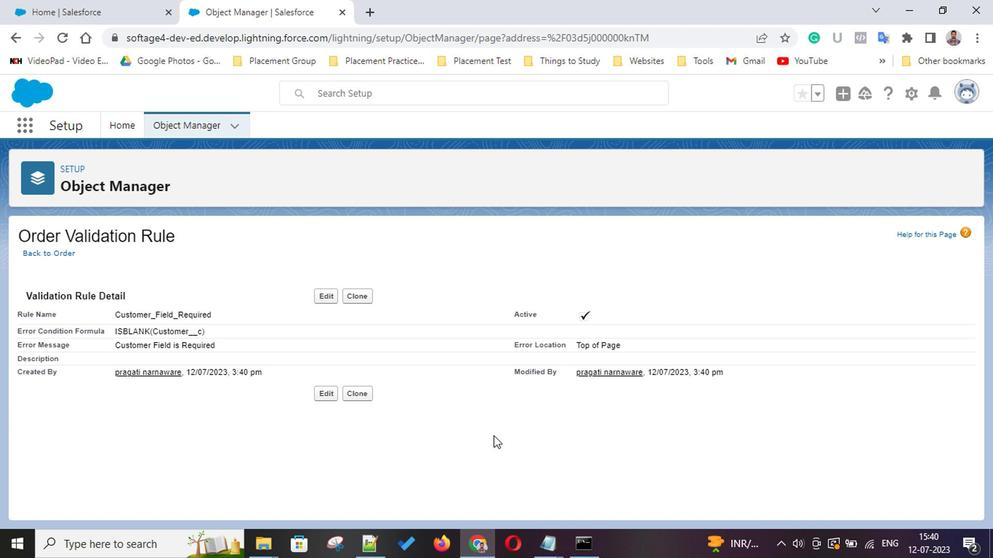 
